 Task: Look for space in Zemoura, Algeria from 15th June, 2023 to 21st June, 2023 for 5 adults in price range Rs.14000 to Rs.25000. Place can be entire place with 3 bedrooms having 3 beds and 3 bathrooms. Property type can be house, flat, hotel. Amenities needed are: washing machine. Booking option can be shelf check-in. Required host language is .
Action: Mouse moved to (700, 100)
Screenshot: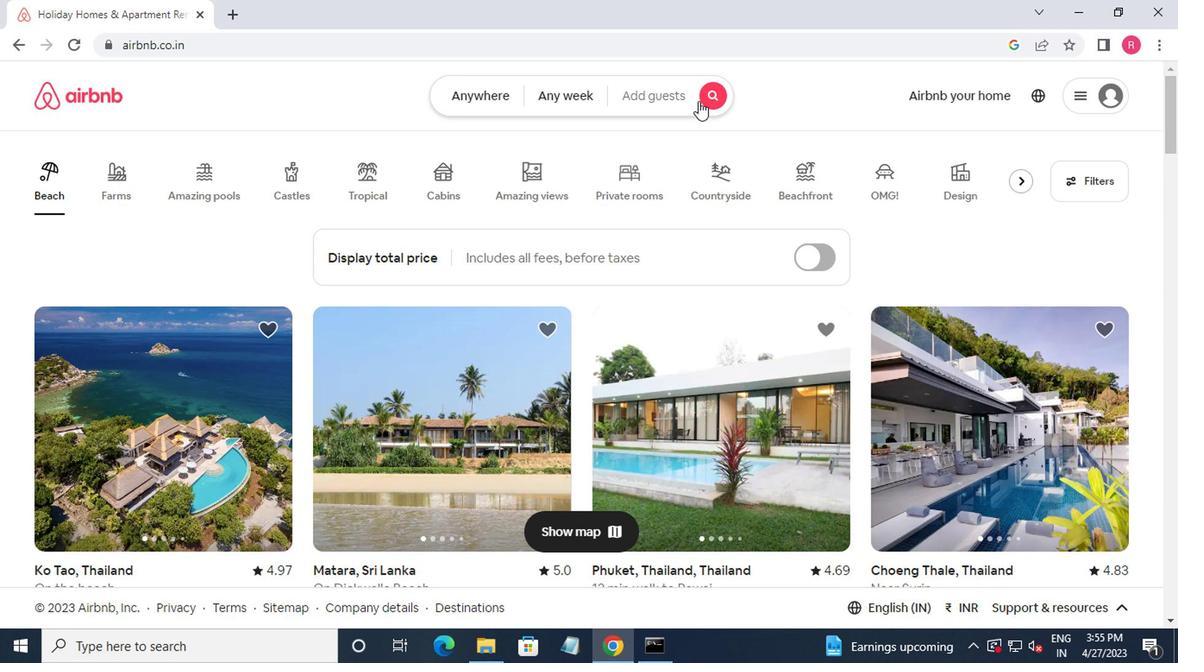 
Action: Mouse pressed left at (700, 100)
Screenshot: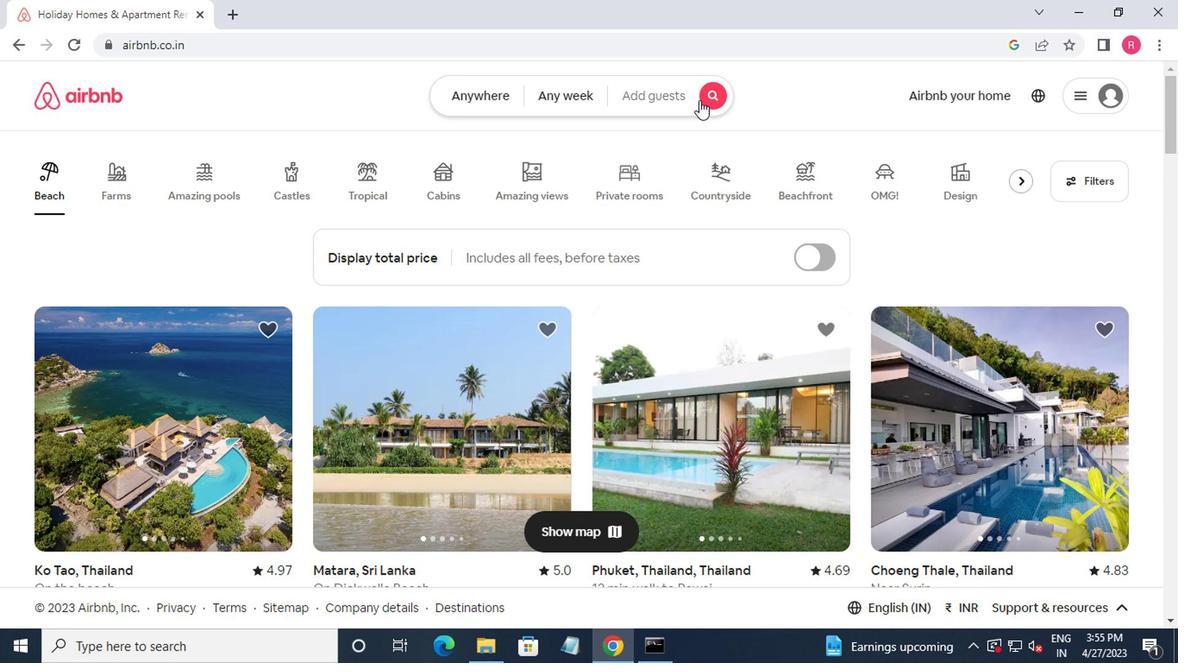 
Action: Mouse moved to (305, 172)
Screenshot: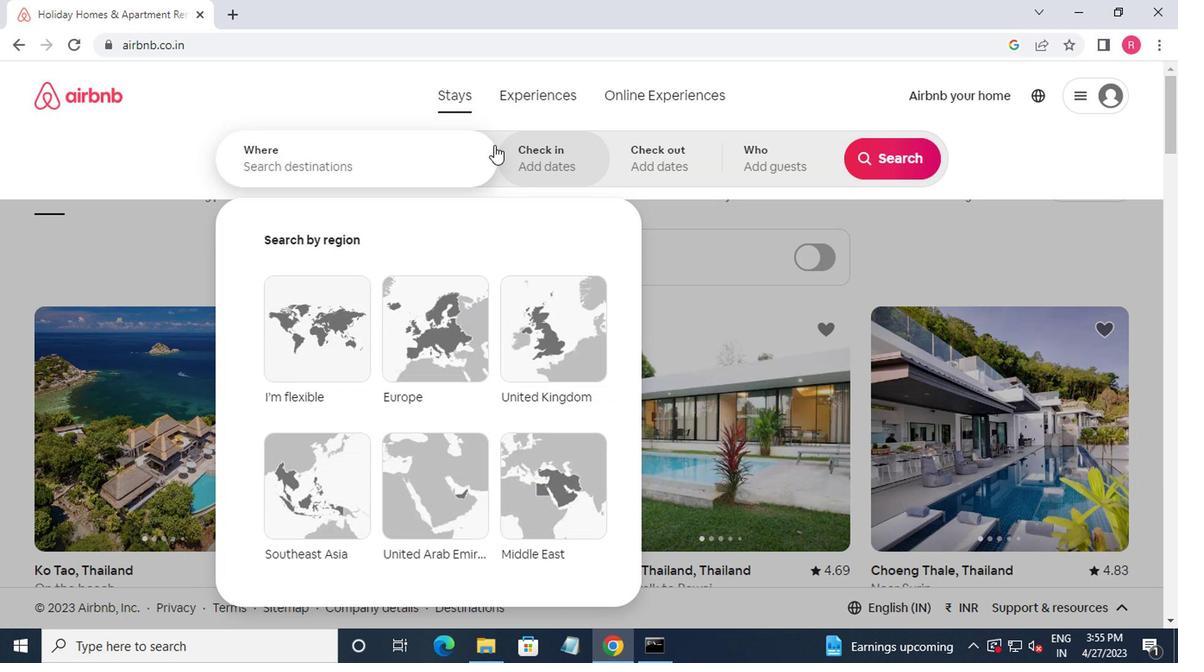 
Action: Mouse pressed left at (305, 172)
Screenshot: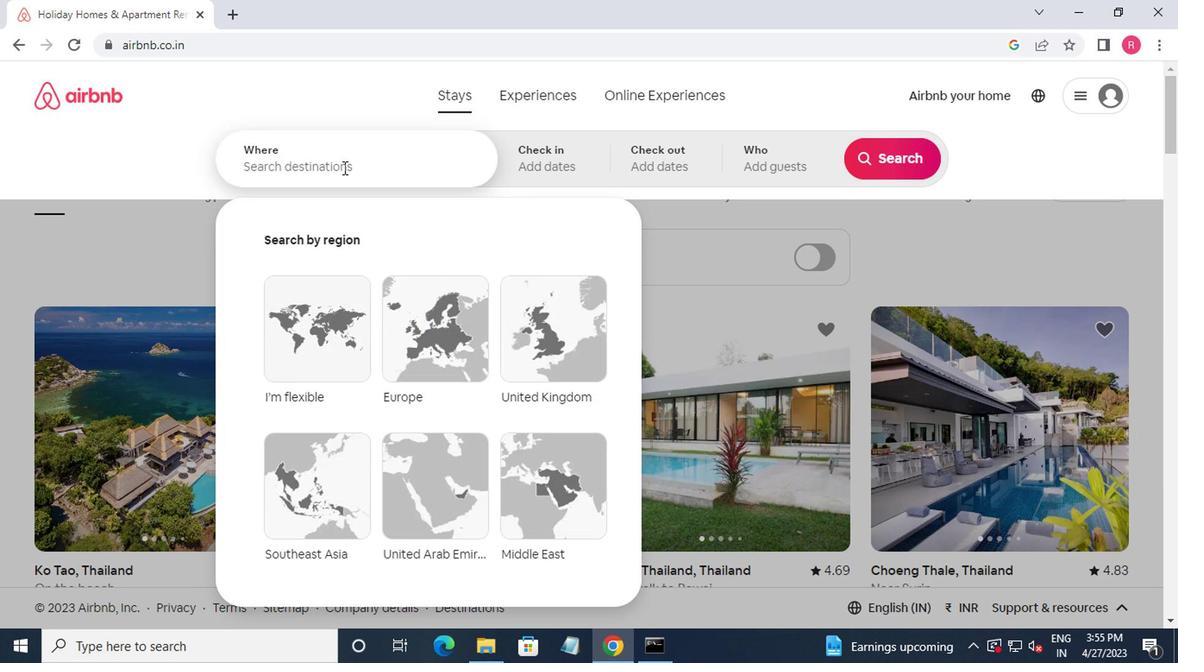 
Action: Mouse moved to (309, 170)
Screenshot: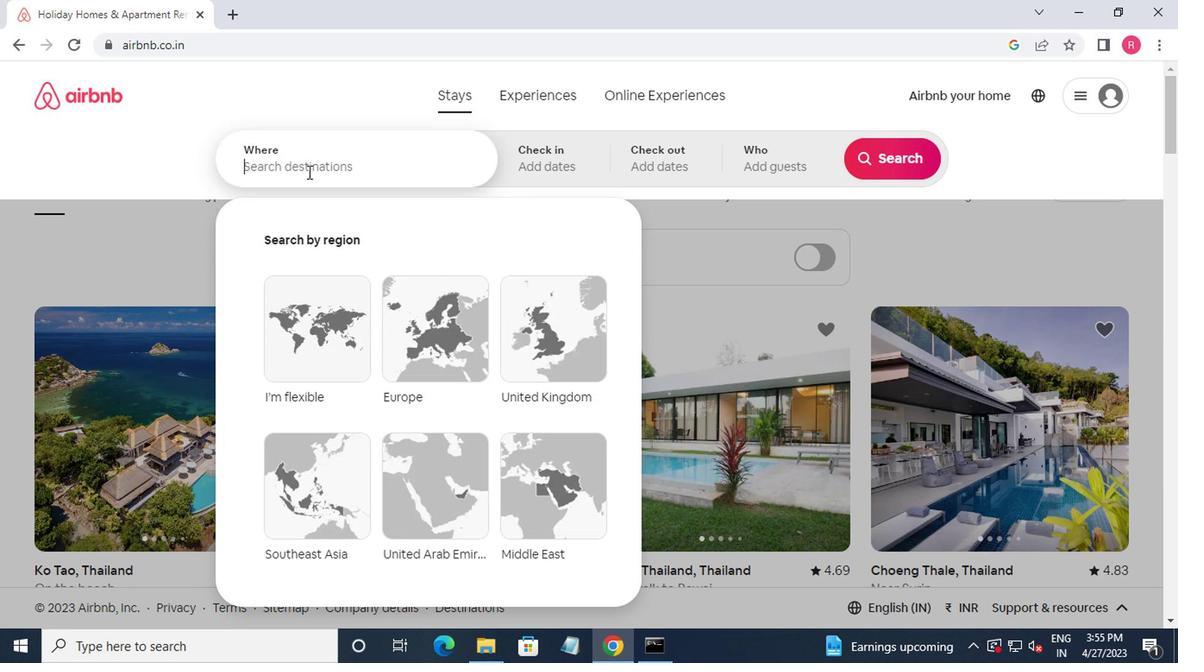 
Action: Key pressed zemoura<Key.down><Key.enter>
Screenshot: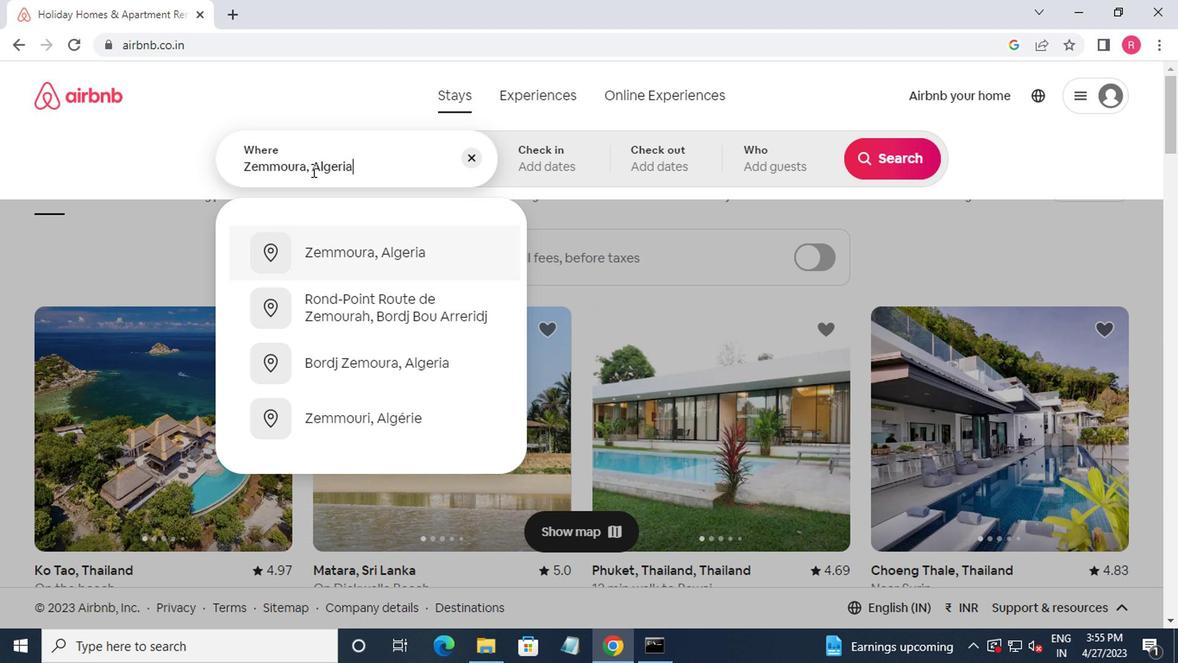 
Action: Mouse moved to (874, 300)
Screenshot: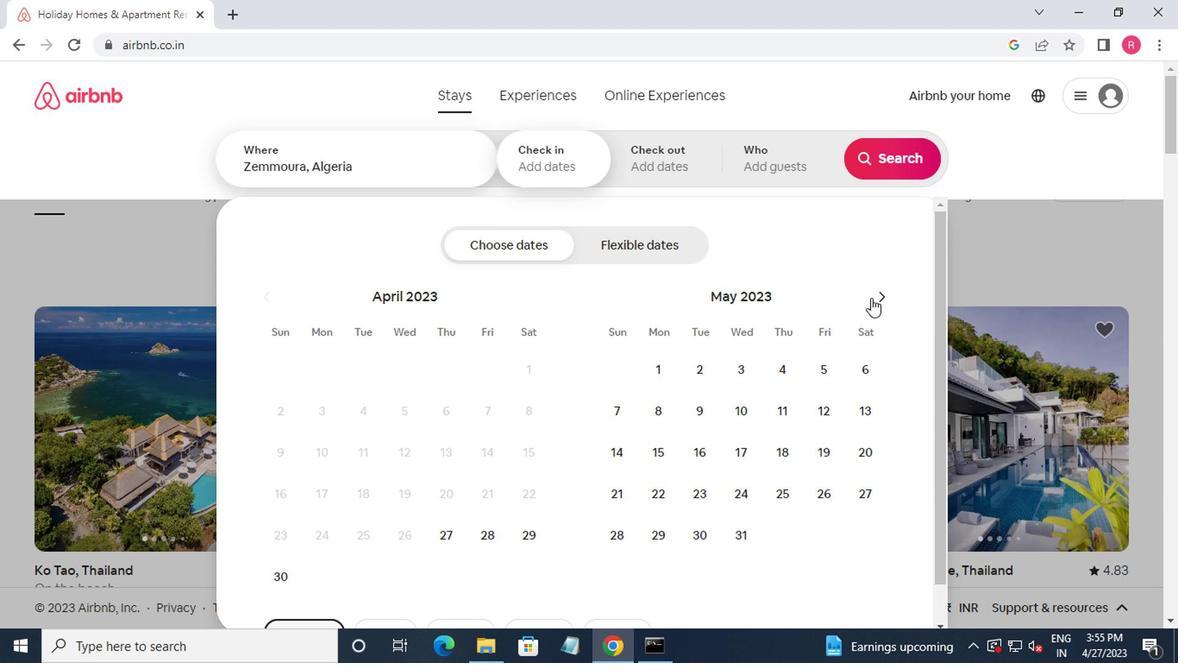 
Action: Mouse pressed left at (874, 300)
Screenshot: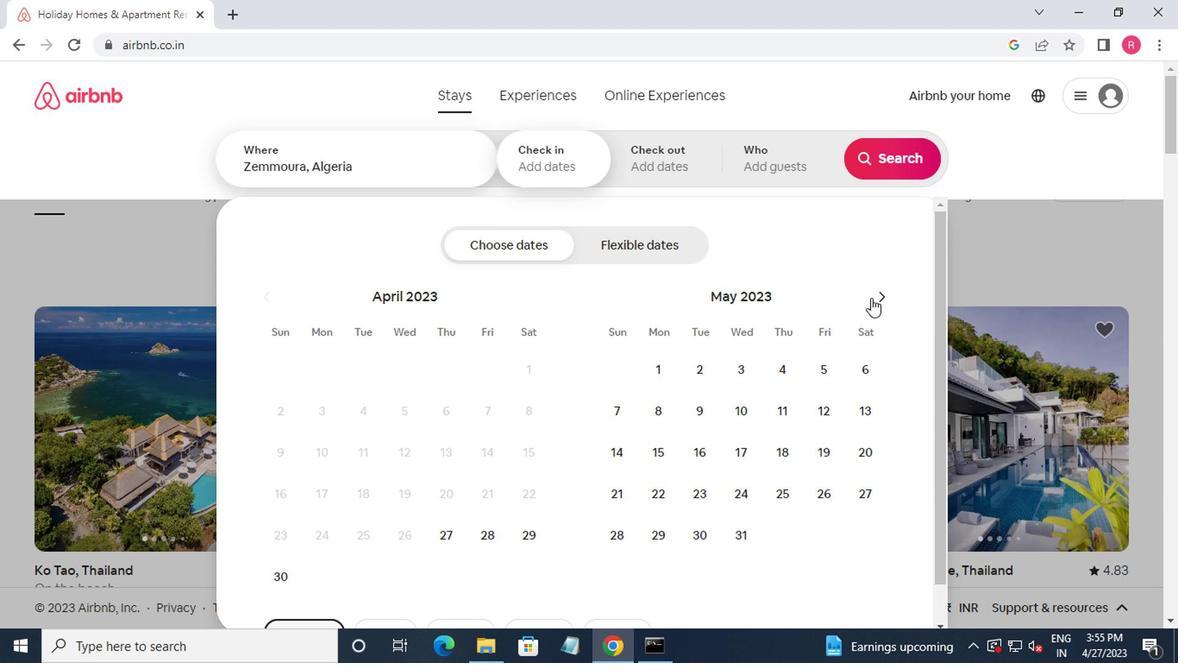 
Action: Mouse moved to (777, 446)
Screenshot: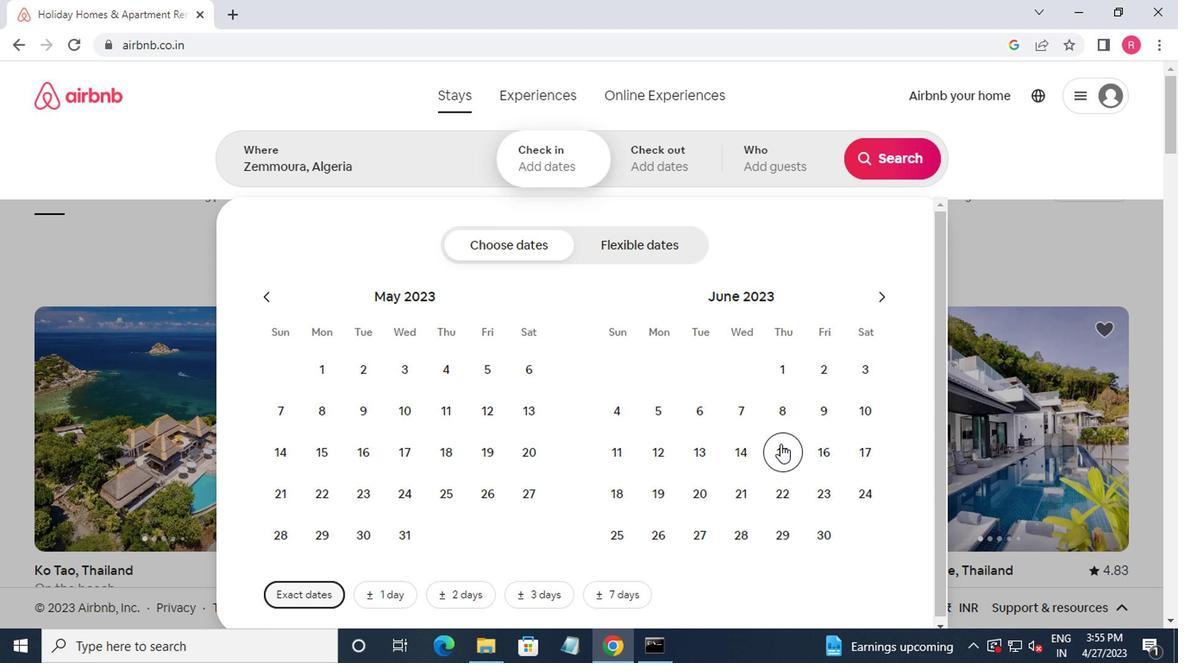 
Action: Mouse pressed left at (777, 446)
Screenshot: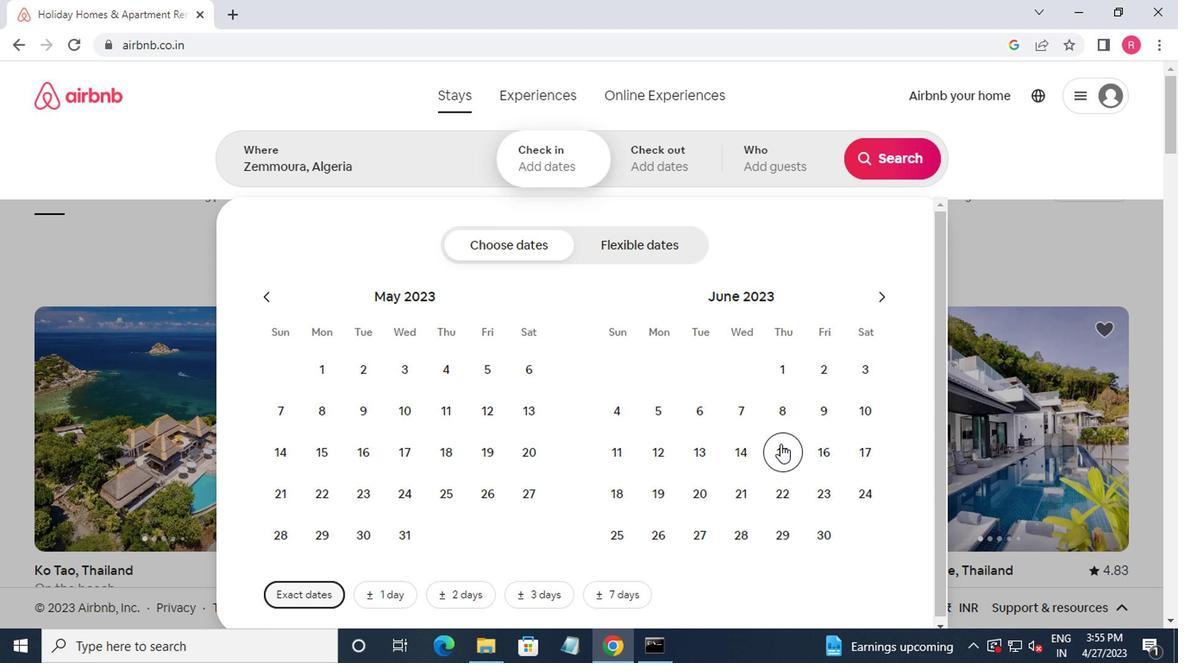 
Action: Mouse moved to (751, 492)
Screenshot: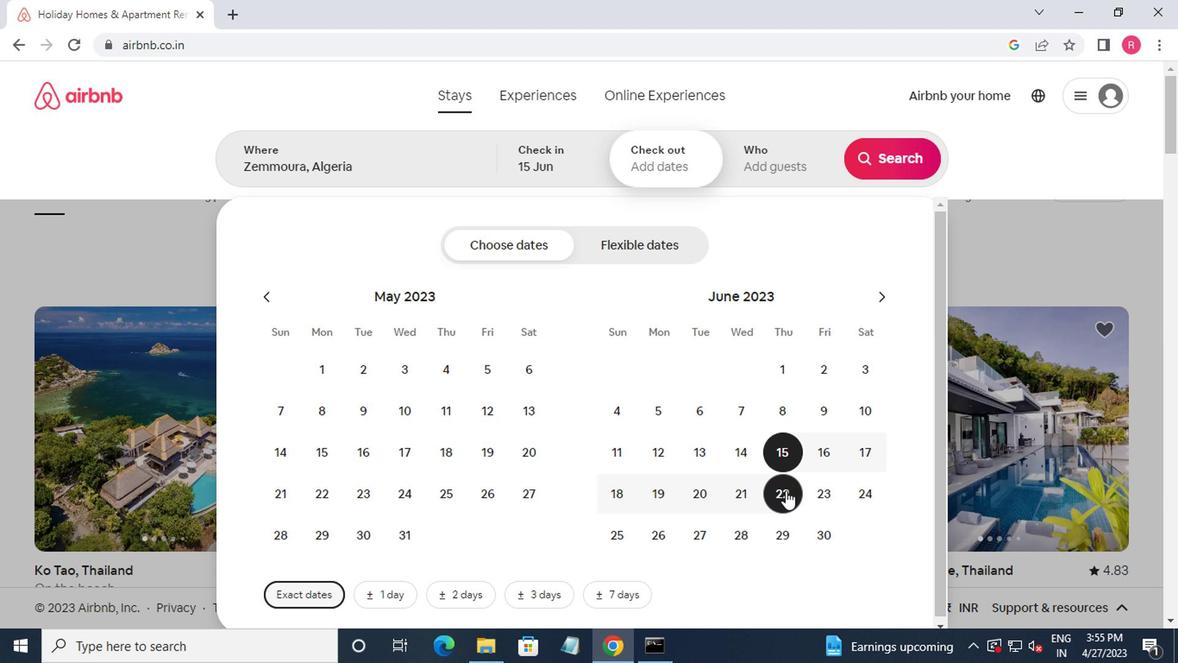 
Action: Mouse pressed left at (751, 492)
Screenshot: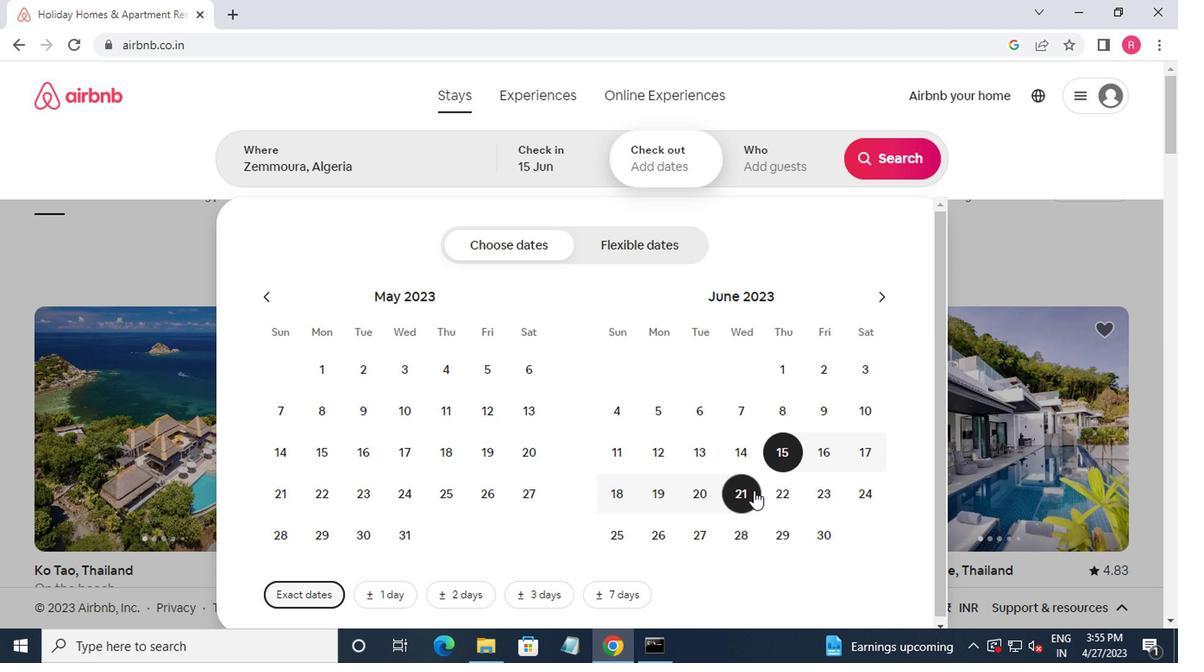
Action: Mouse moved to (785, 162)
Screenshot: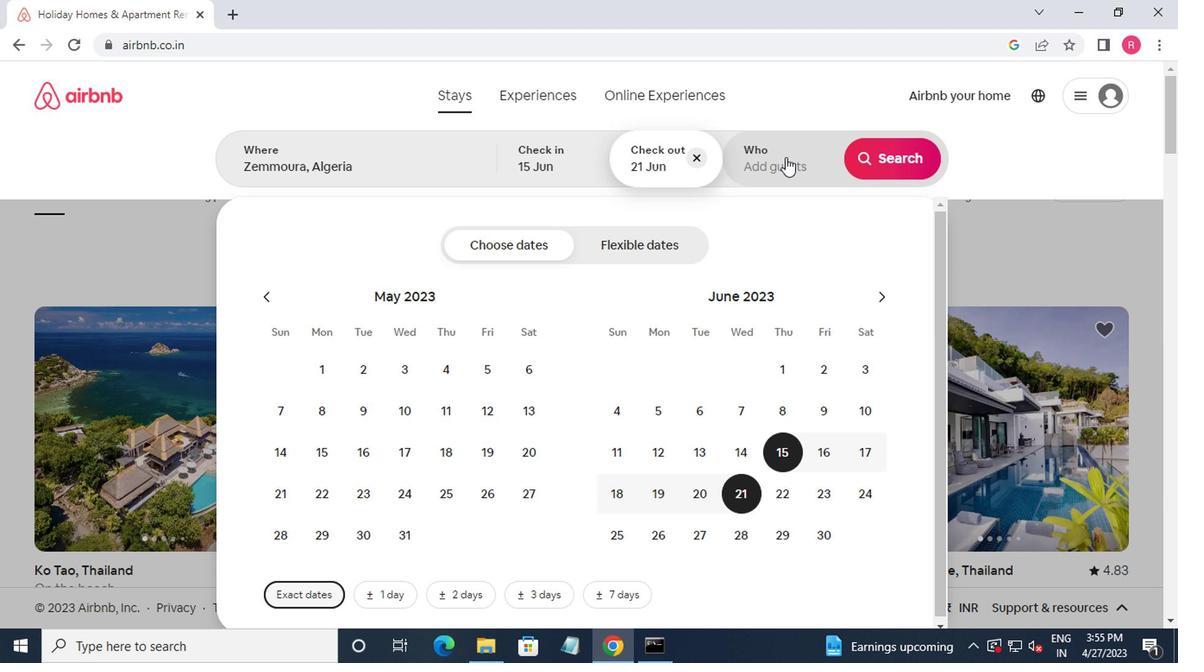 
Action: Mouse pressed left at (785, 162)
Screenshot: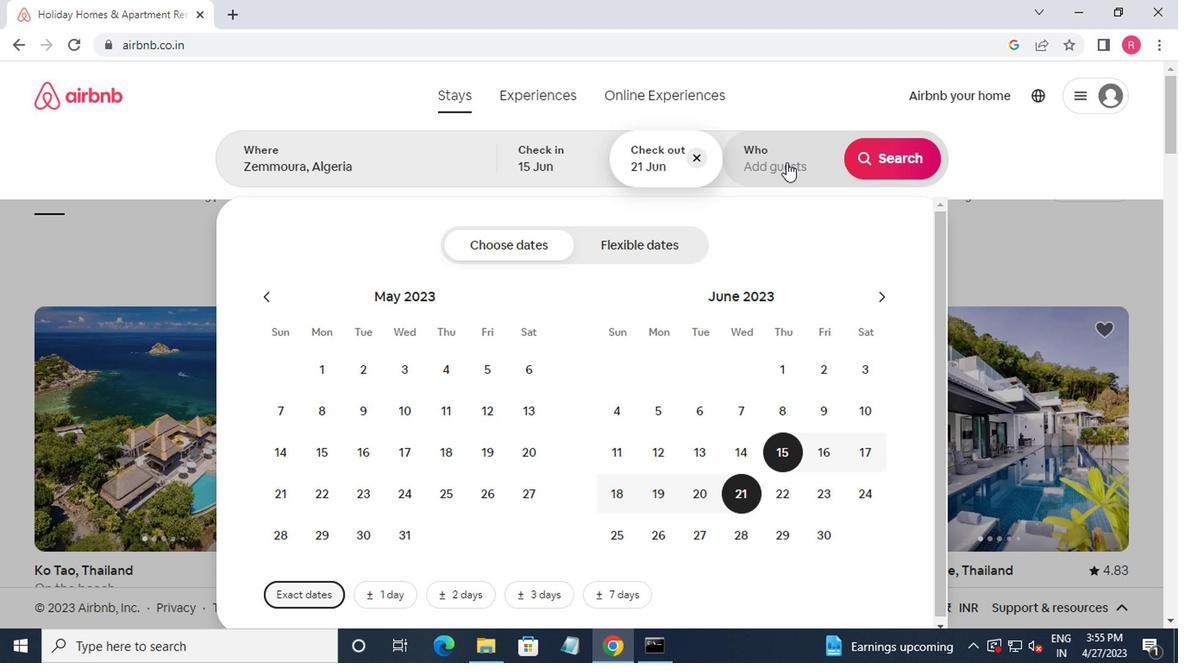 
Action: Mouse moved to (882, 251)
Screenshot: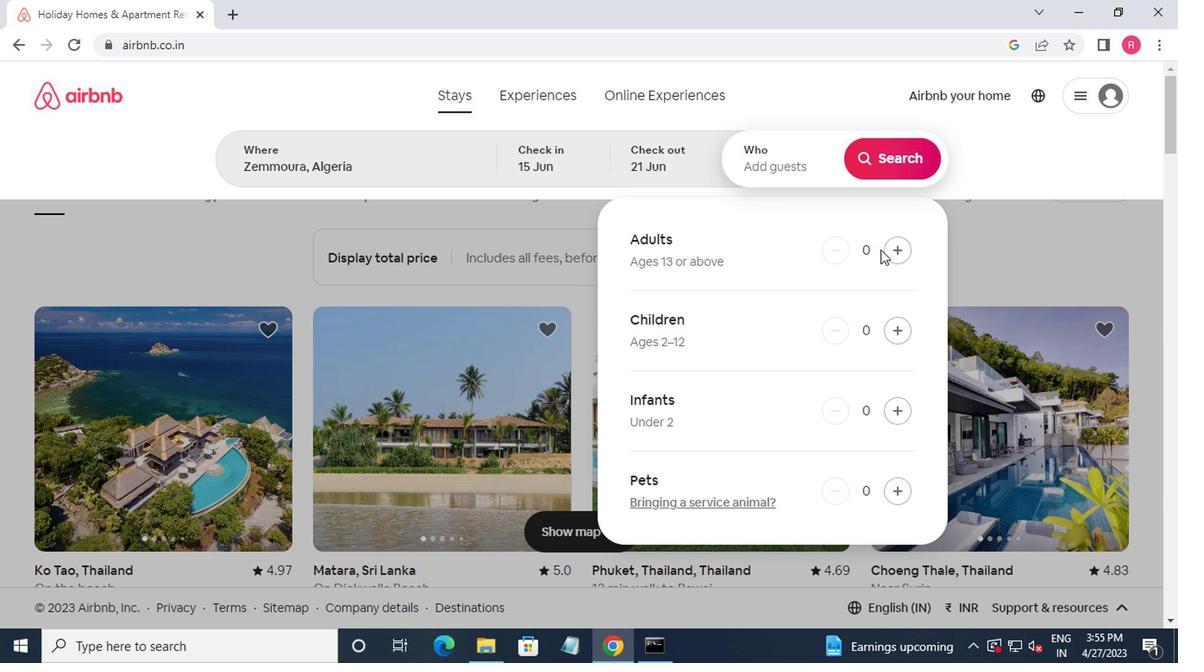 
Action: Mouse pressed left at (882, 251)
Screenshot: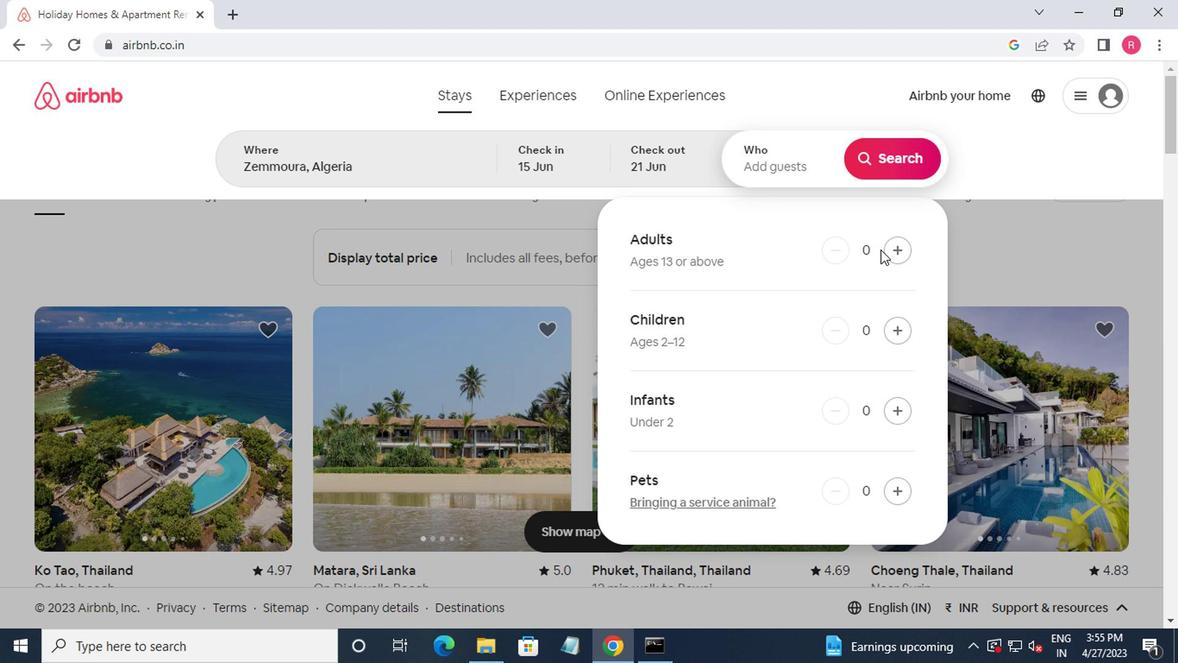
Action: Mouse moved to (883, 251)
Screenshot: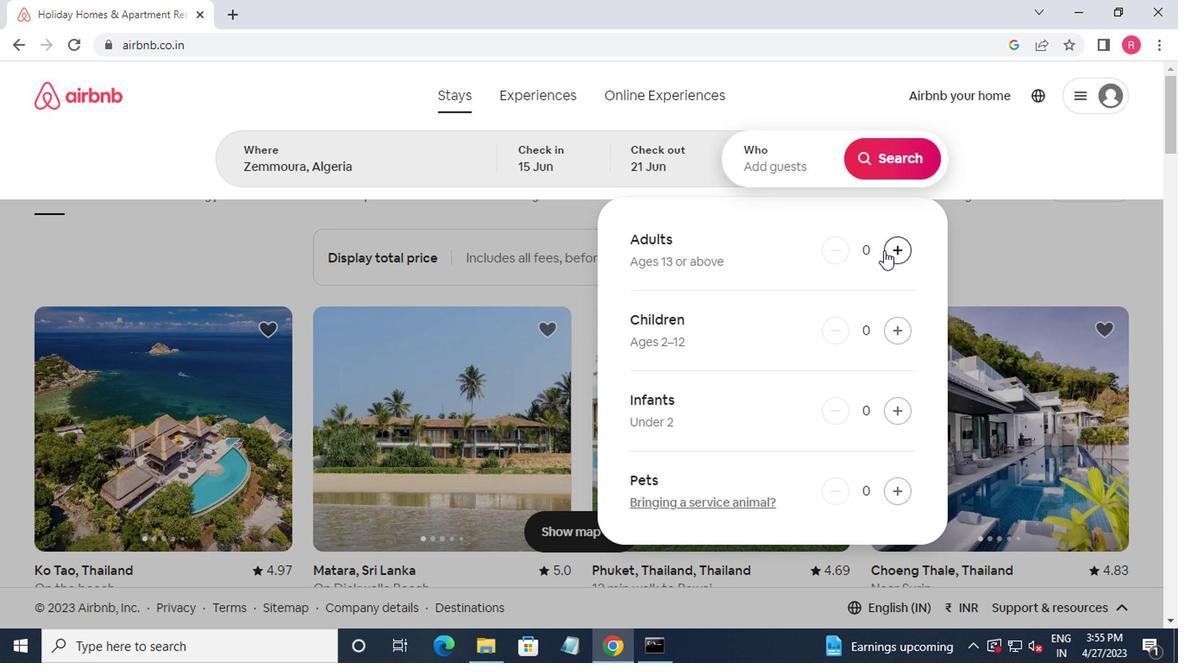 
Action: Mouse pressed left at (883, 251)
Screenshot: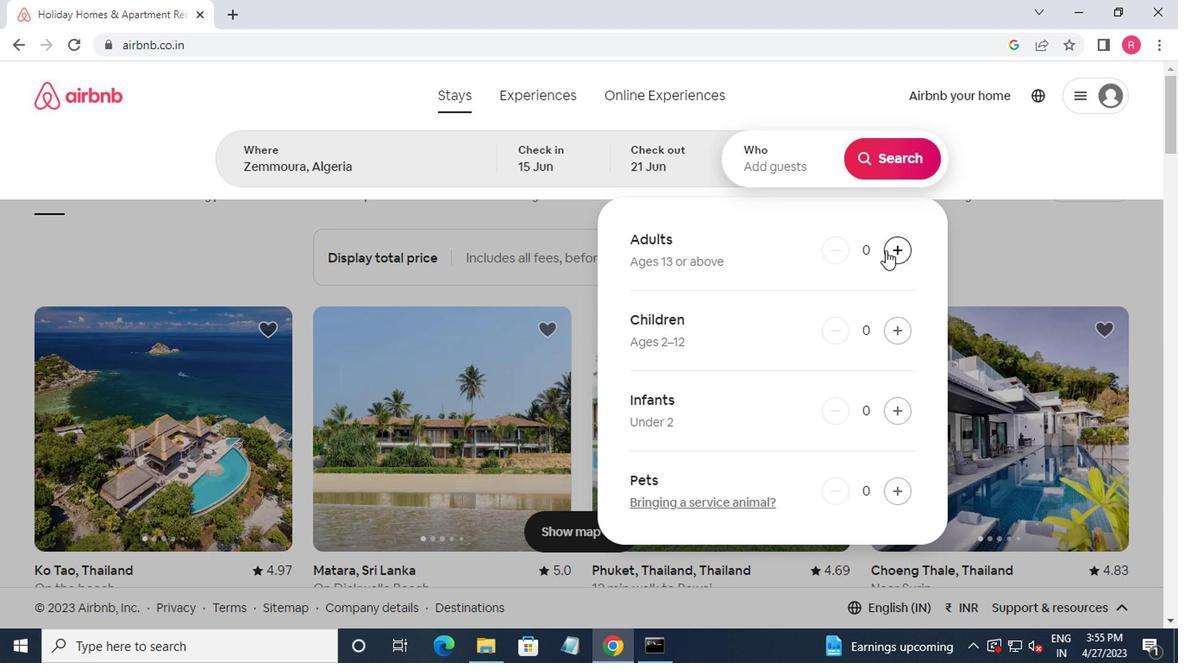 
Action: Mouse moved to (884, 251)
Screenshot: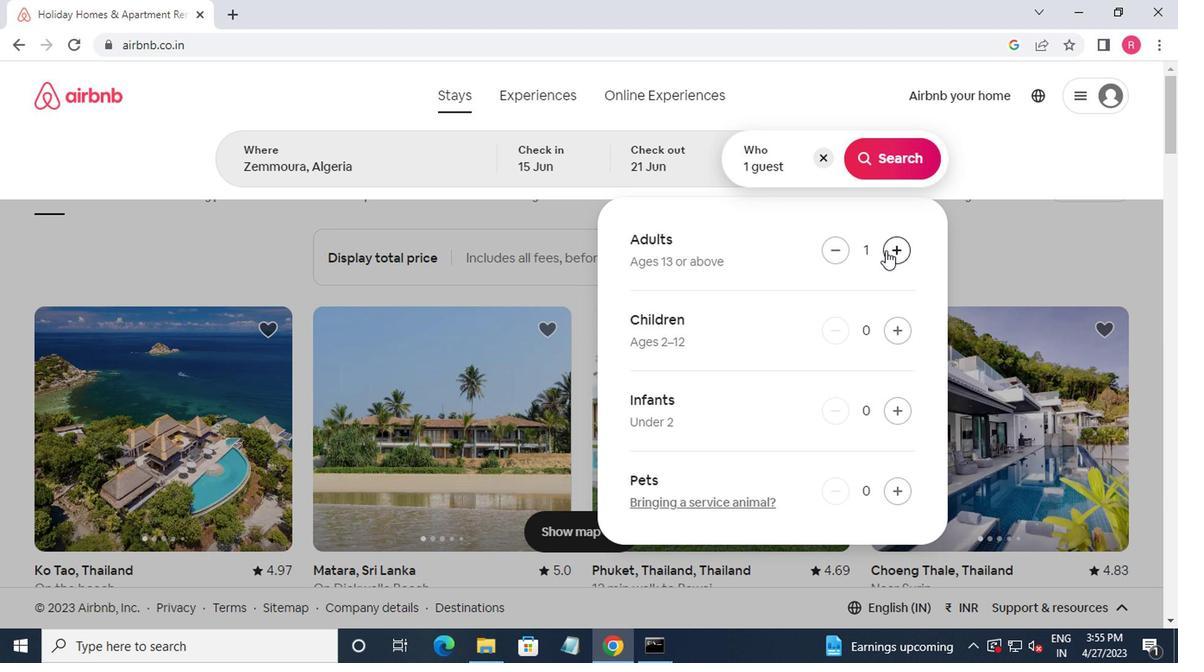 
Action: Mouse pressed left at (884, 251)
Screenshot: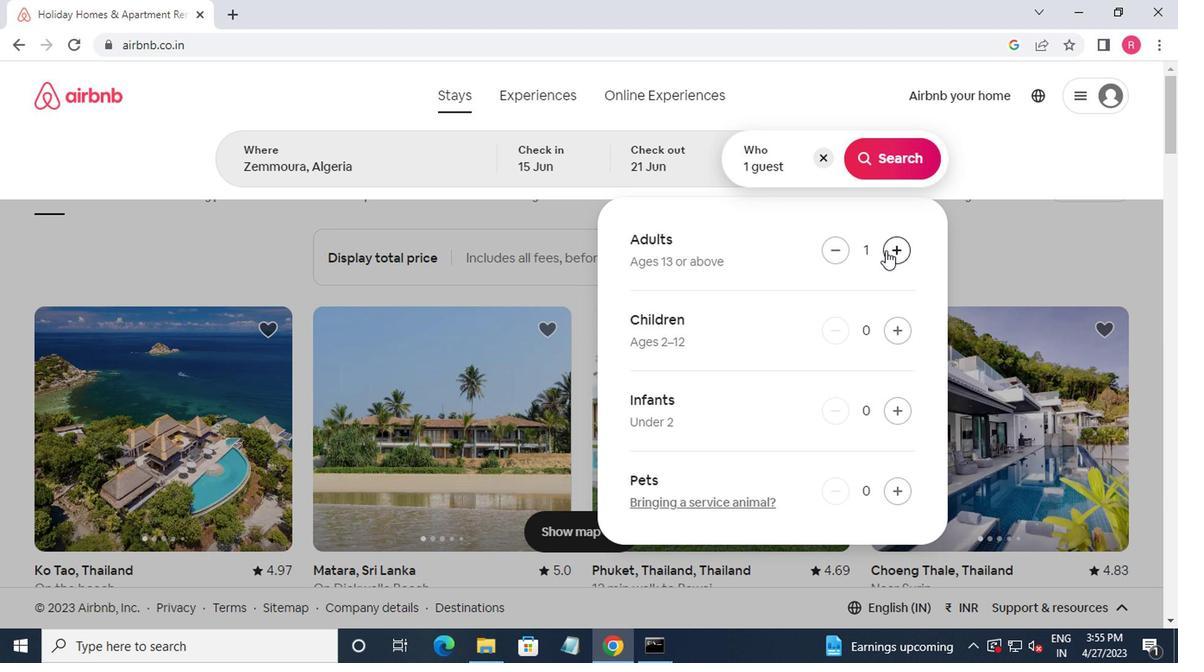 
Action: Mouse pressed left at (884, 251)
Screenshot: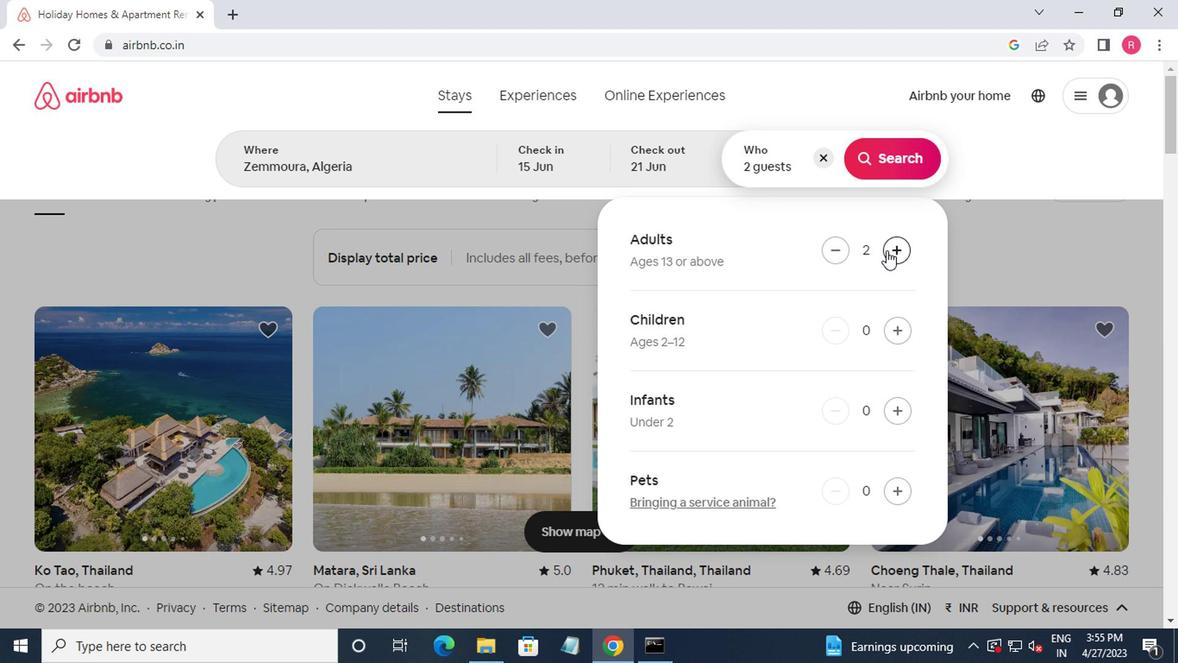 
Action: Mouse pressed left at (884, 251)
Screenshot: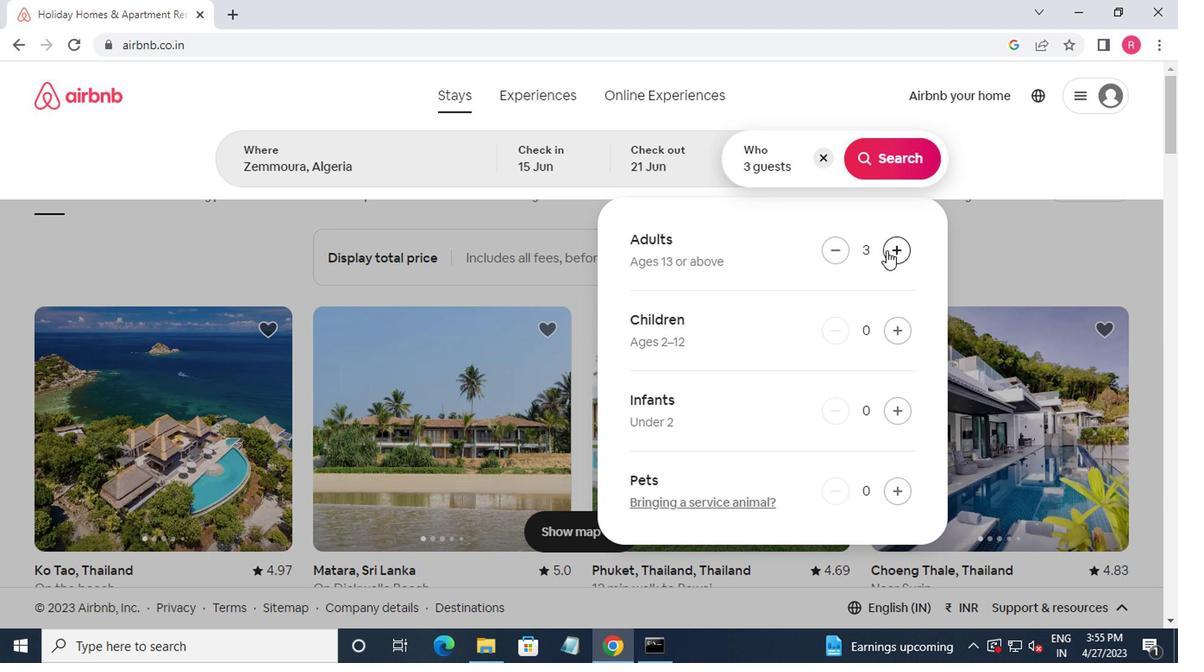 
Action: Mouse moved to (871, 171)
Screenshot: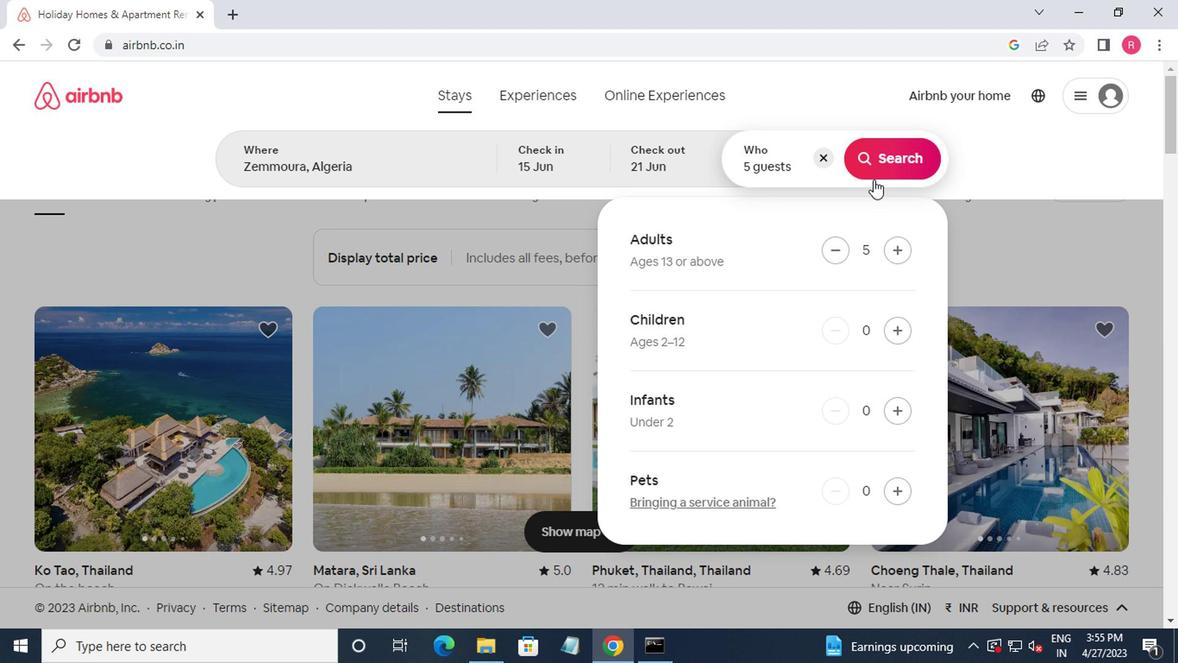 
Action: Mouse pressed left at (871, 171)
Screenshot: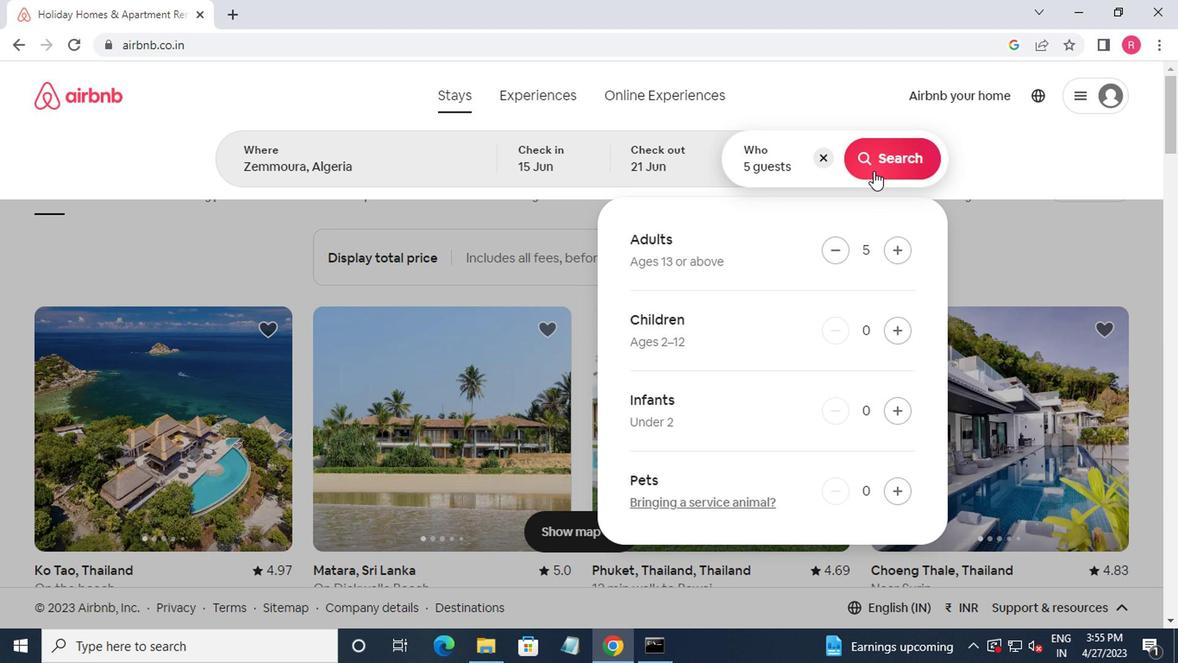 
Action: Mouse moved to (1085, 162)
Screenshot: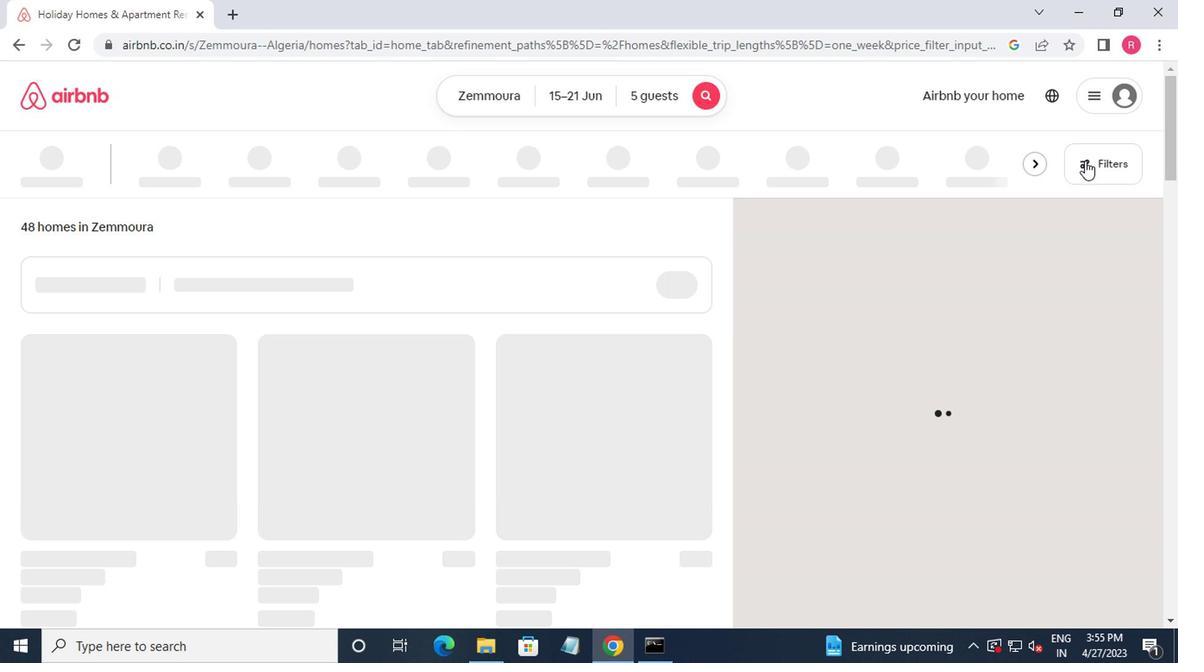 
Action: Mouse pressed left at (1085, 162)
Screenshot: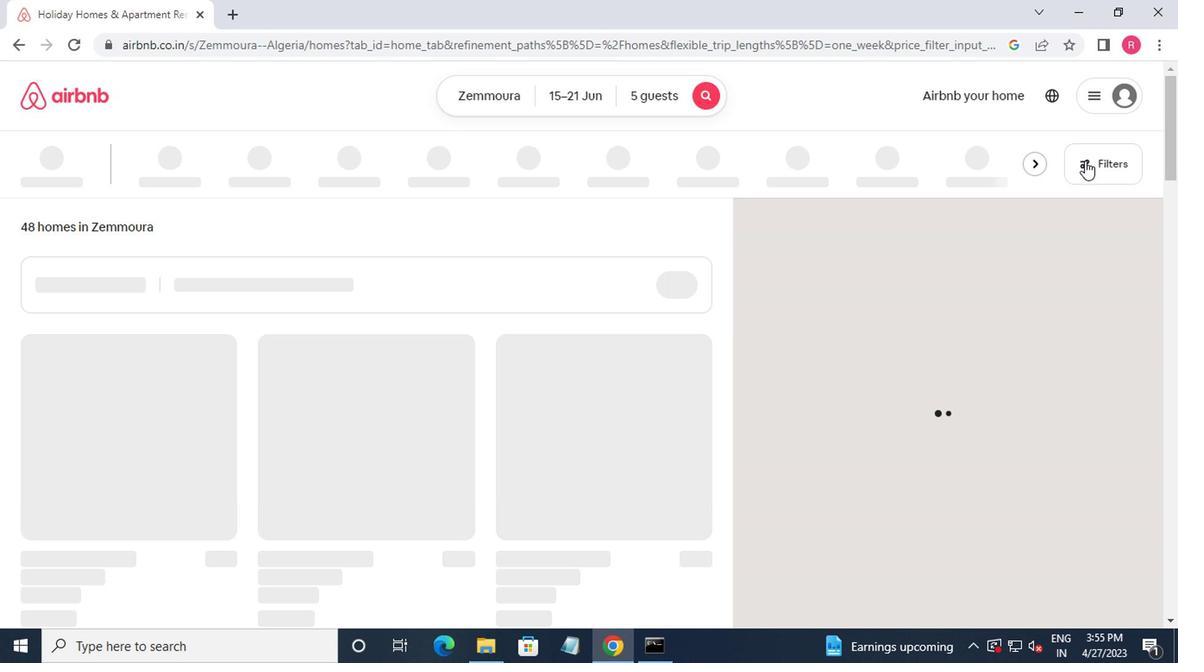 
Action: Mouse moved to (451, 370)
Screenshot: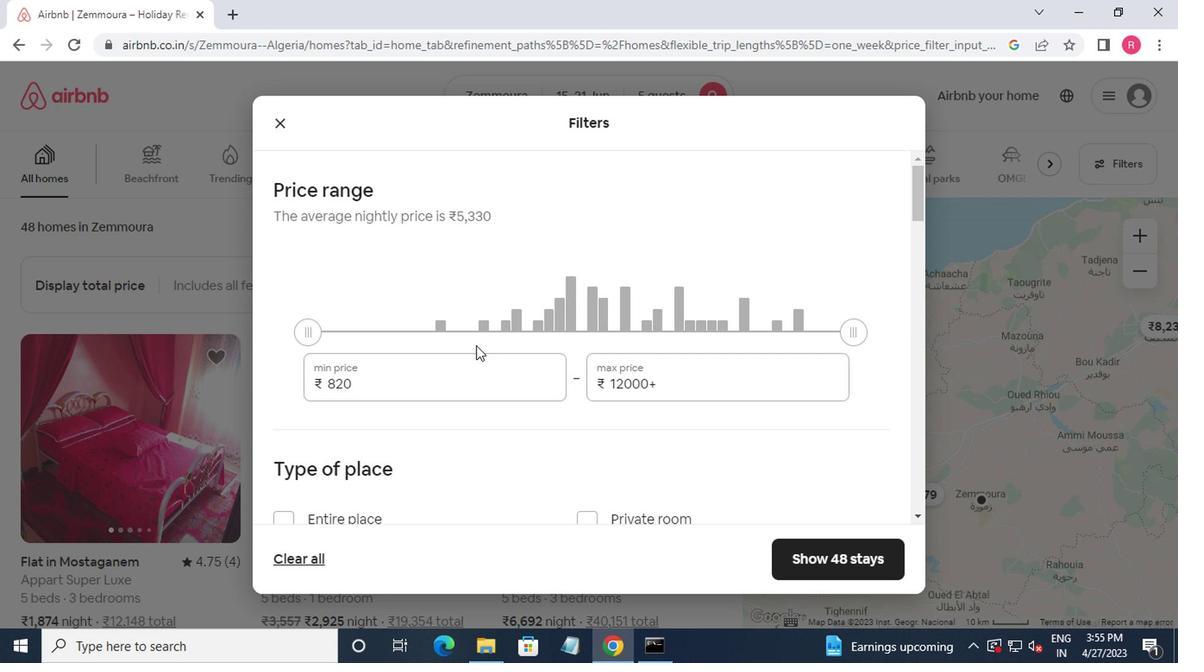 
Action: Mouse pressed left at (451, 370)
Screenshot: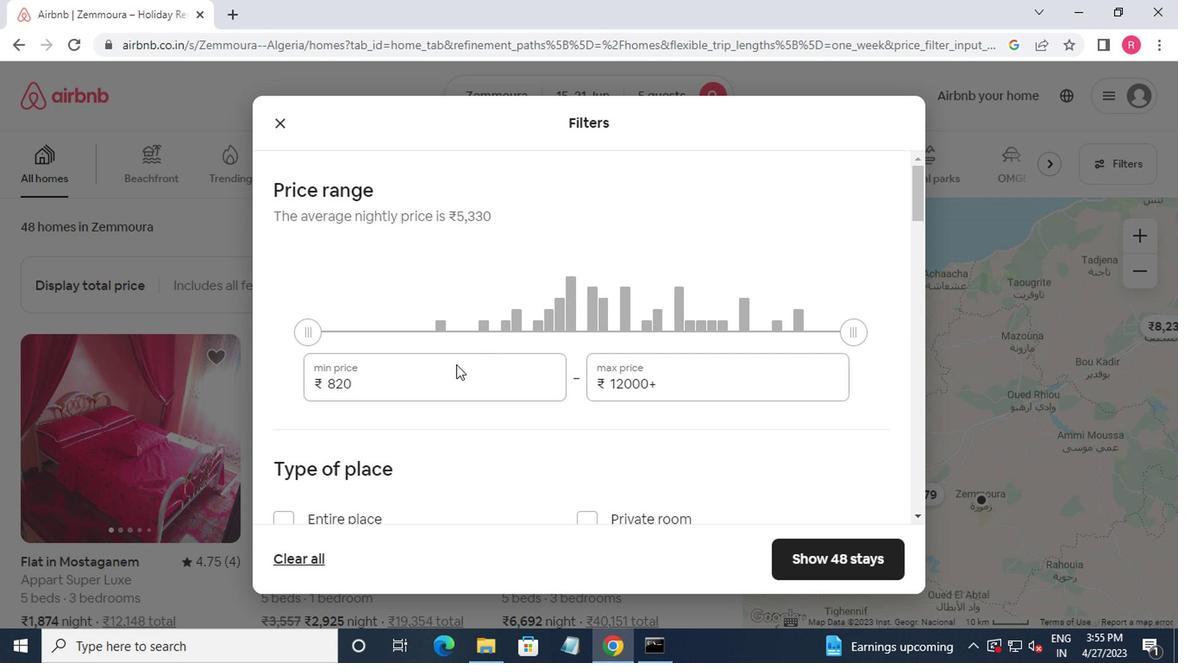 
Action: Mouse moved to (481, 349)
Screenshot: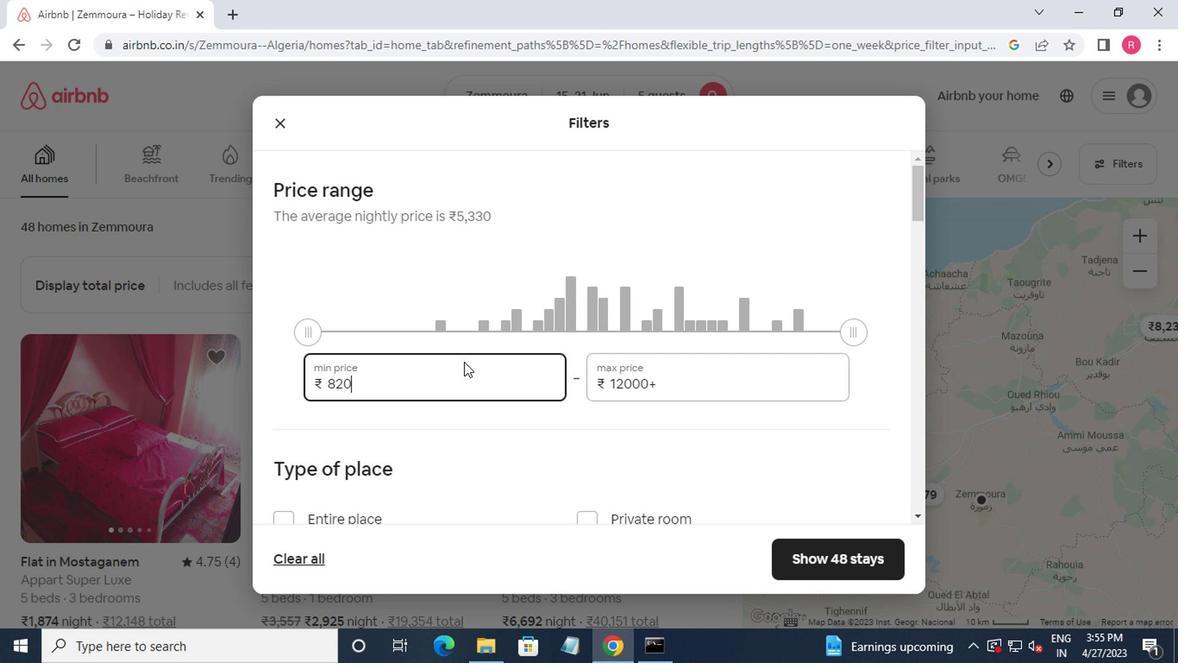 
Action: Key pressed <Key.backspace><Key.backspace><Key.backspace><Key.backspace>14000<Key.tab>25000
Screenshot: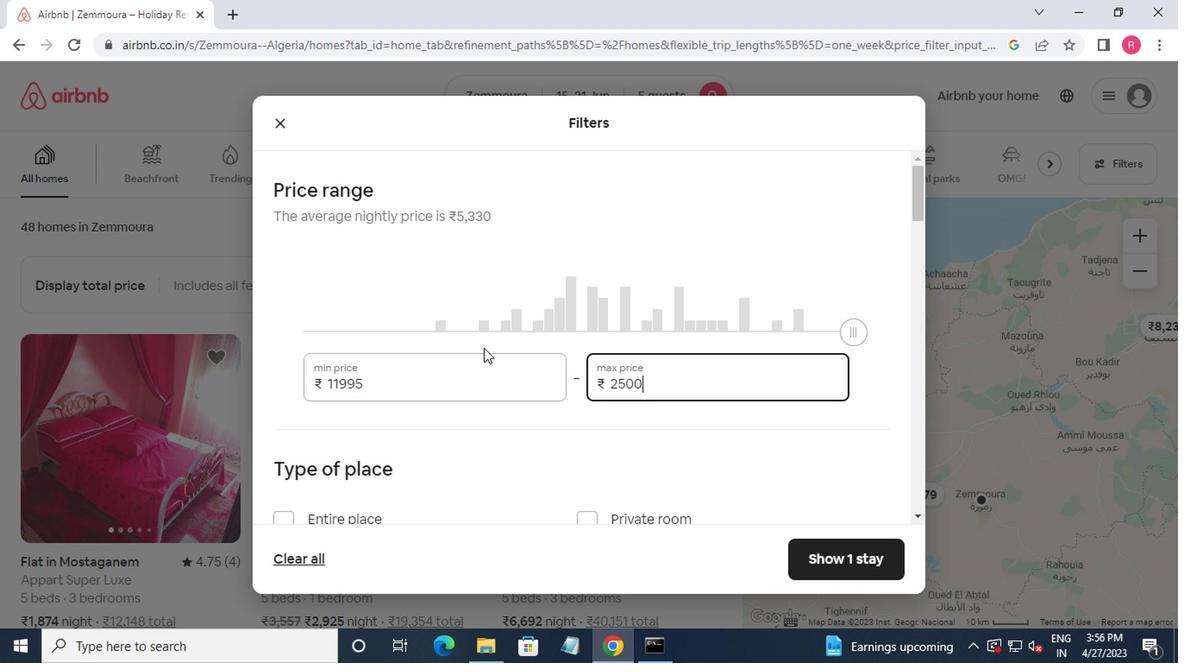 
Action: Mouse moved to (477, 368)
Screenshot: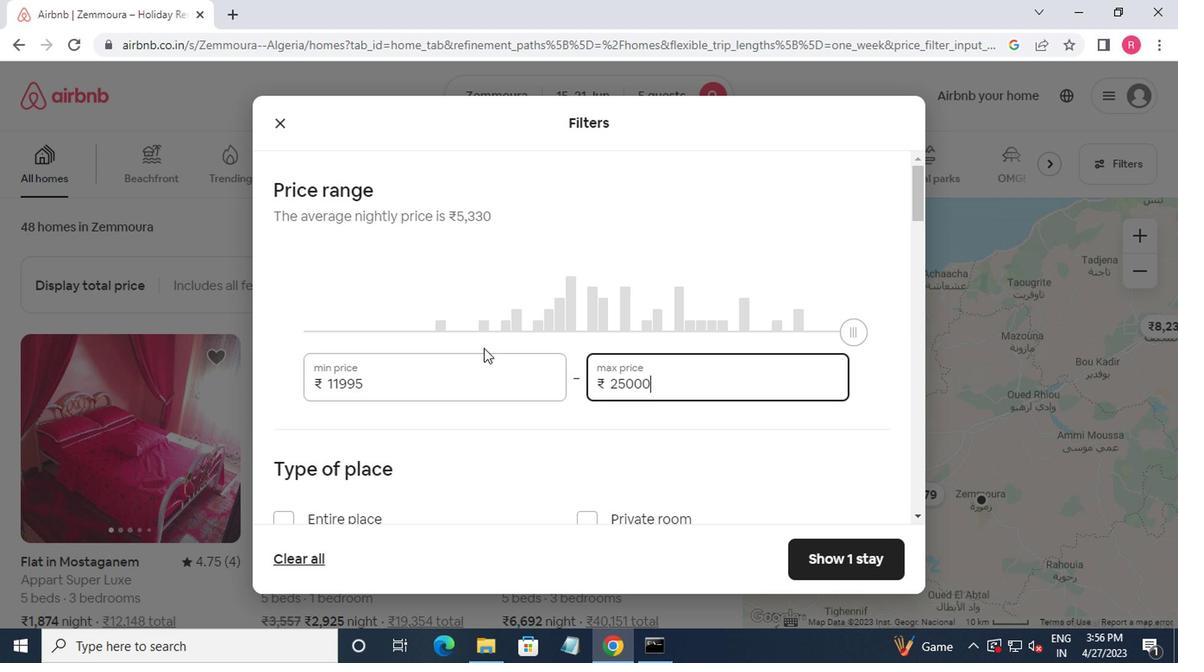 
Action: Mouse scrolled (477, 368) with delta (0, 0)
Screenshot: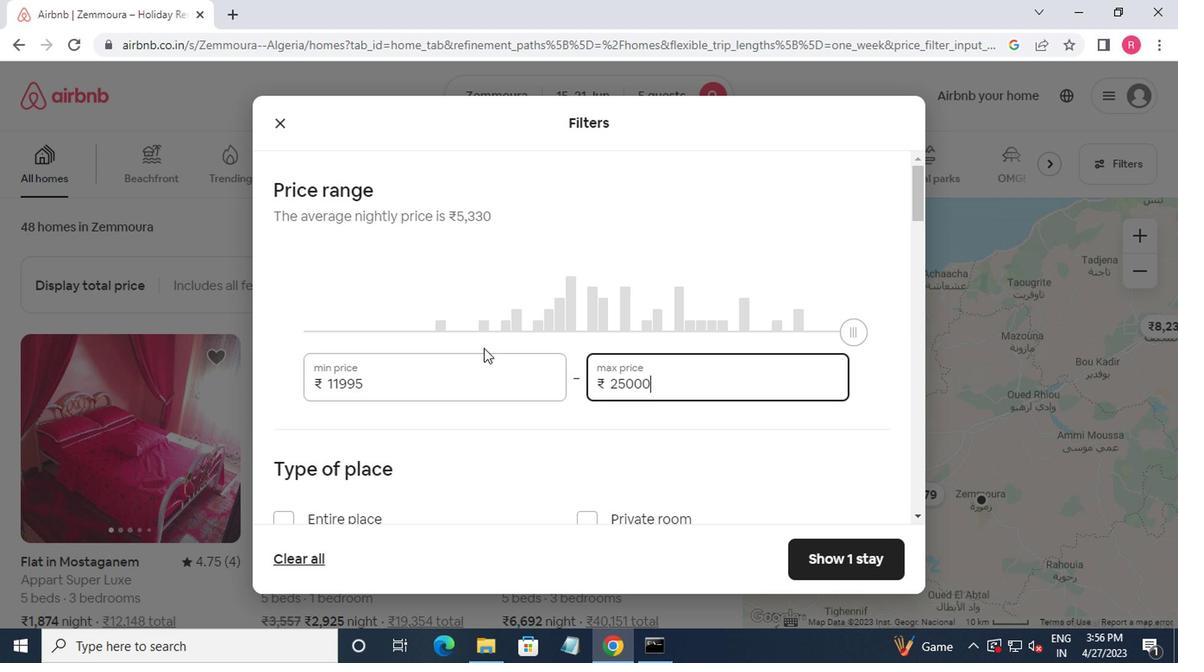 
Action: Mouse moved to (483, 389)
Screenshot: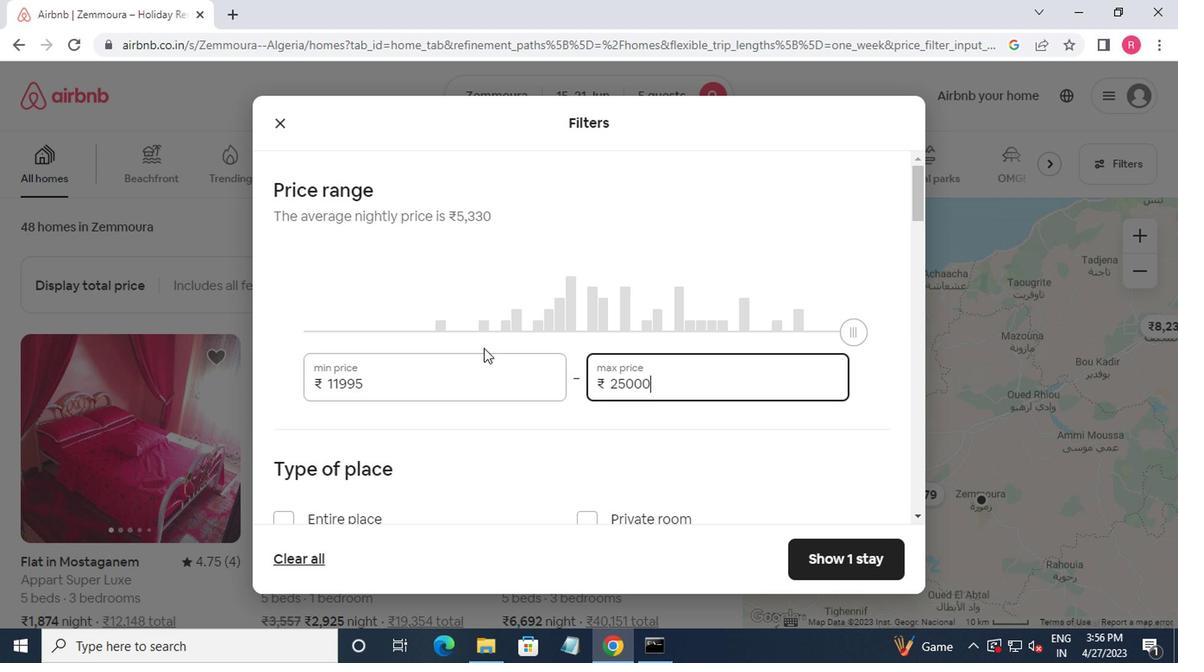 
Action: Mouse scrolled (483, 388) with delta (0, -1)
Screenshot: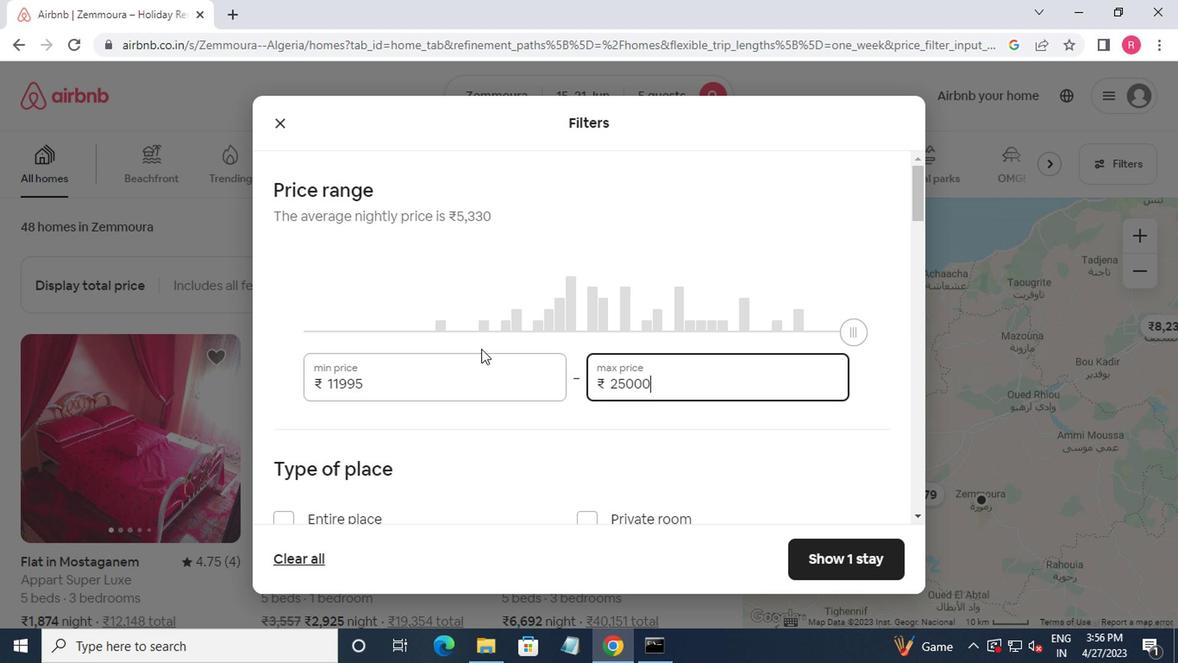 
Action: Mouse moved to (488, 396)
Screenshot: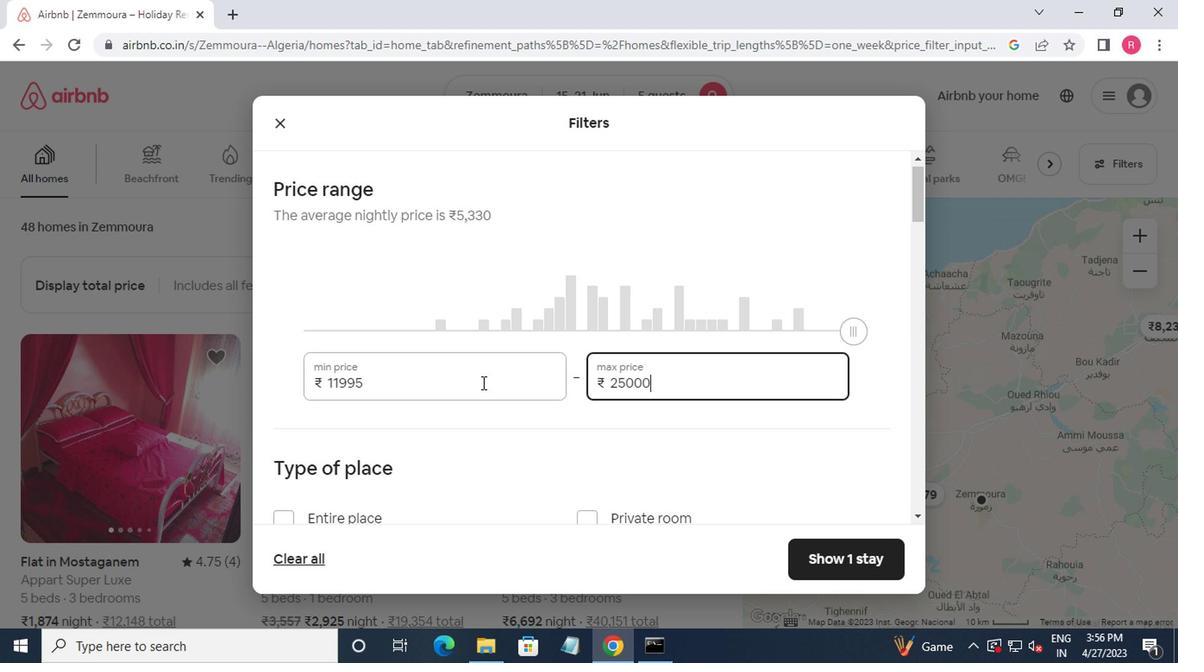 
Action: Mouse scrolled (488, 395) with delta (0, 0)
Screenshot: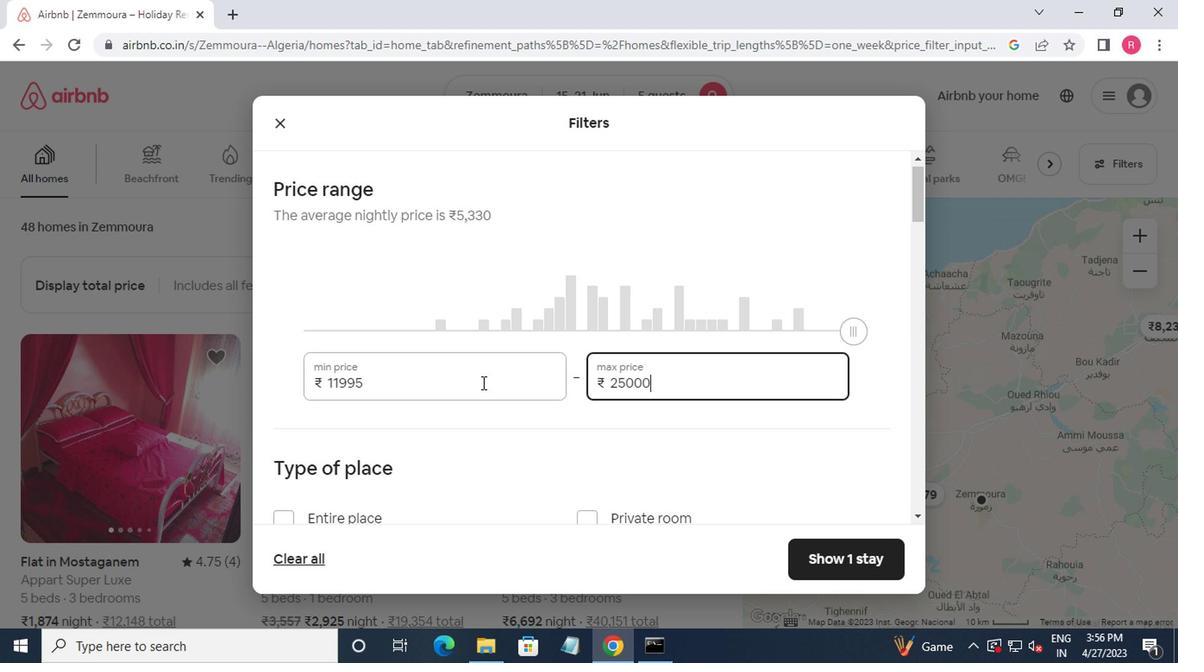 
Action: Mouse moved to (290, 262)
Screenshot: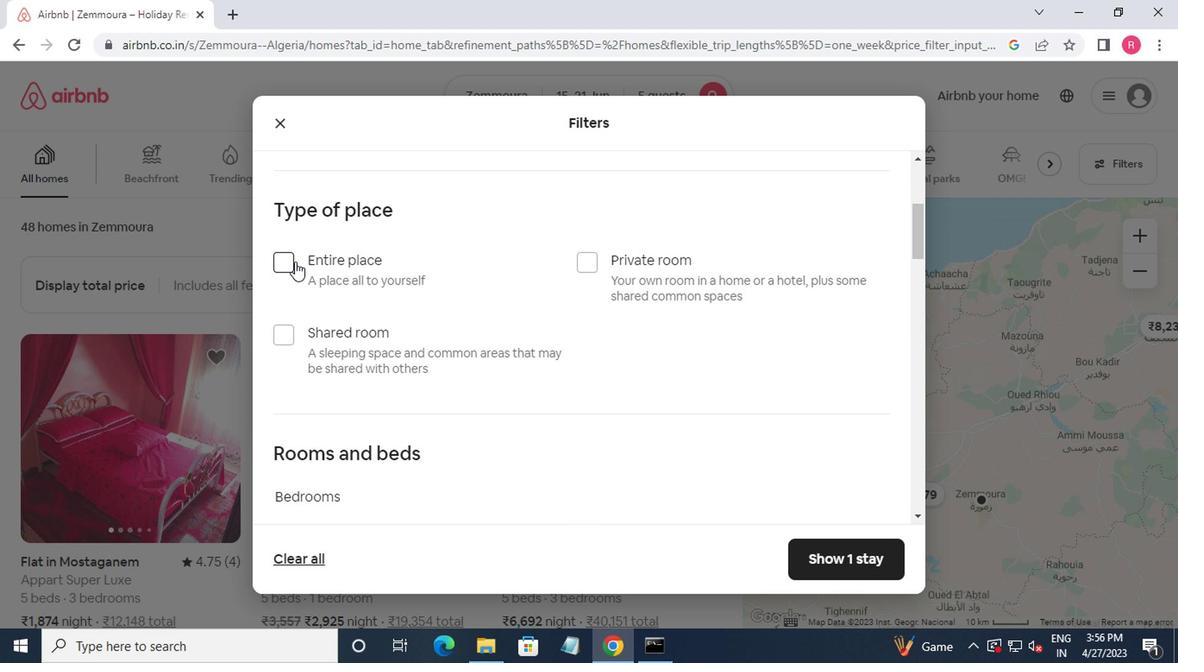 
Action: Mouse pressed left at (290, 262)
Screenshot: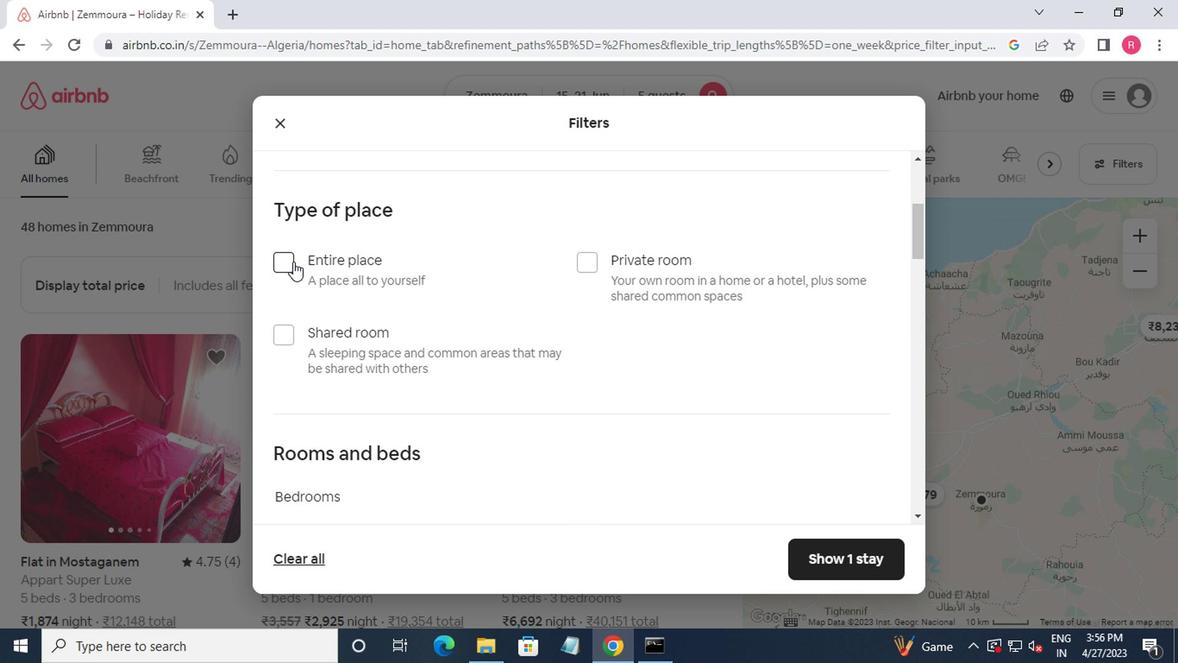 
Action: Mouse moved to (381, 297)
Screenshot: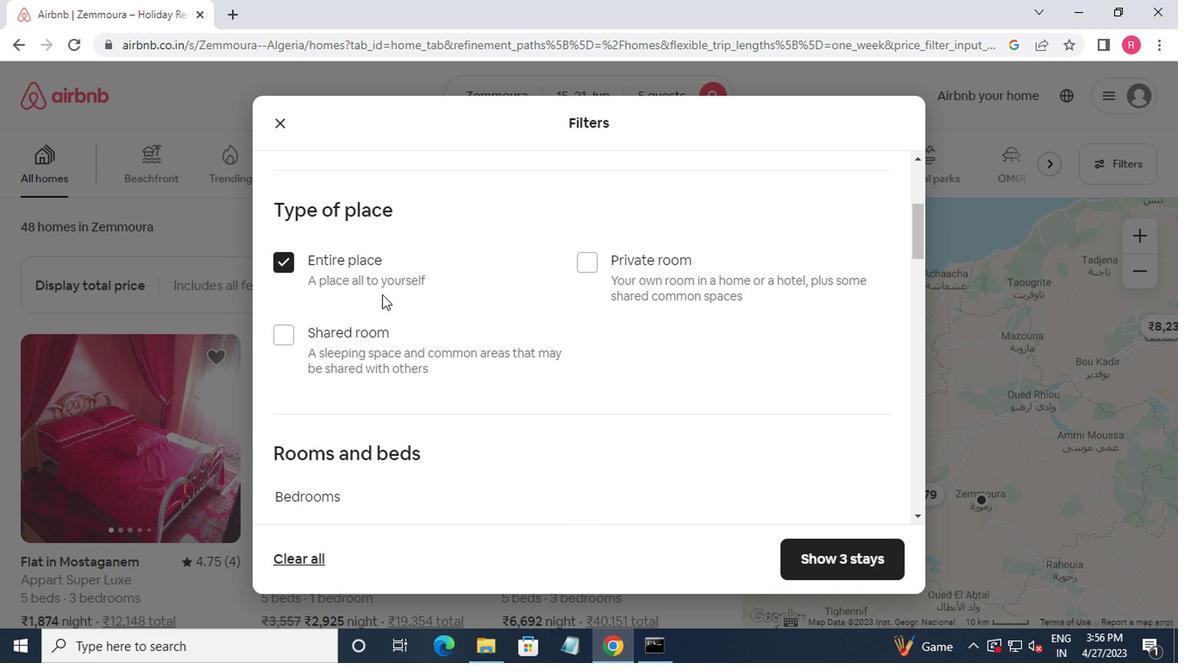 
Action: Mouse scrolled (381, 296) with delta (0, 0)
Screenshot: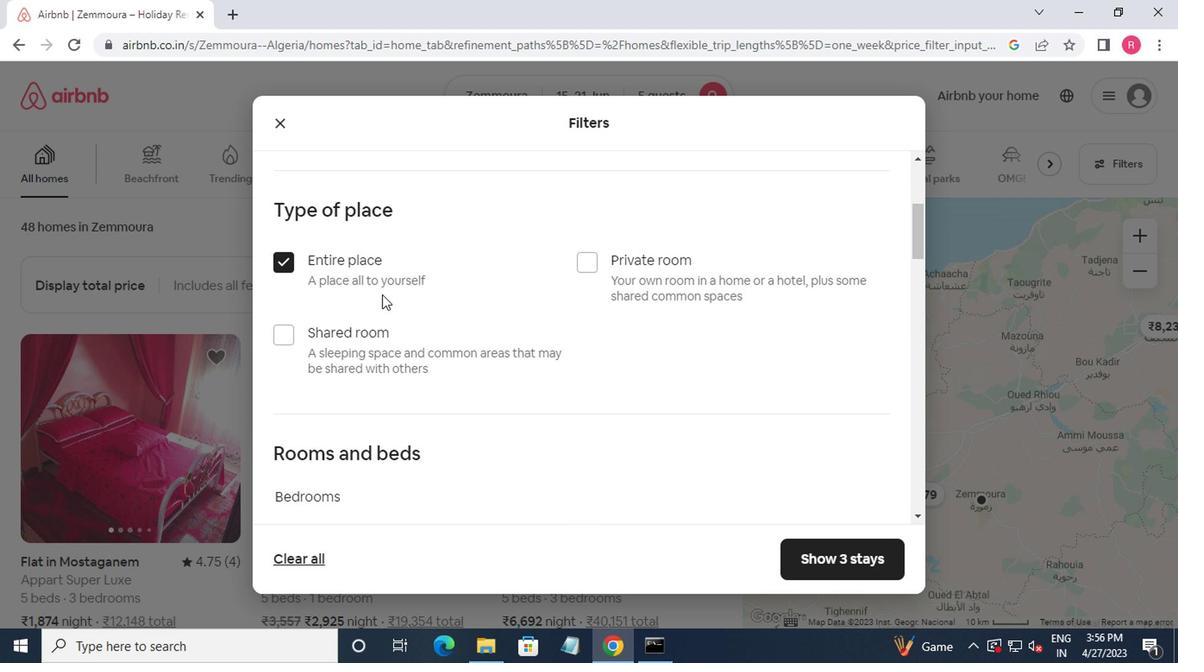 
Action: Mouse moved to (385, 302)
Screenshot: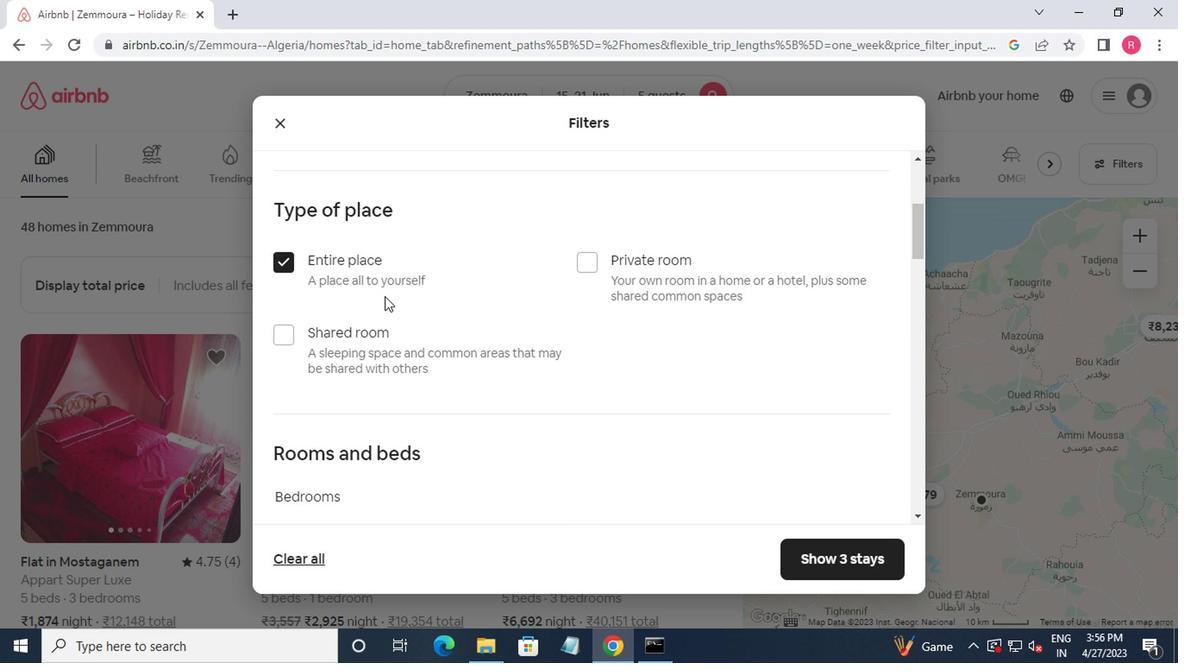 
Action: Mouse scrolled (385, 301) with delta (0, 0)
Screenshot: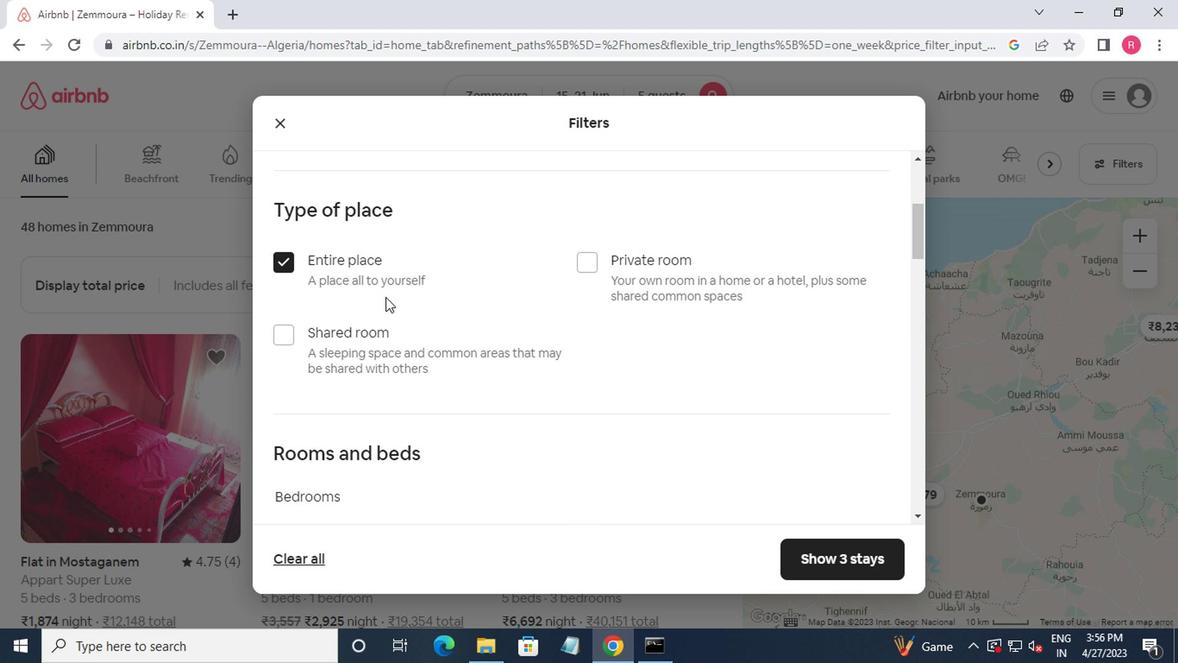 
Action: Mouse moved to (386, 320)
Screenshot: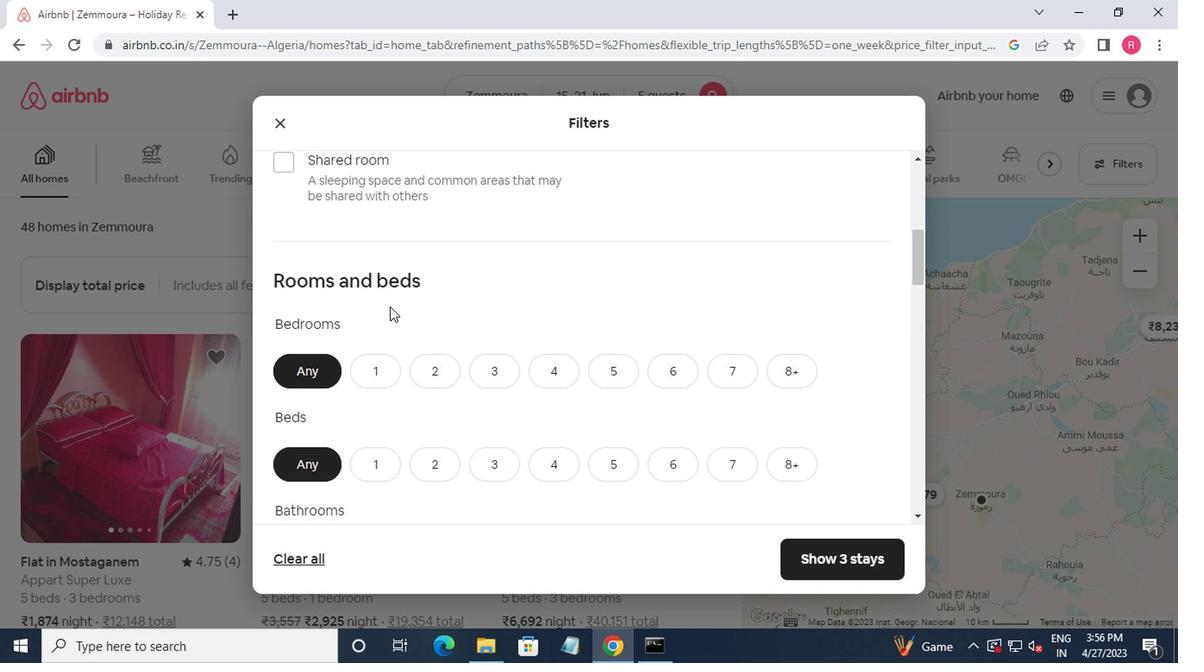 
Action: Mouse scrolled (386, 319) with delta (0, 0)
Screenshot: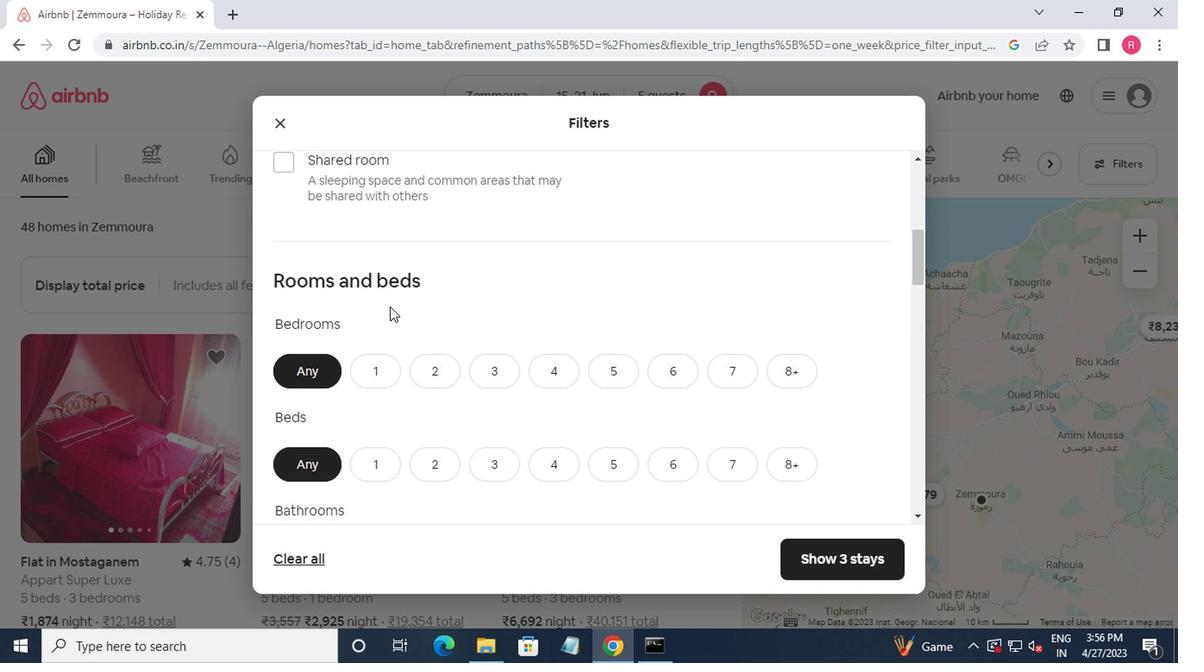
Action: Mouse moved to (500, 287)
Screenshot: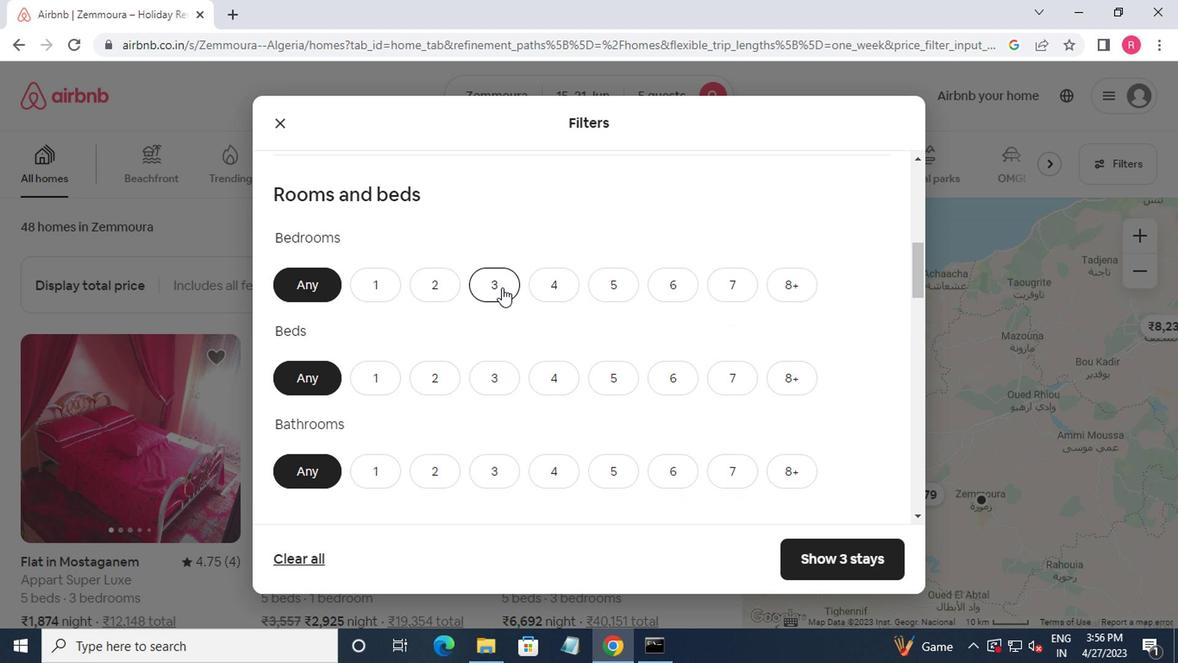 
Action: Mouse pressed left at (500, 287)
Screenshot: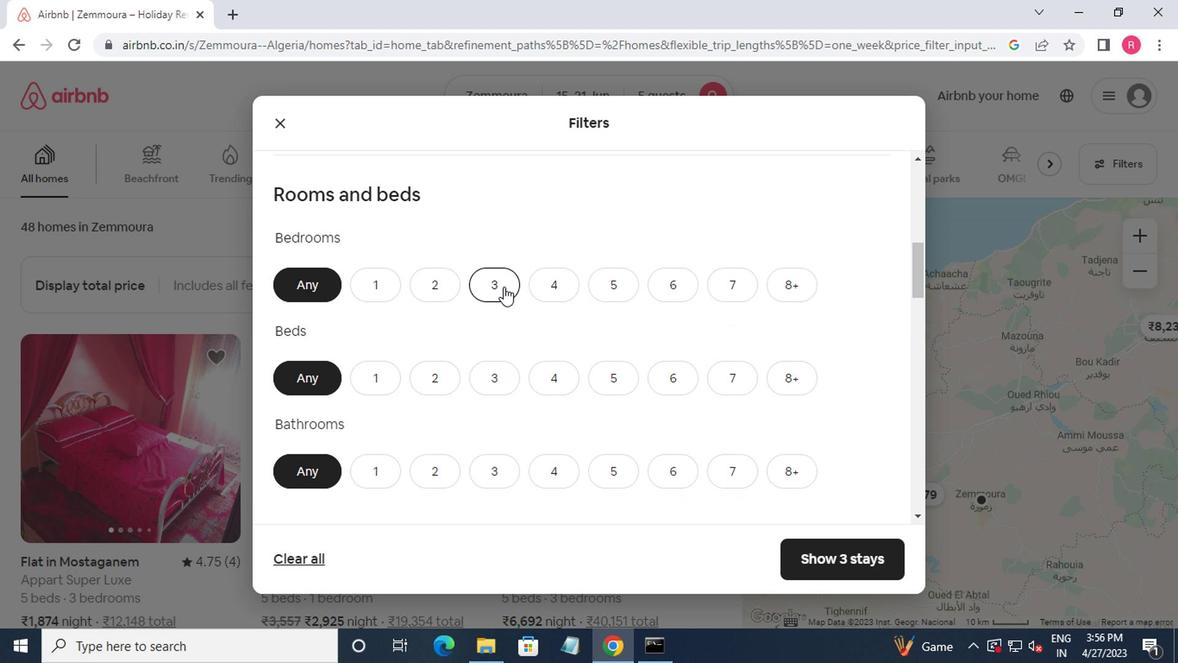 
Action: Mouse moved to (497, 376)
Screenshot: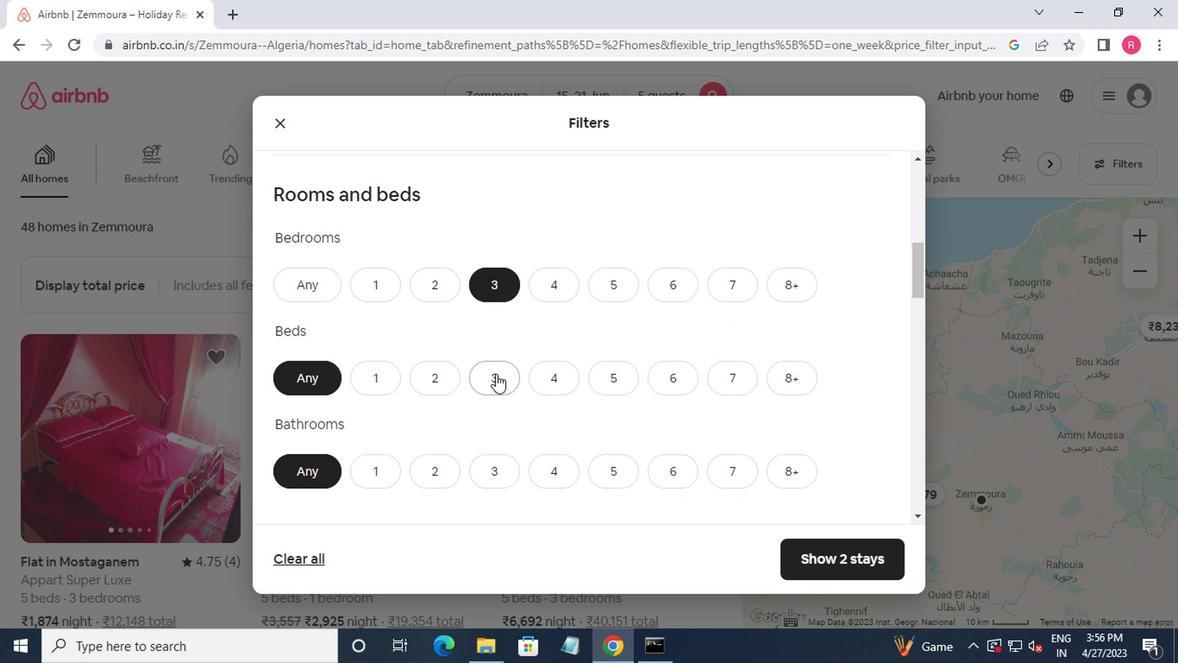 
Action: Mouse pressed left at (497, 376)
Screenshot: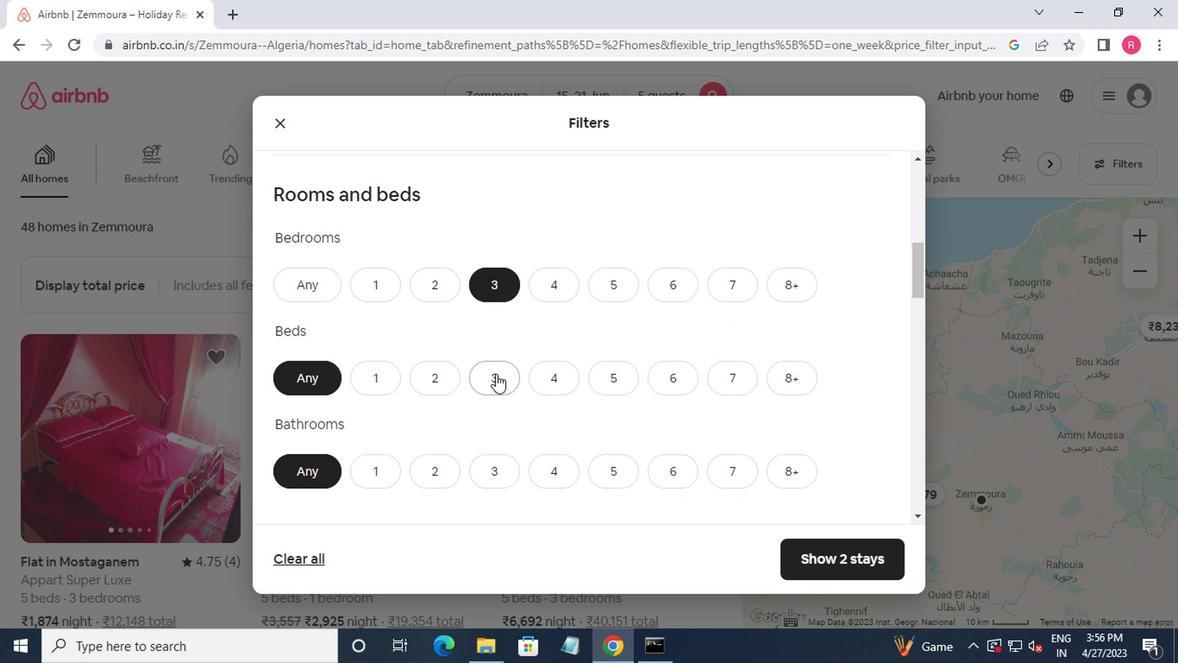 
Action: Mouse moved to (496, 387)
Screenshot: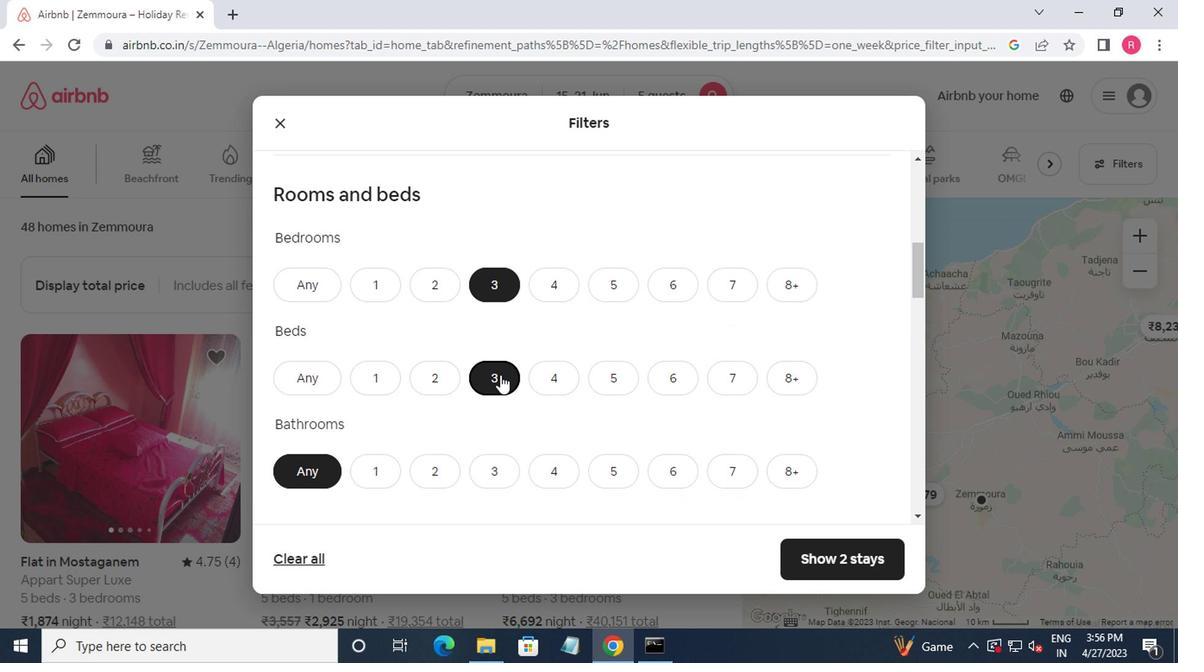 
Action: Mouse scrolled (496, 386) with delta (0, 0)
Screenshot: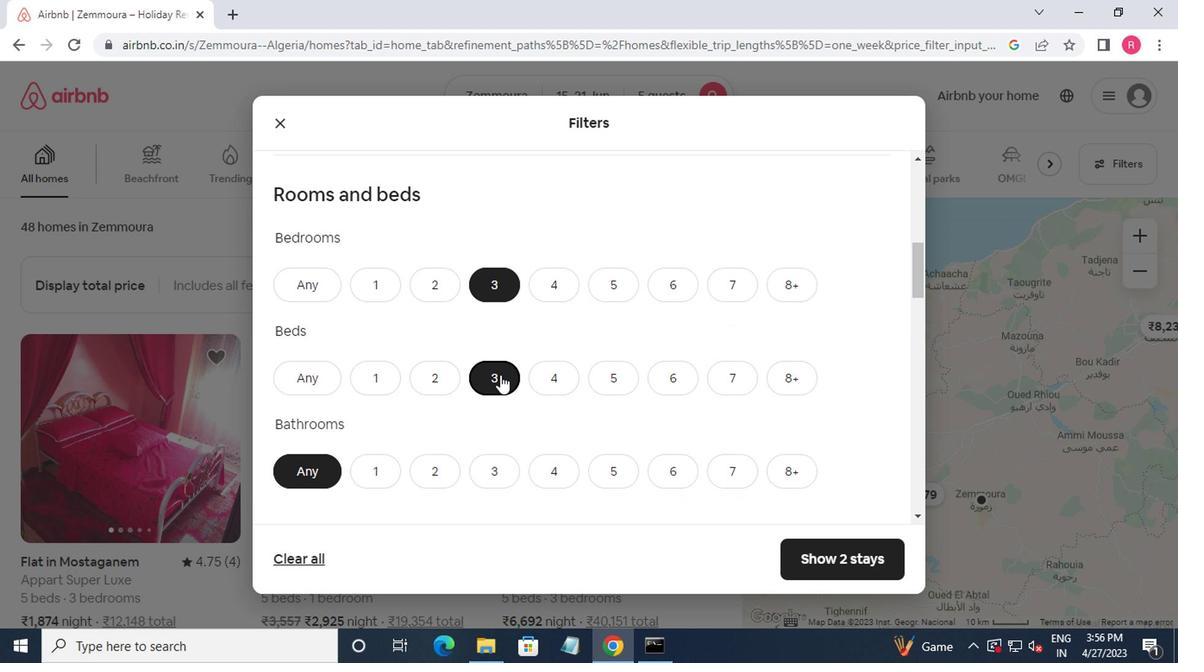 
Action: Mouse moved to (496, 384)
Screenshot: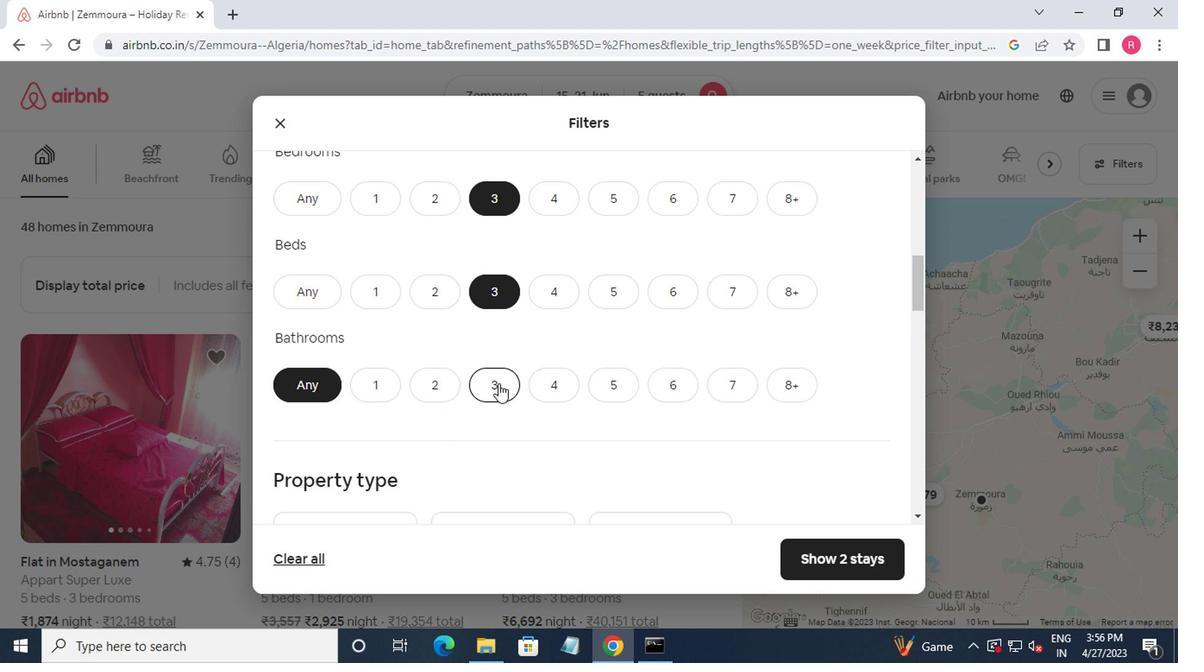 
Action: Mouse pressed left at (496, 384)
Screenshot: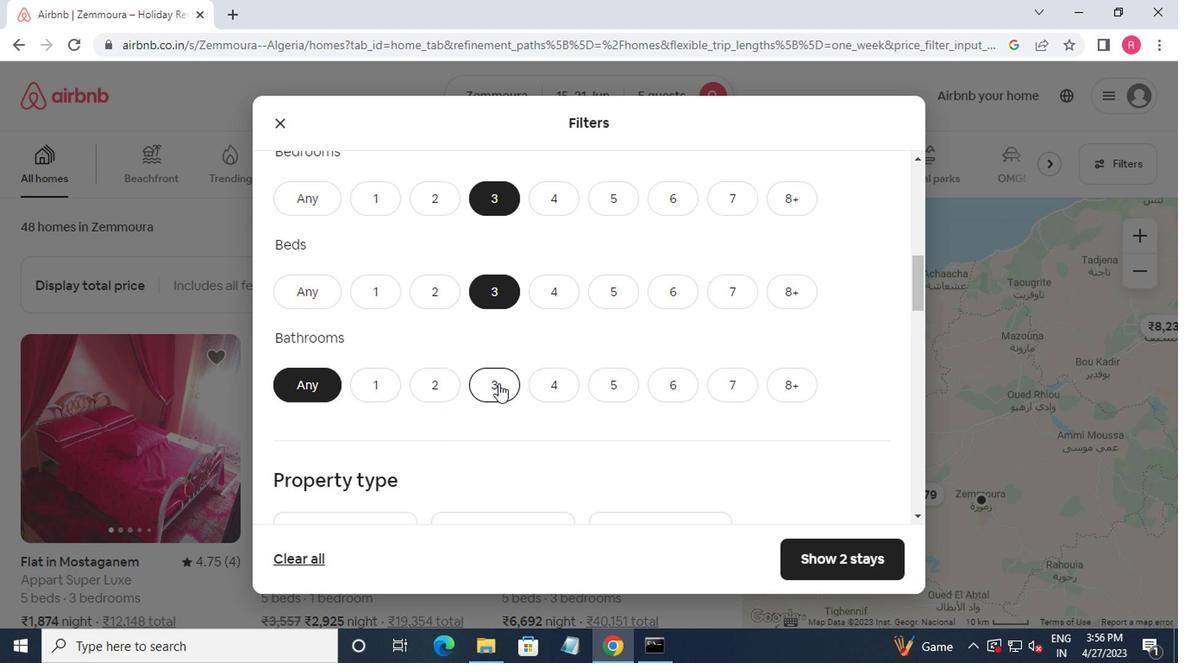 
Action: Mouse moved to (496, 383)
Screenshot: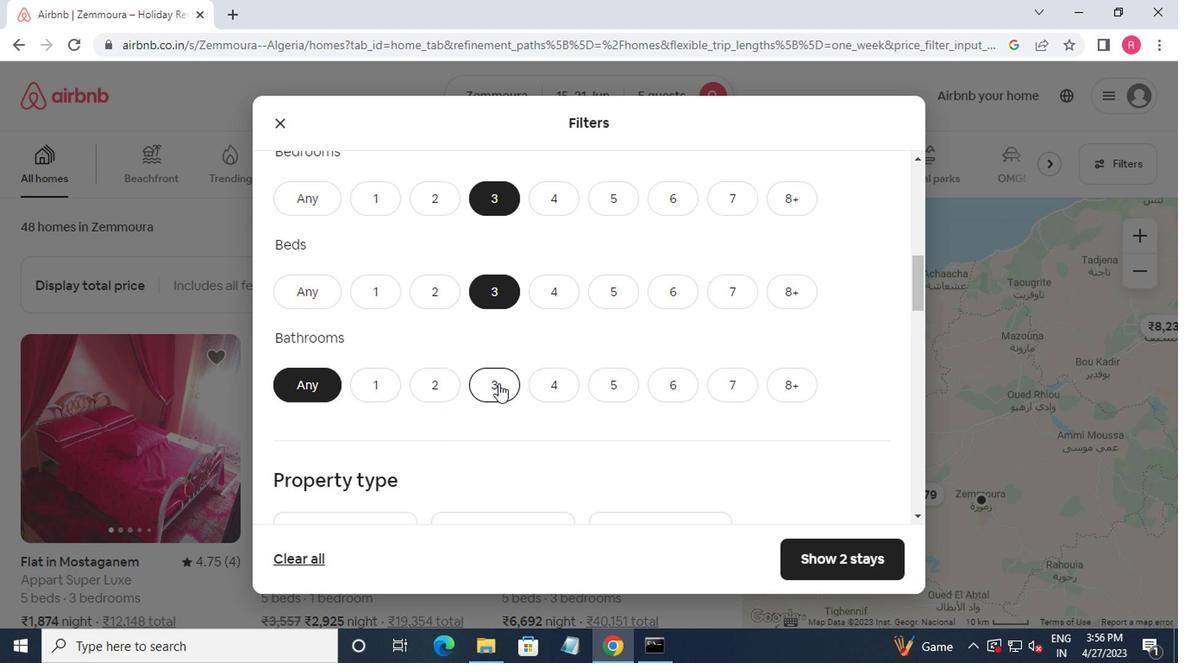
Action: Mouse scrolled (496, 383) with delta (0, 0)
Screenshot: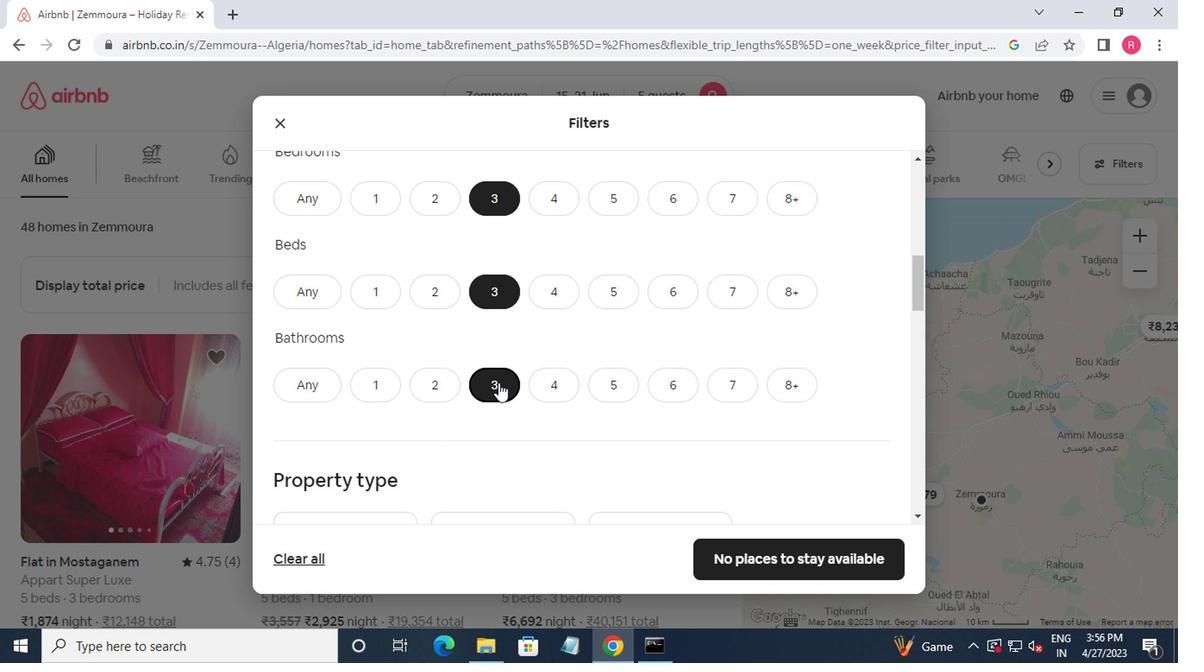 
Action: Mouse scrolled (496, 383) with delta (0, 0)
Screenshot: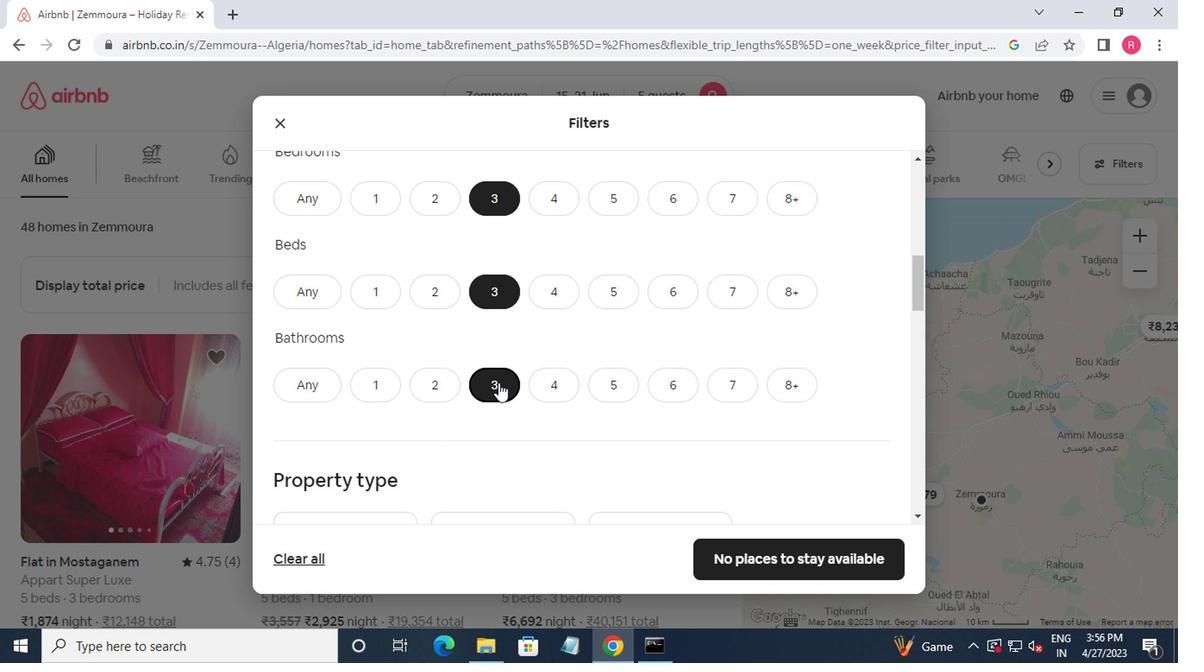 
Action: Mouse moved to (297, 415)
Screenshot: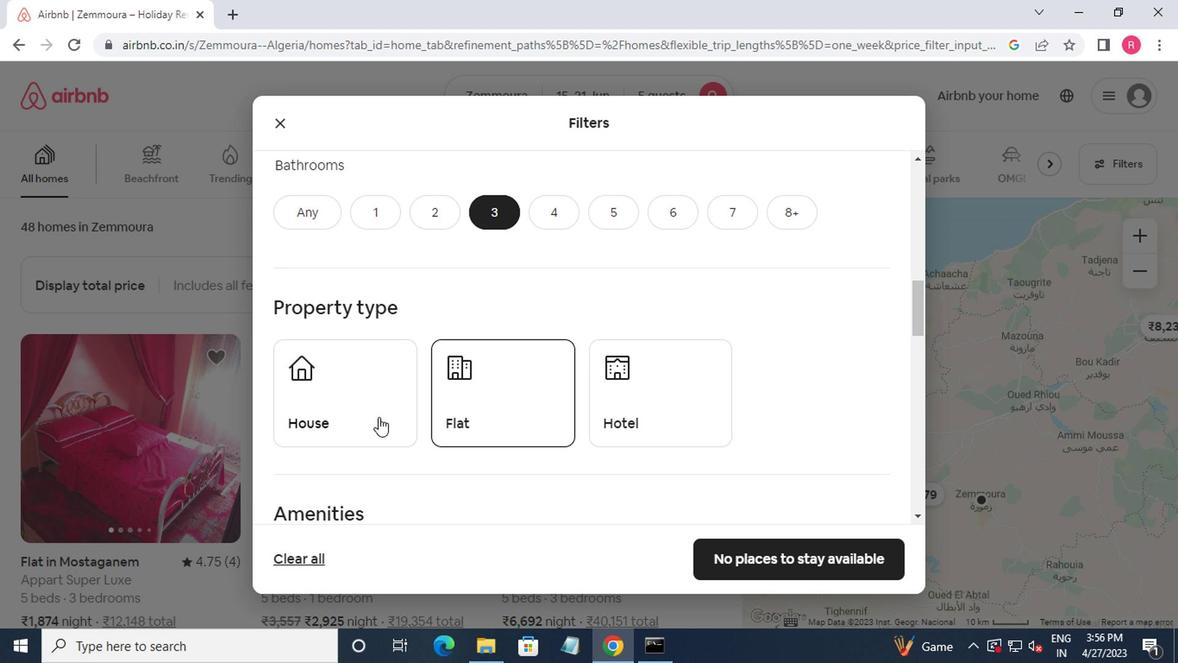 
Action: Mouse pressed left at (297, 415)
Screenshot: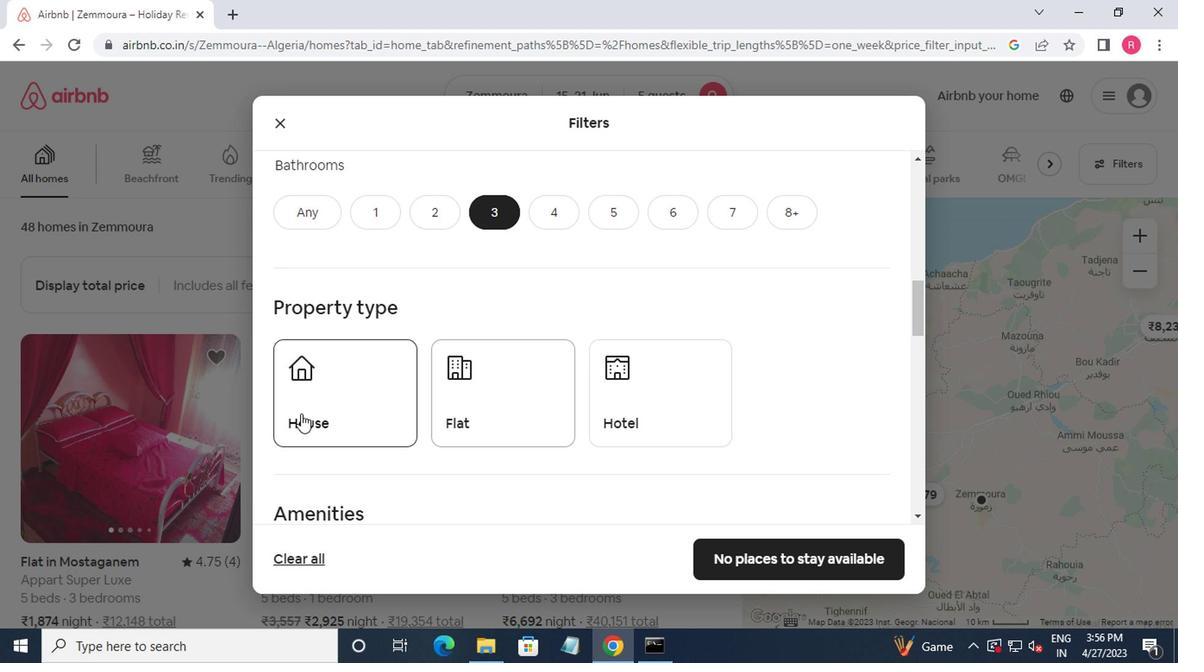 
Action: Mouse moved to (452, 427)
Screenshot: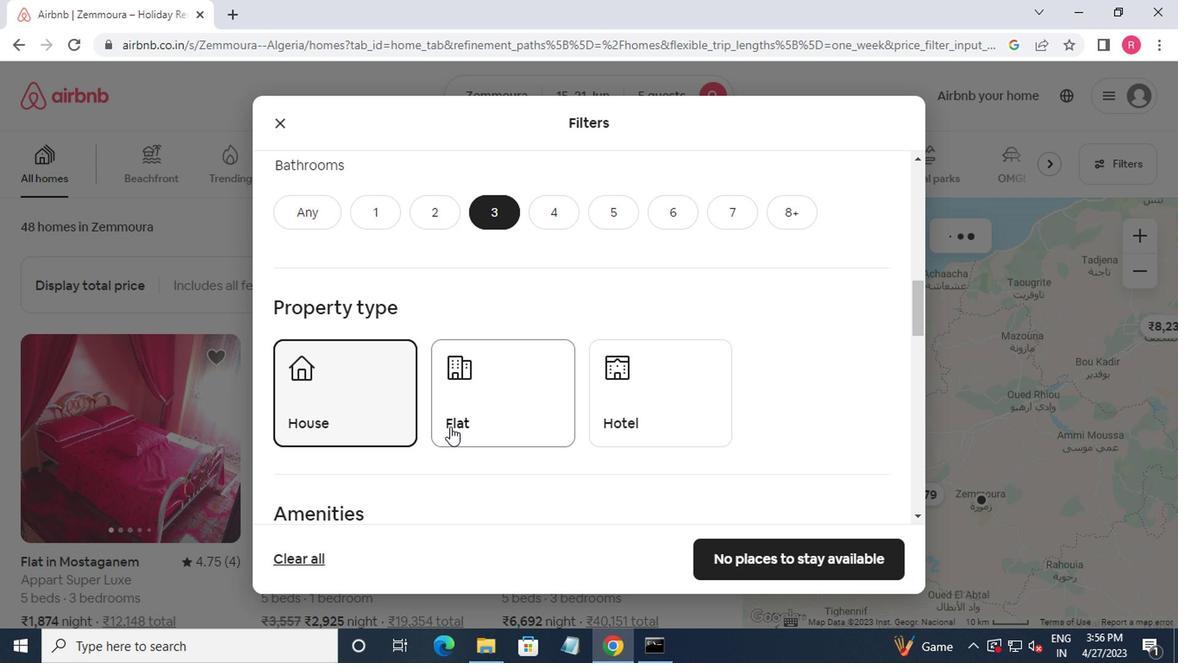 
Action: Mouse pressed left at (452, 427)
Screenshot: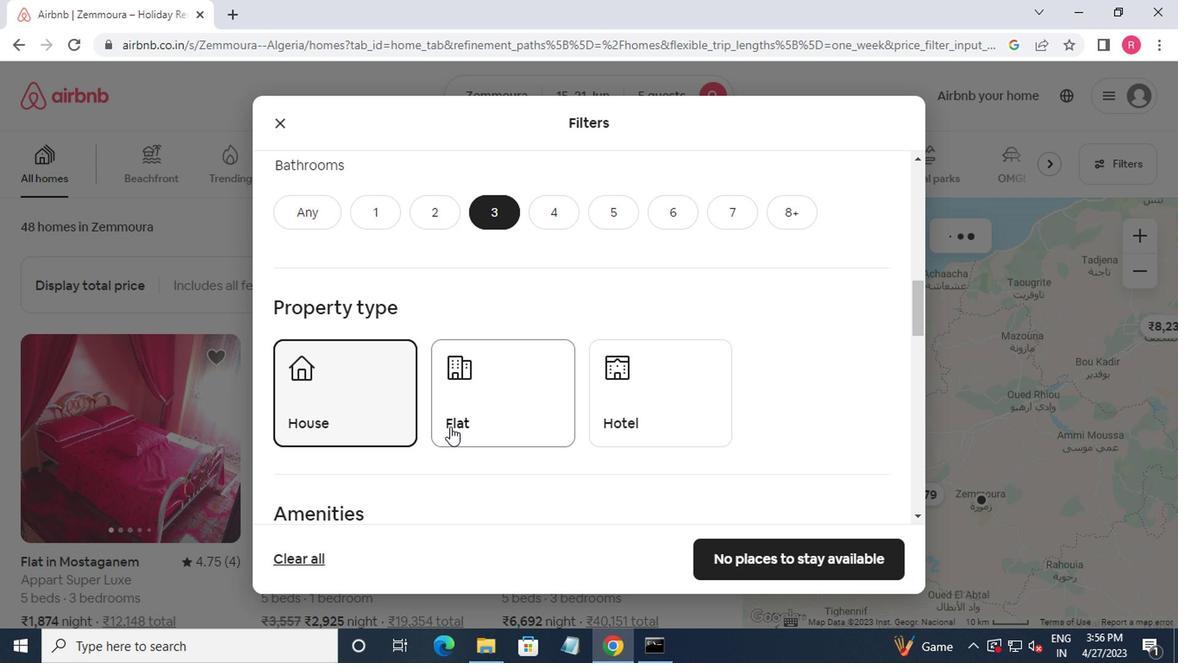 
Action: Mouse moved to (607, 416)
Screenshot: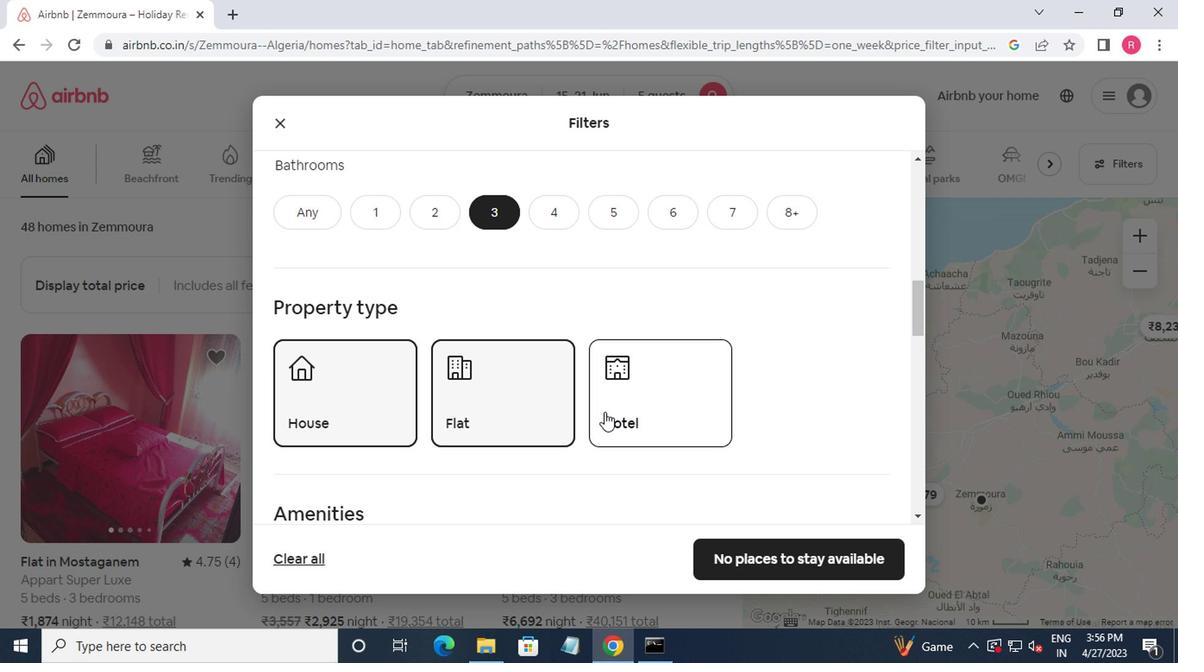 
Action: Mouse pressed left at (607, 416)
Screenshot: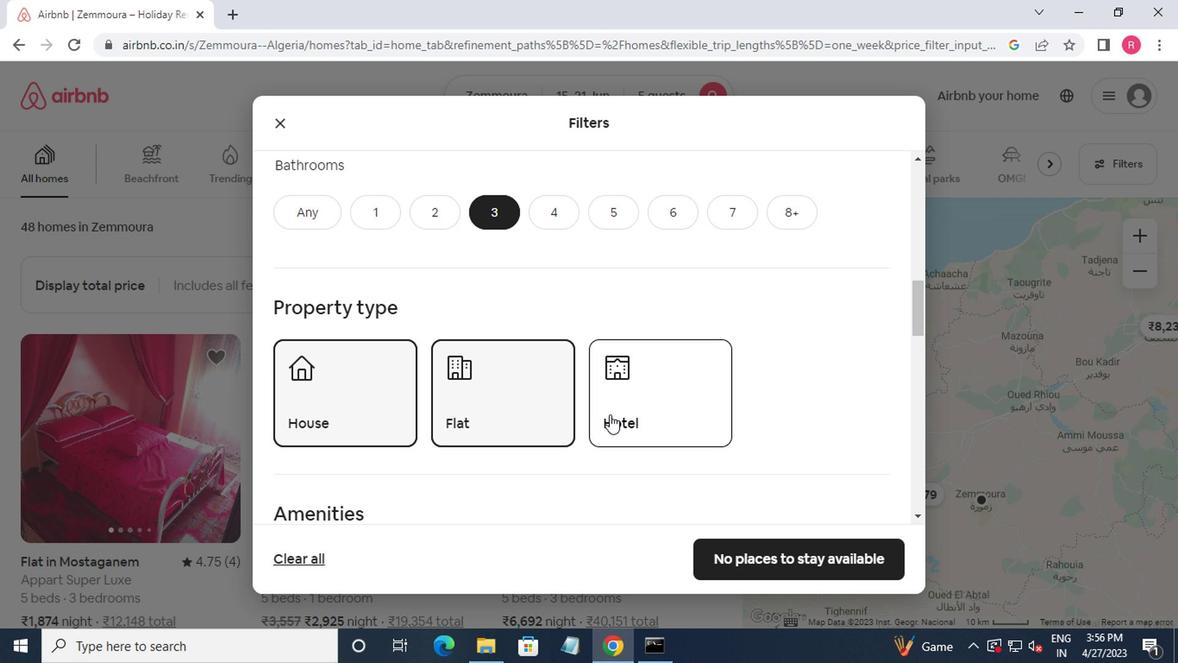 
Action: Mouse moved to (607, 416)
Screenshot: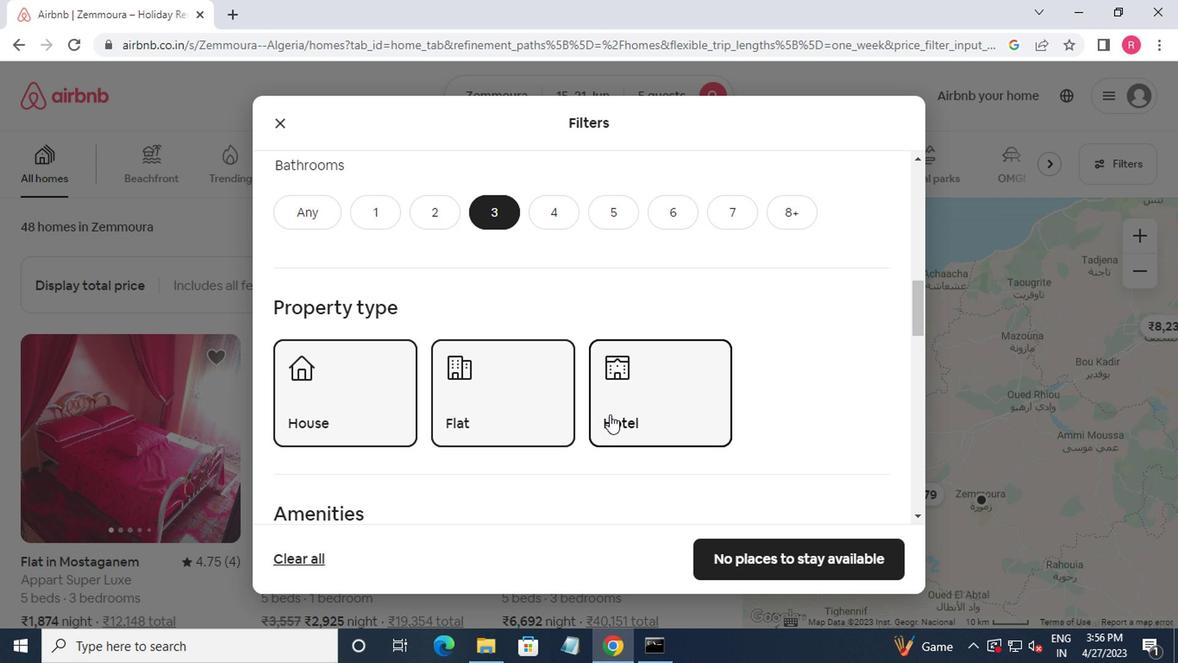 
Action: Mouse scrolled (607, 415) with delta (0, -1)
Screenshot: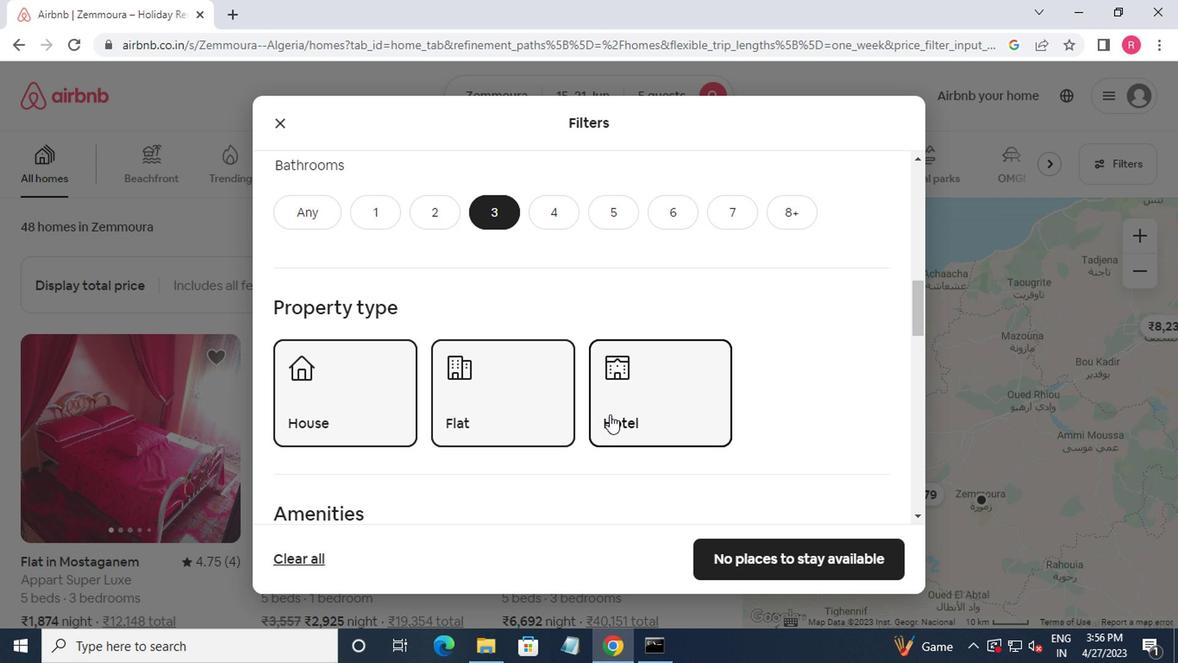 
Action: Mouse scrolled (607, 415) with delta (0, -1)
Screenshot: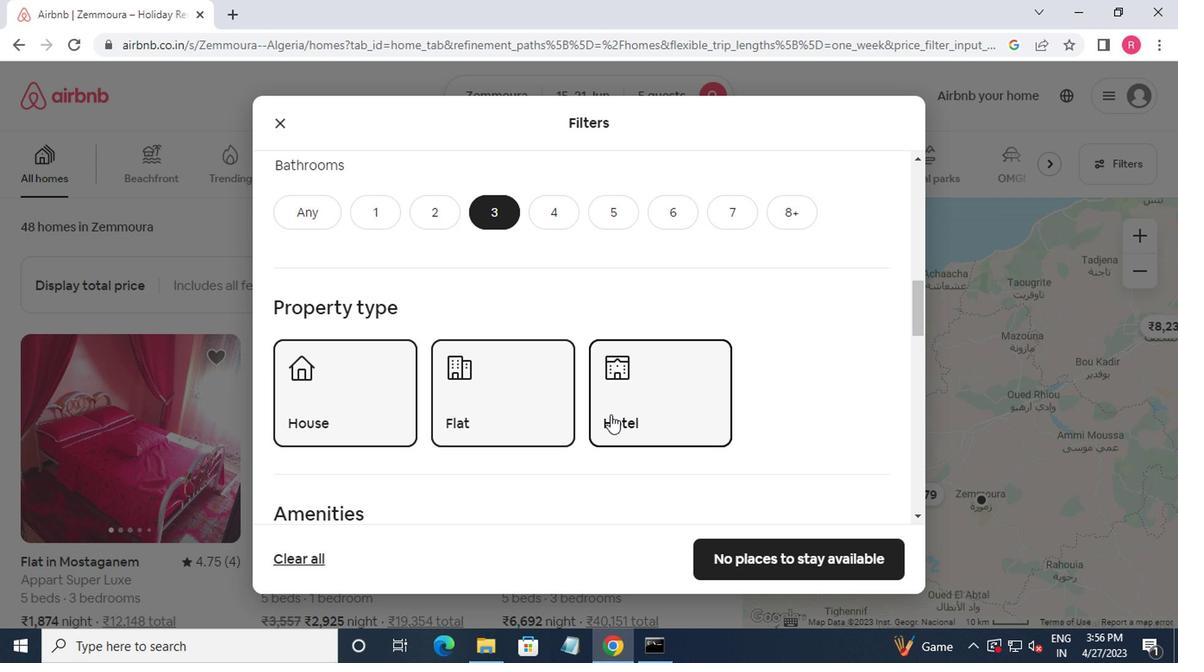 
Action: Mouse moved to (434, 431)
Screenshot: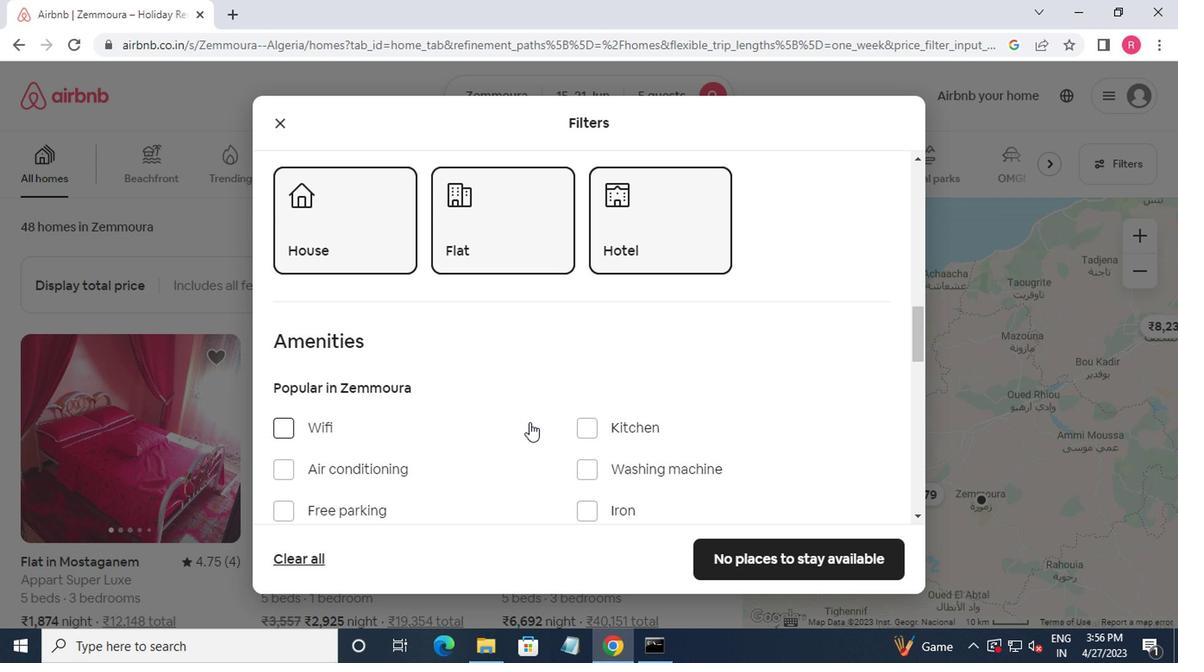 
Action: Mouse scrolled (434, 429) with delta (0, -1)
Screenshot: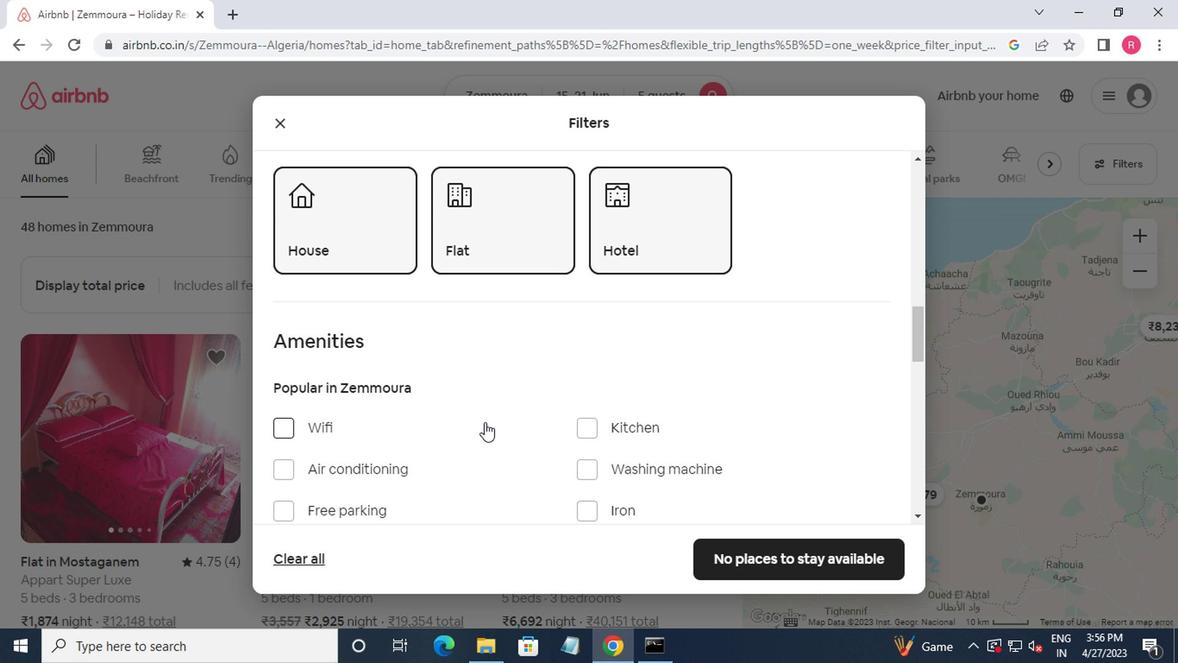 
Action: Mouse moved to (582, 387)
Screenshot: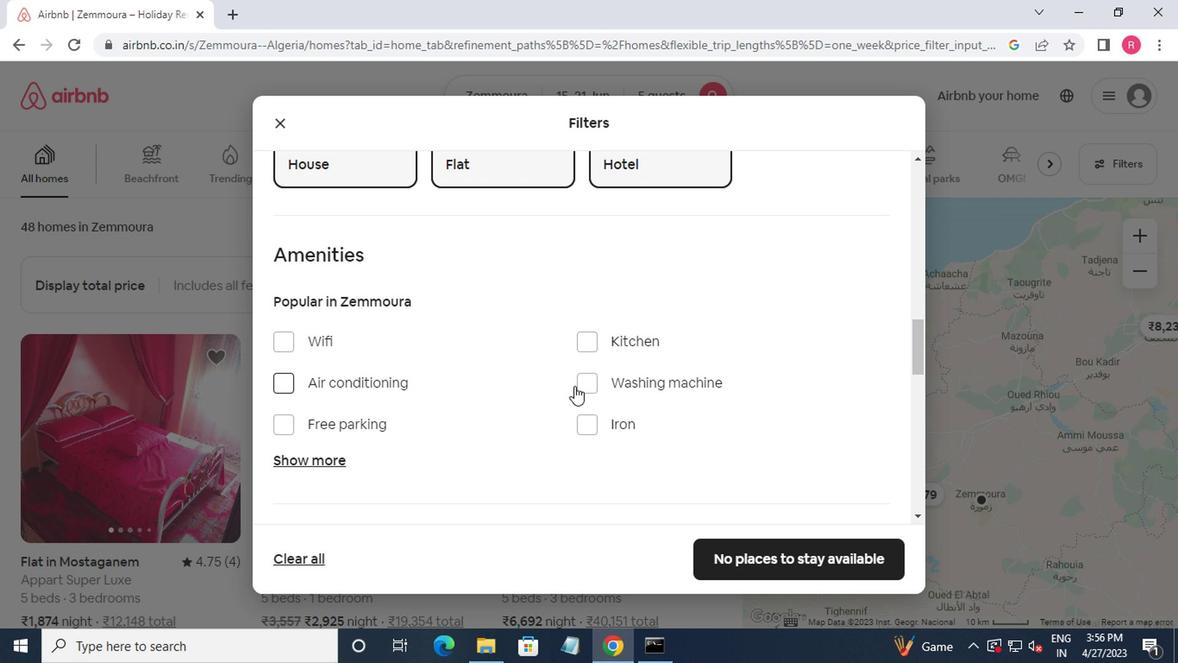 
Action: Mouse pressed left at (582, 387)
Screenshot: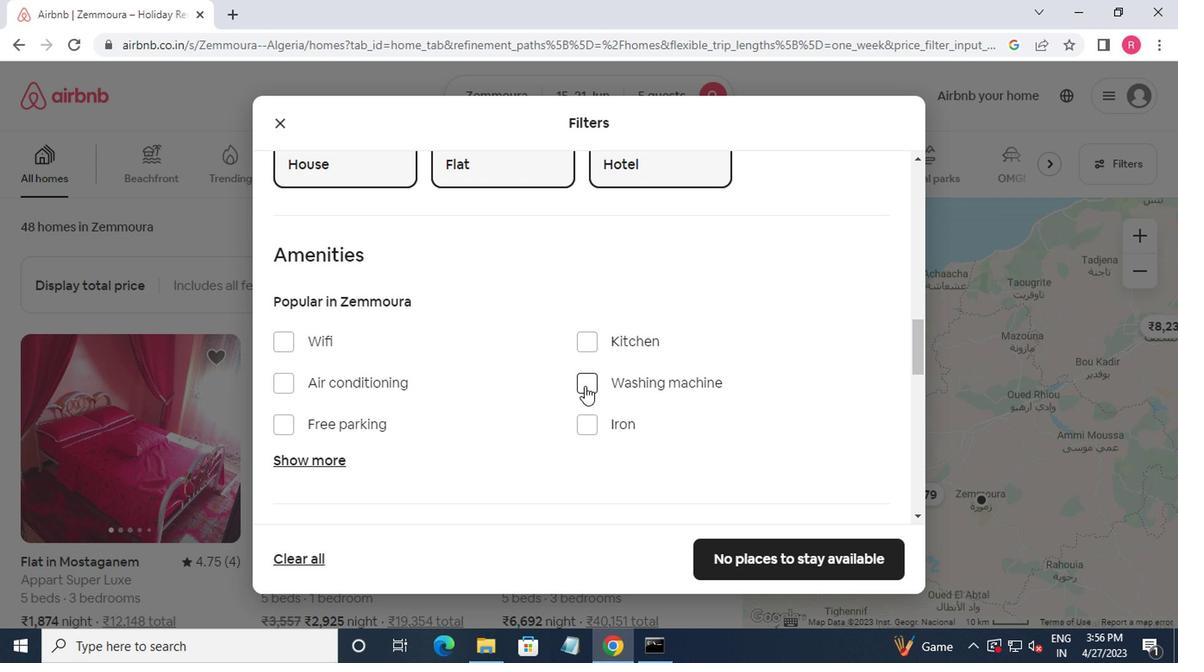 
Action: Mouse moved to (583, 387)
Screenshot: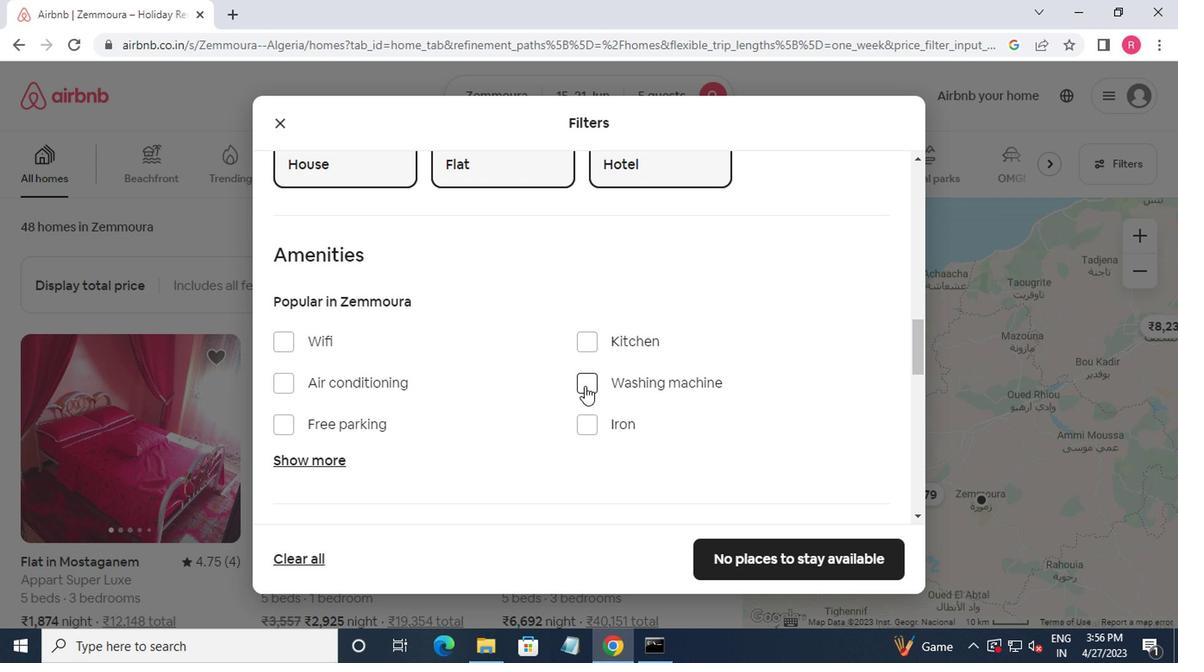 
Action: Mouse scrolled (583, 386) with delta (0, 0)
Screenshot: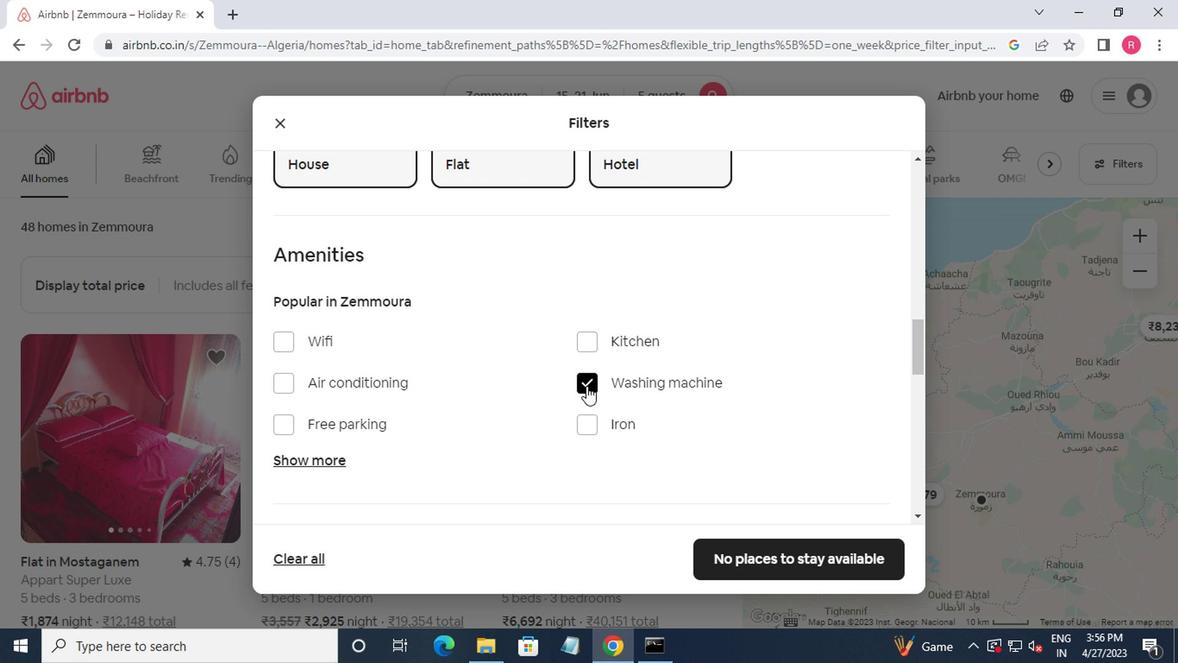 
Action: Mouse scrolled (583, 386) with delta (0, 0)
Screenshot: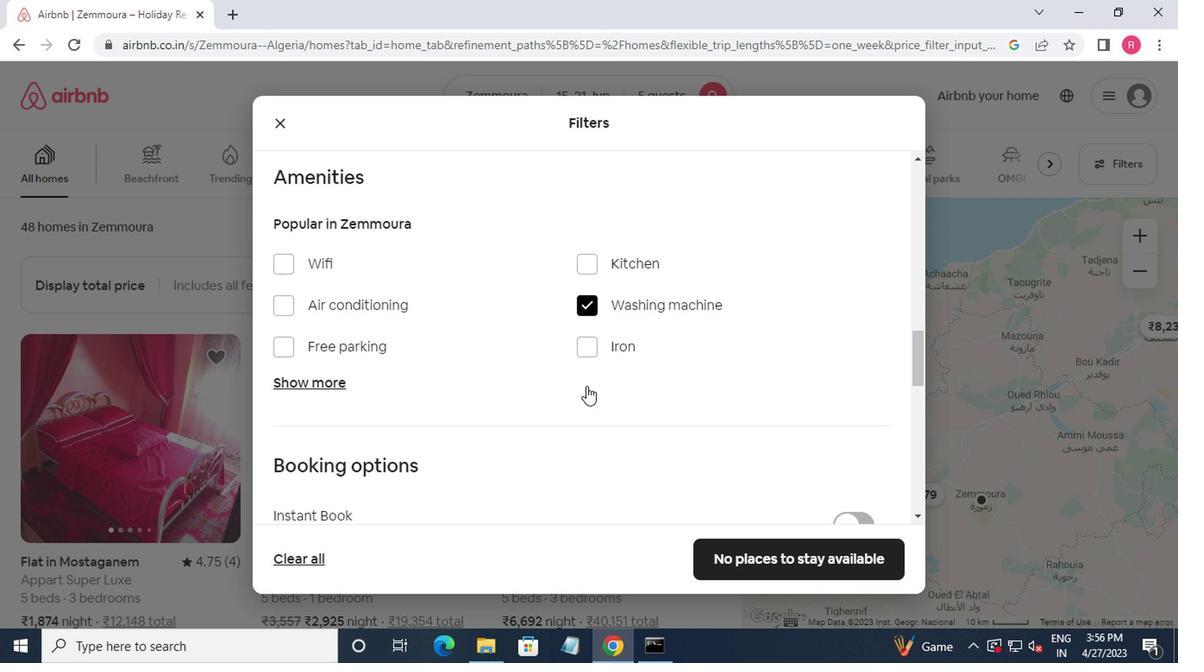 
Action: Mouse moved to (585, 391)
Screenshot: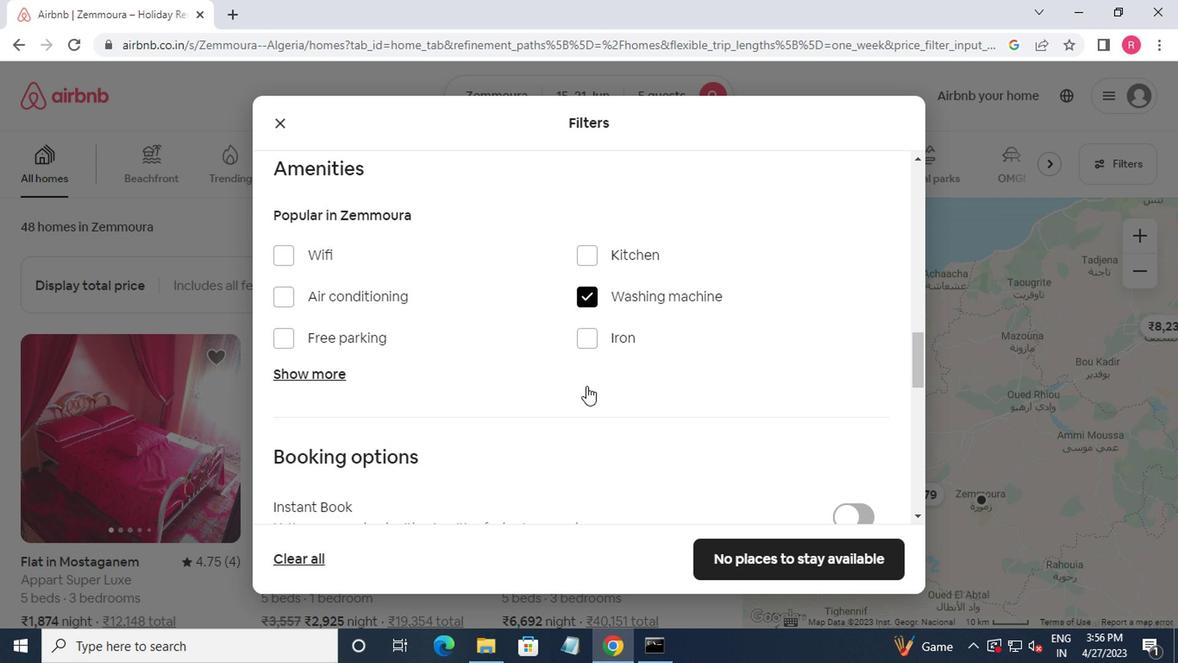 
Action: Mouse scrolled (585, 391) with delta (0, 0)
Screenshot: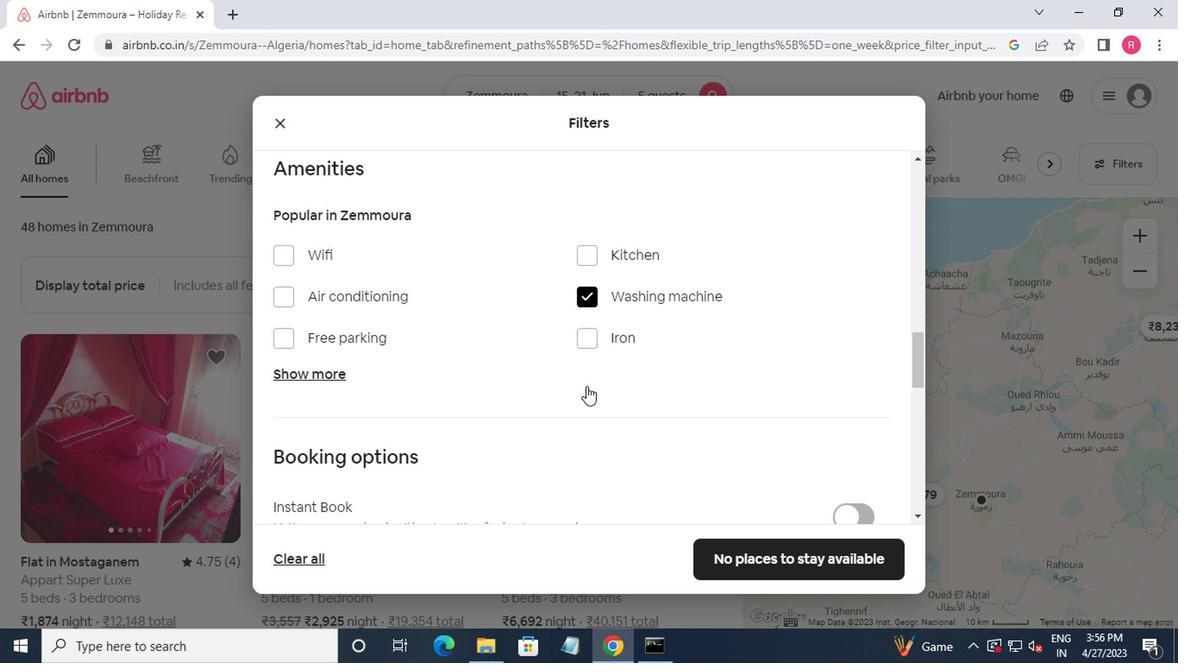 
Action: Mouse moved to (872, 410)
Screenshot: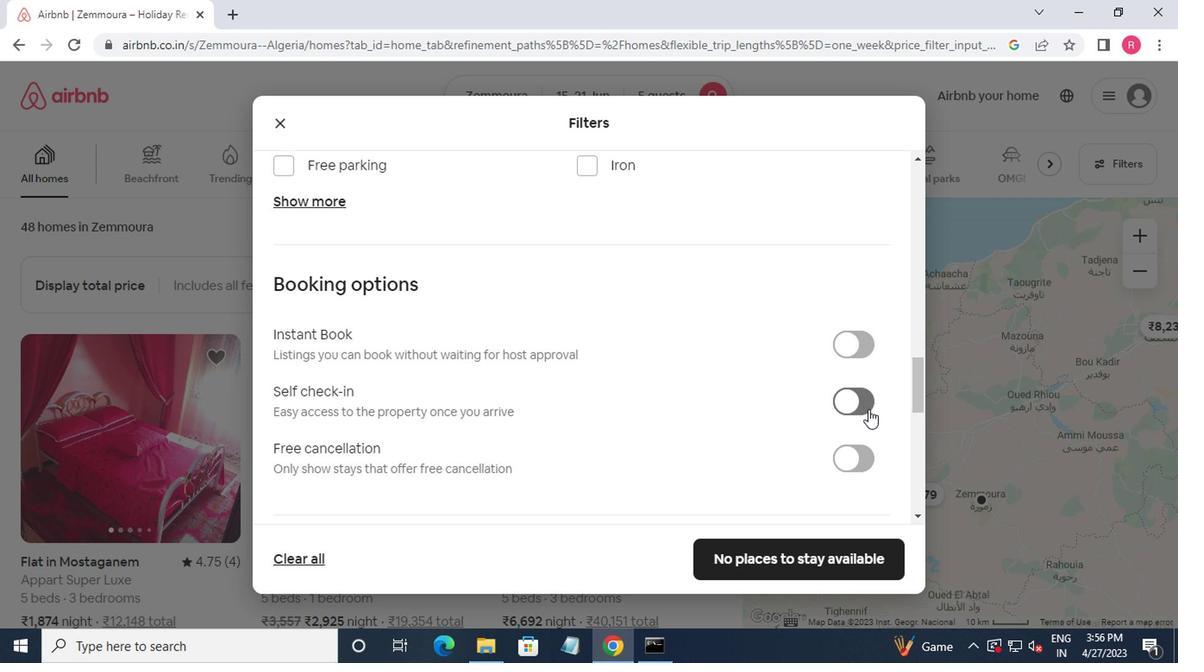 
Action: Mouse pressed left at (872, 410)
Screenshot: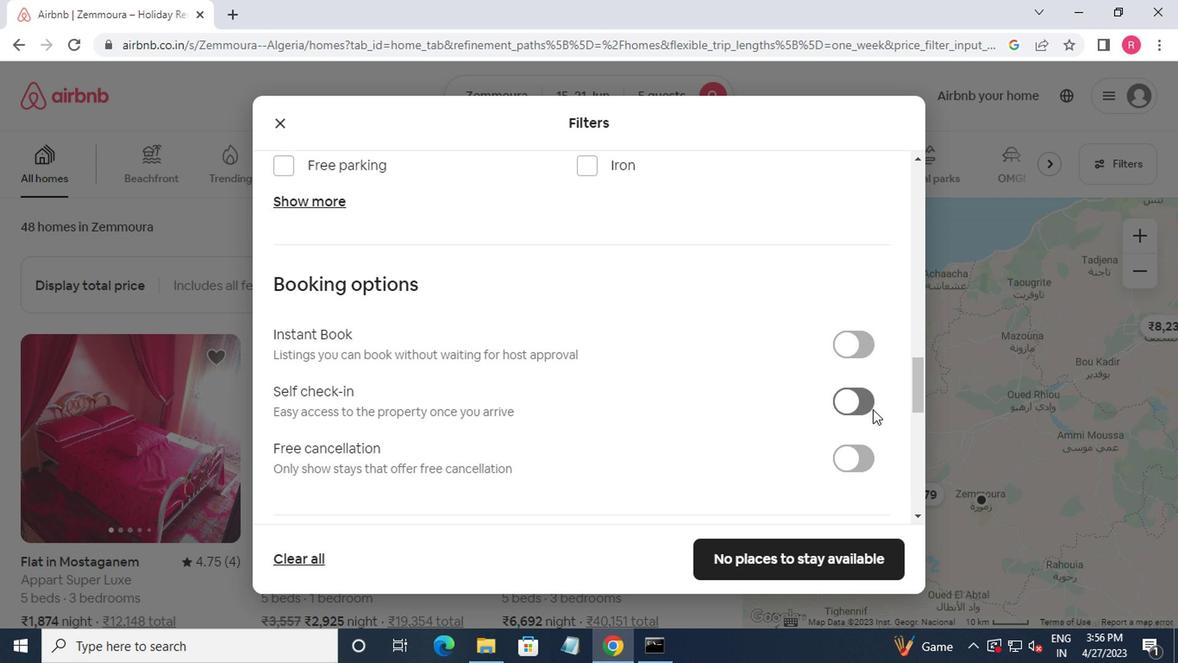 
Action: Mouse moved to (866, 408)
Screenshot: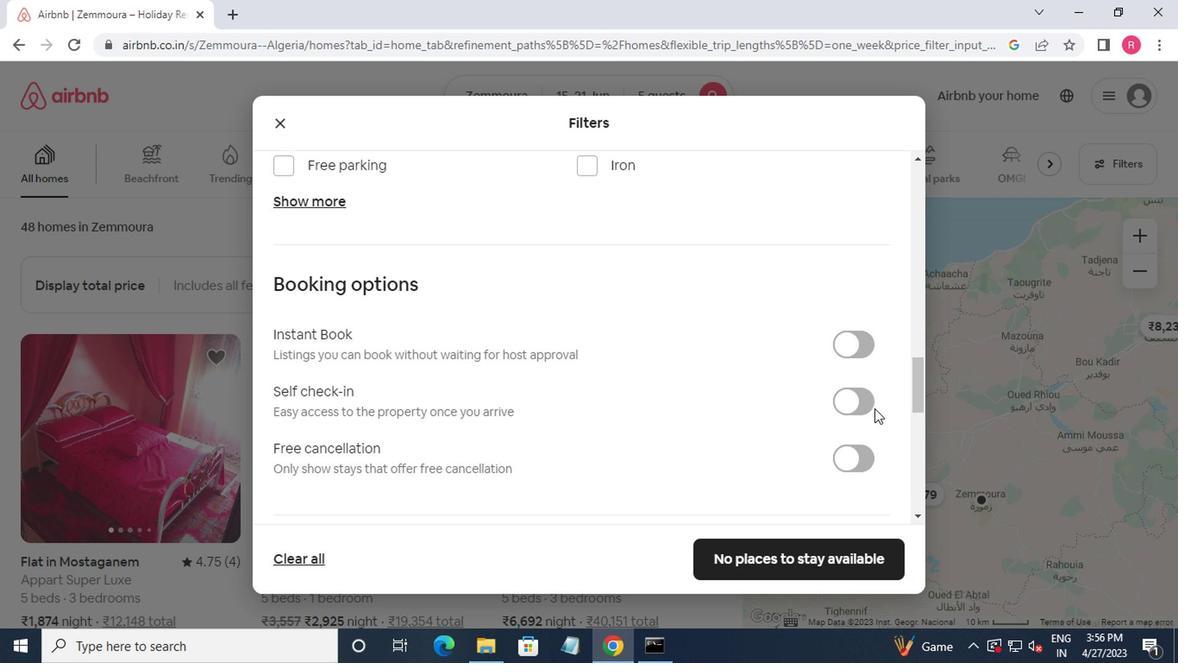 
Action: Mouse pressed left at (866, 408)
Screenshot: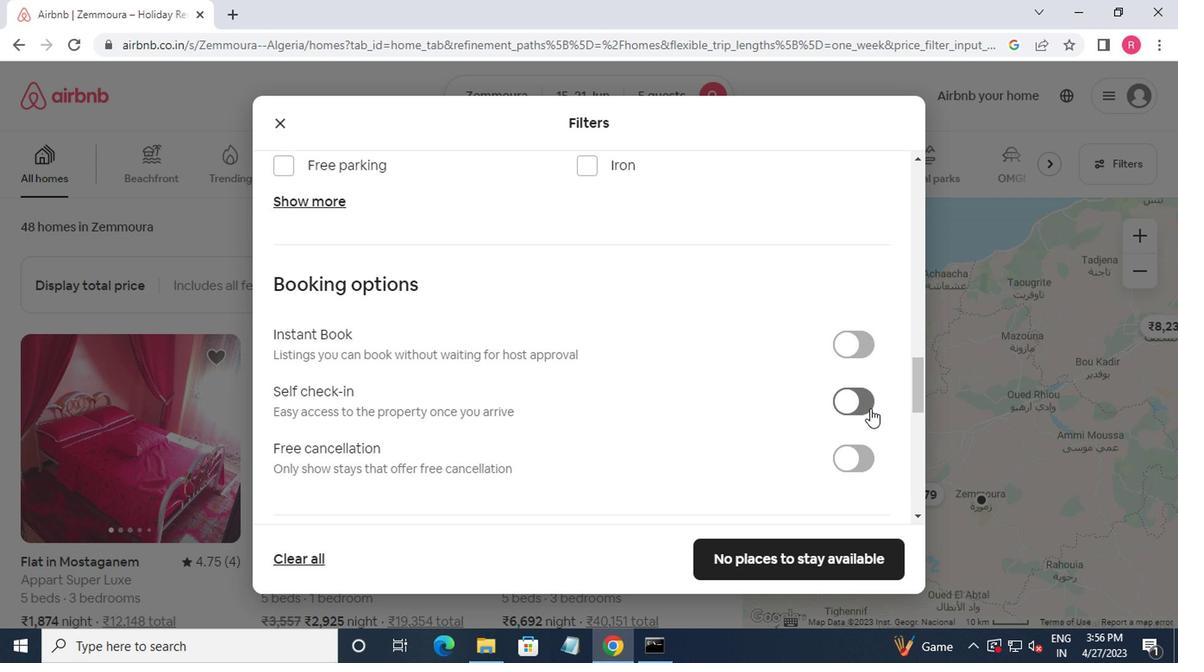 
Action: Mouse moved to (538, 381)
Screenshot: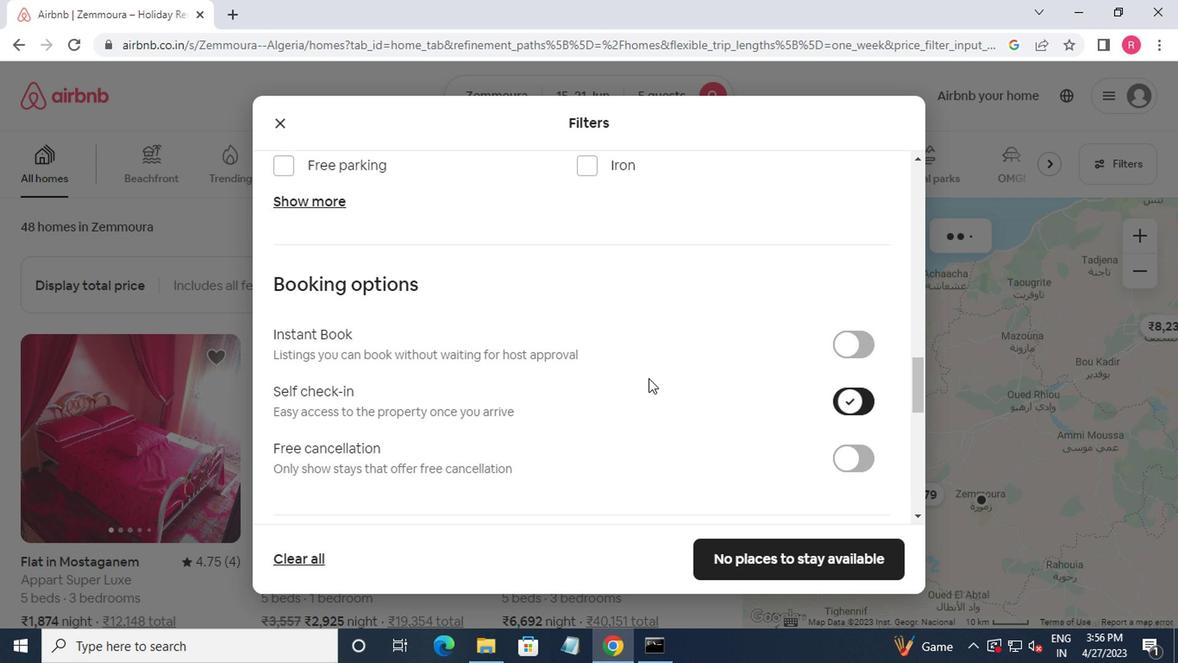 
Action: Mouse scrolled (538, 380) with delta (0, 0)
Screenshot: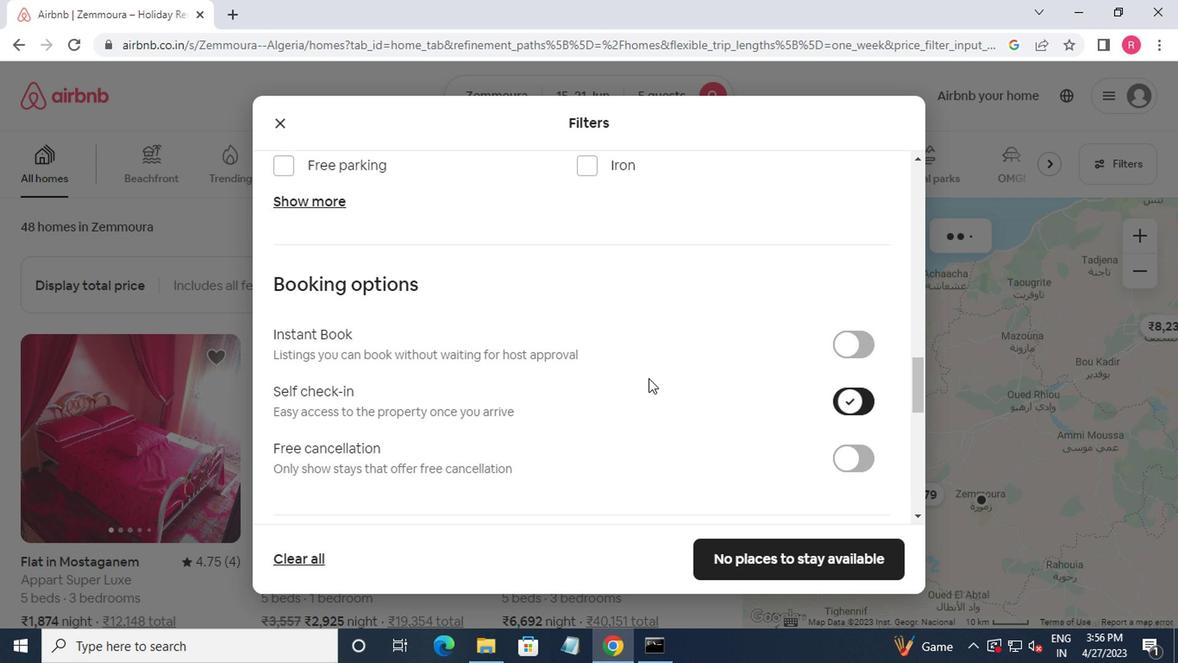 
Action: Mouse moved to (534, 384)
Screenshot: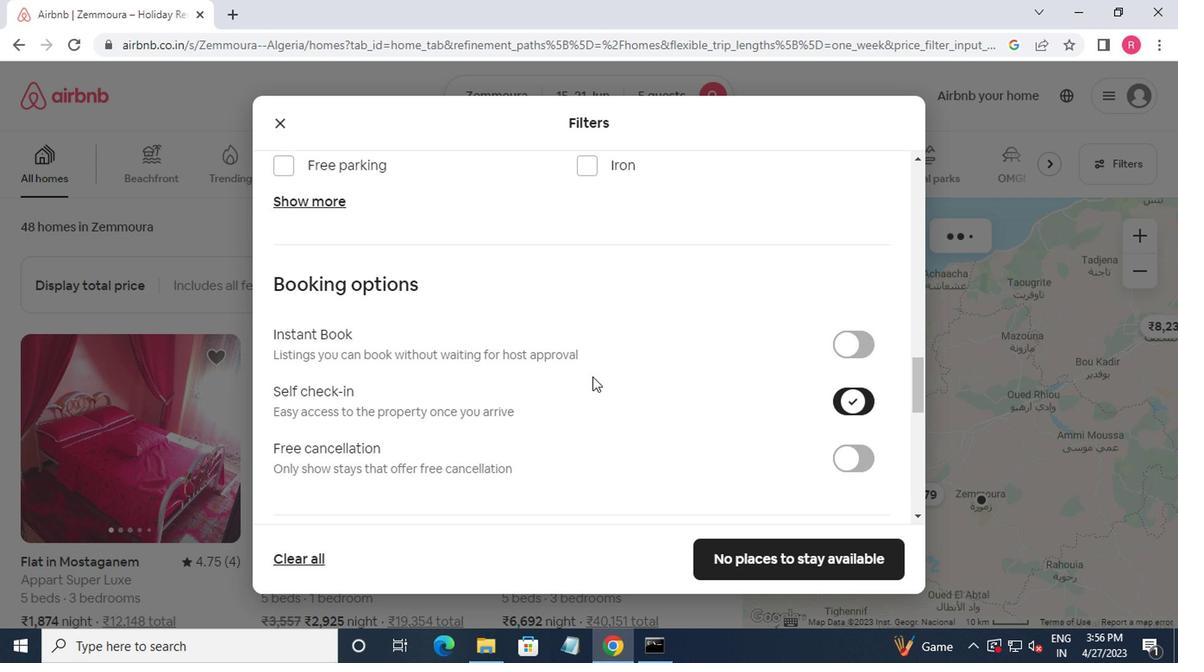 
Action: Mouse scrolled (534, 383) with delta (0, -1)
Screenshot: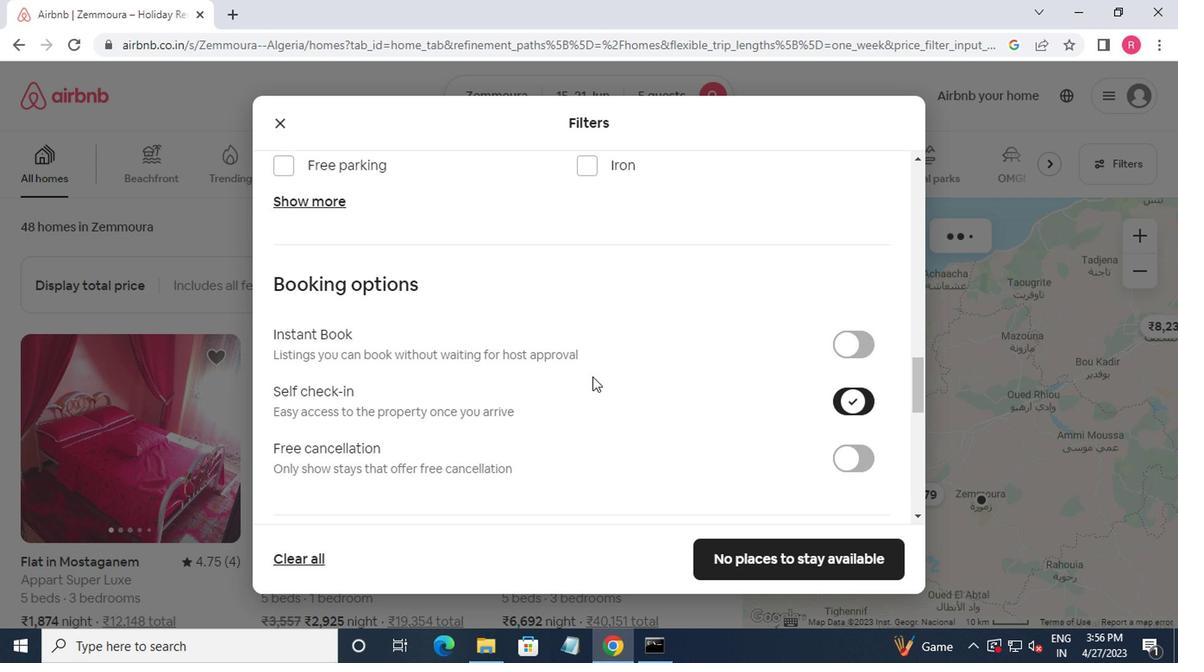 
Action: Mouse moved to (534, 385)
Screenshot: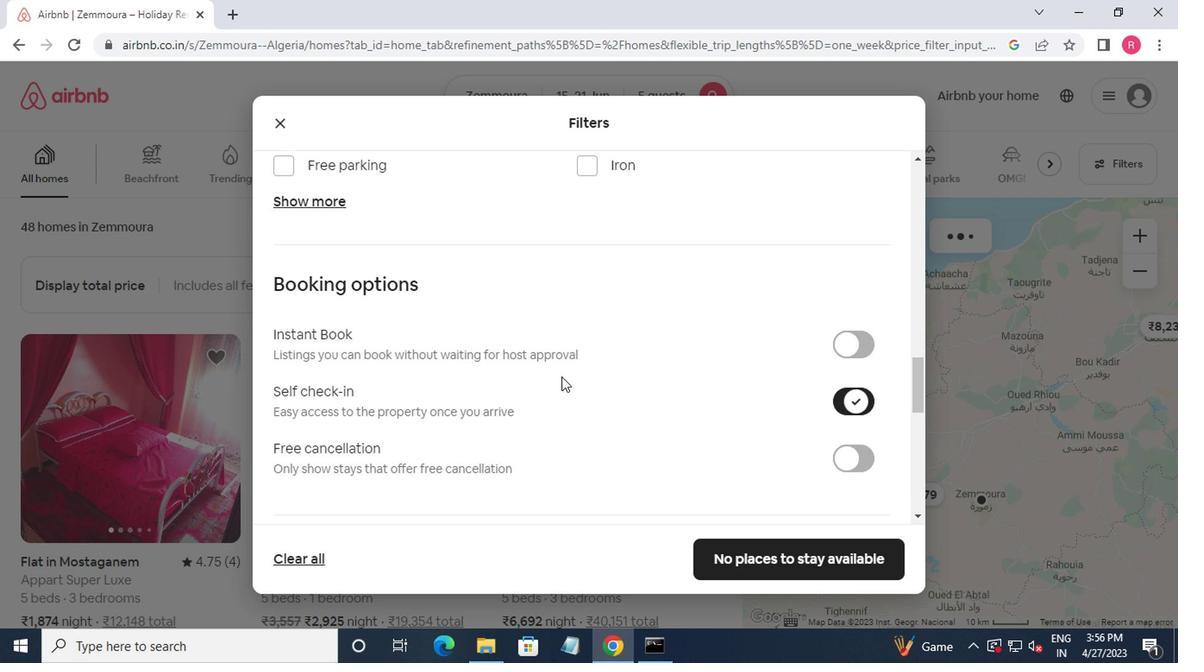 
Action: Mouse scrolled (534, 384) with delta (0, 0)
Screenshot: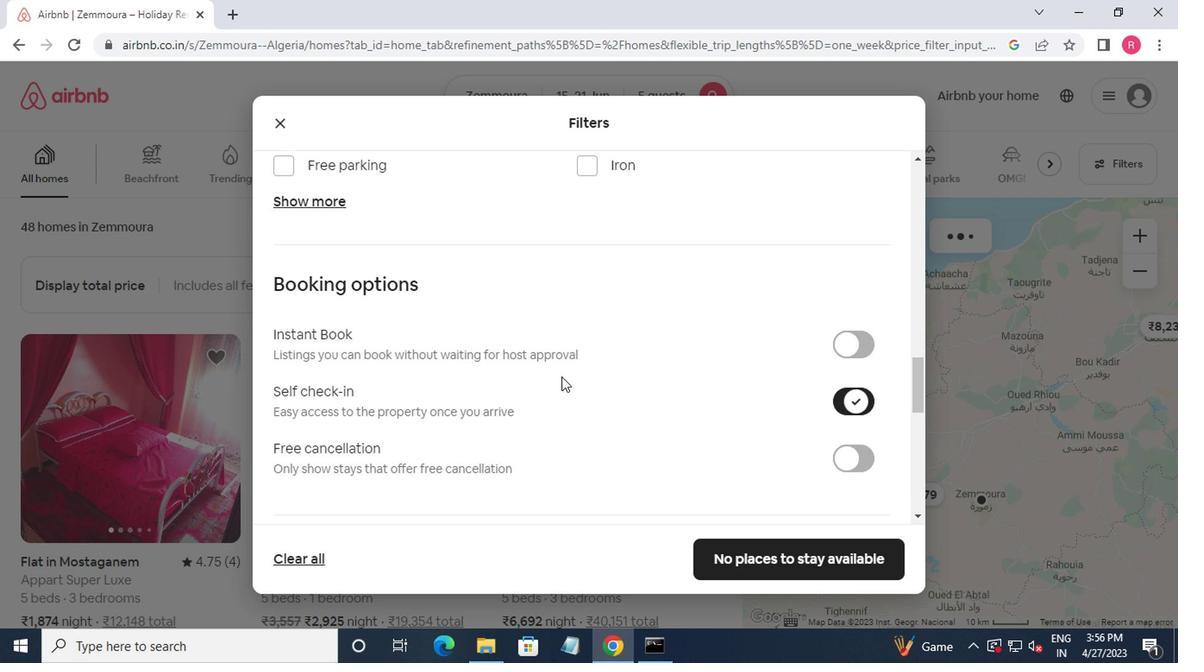 
Action: Mouse moved to (531, 388)
Screenshot: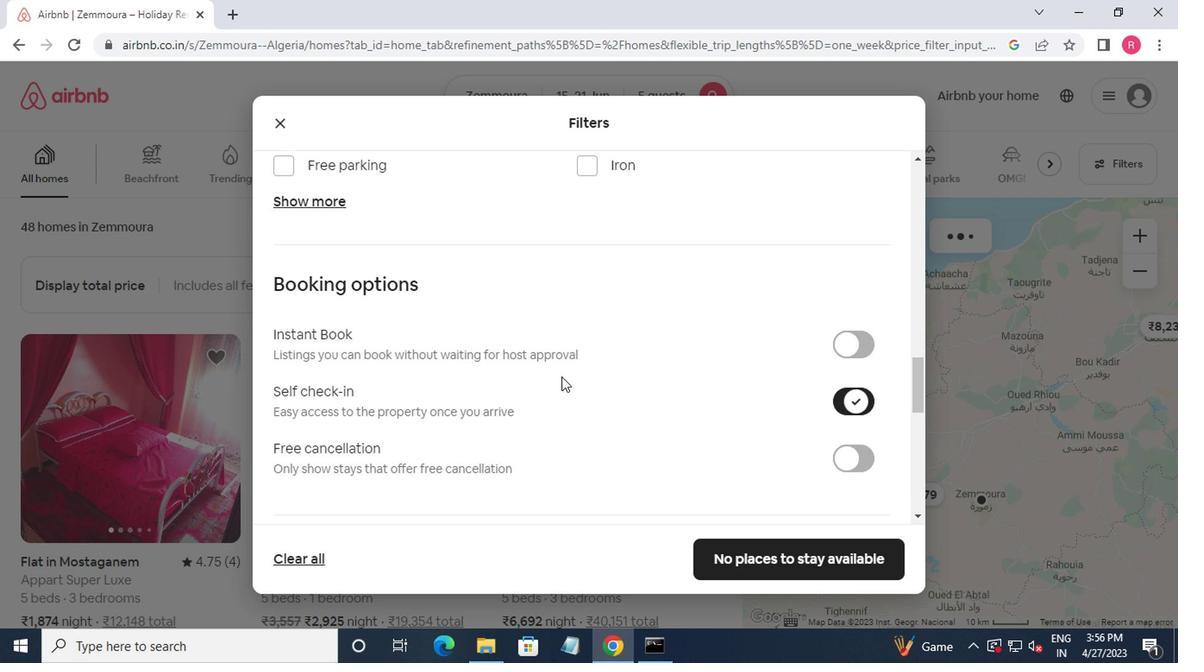
Action: Mouse scrolled (531, 387) with delta (0, 0)
Screenshot: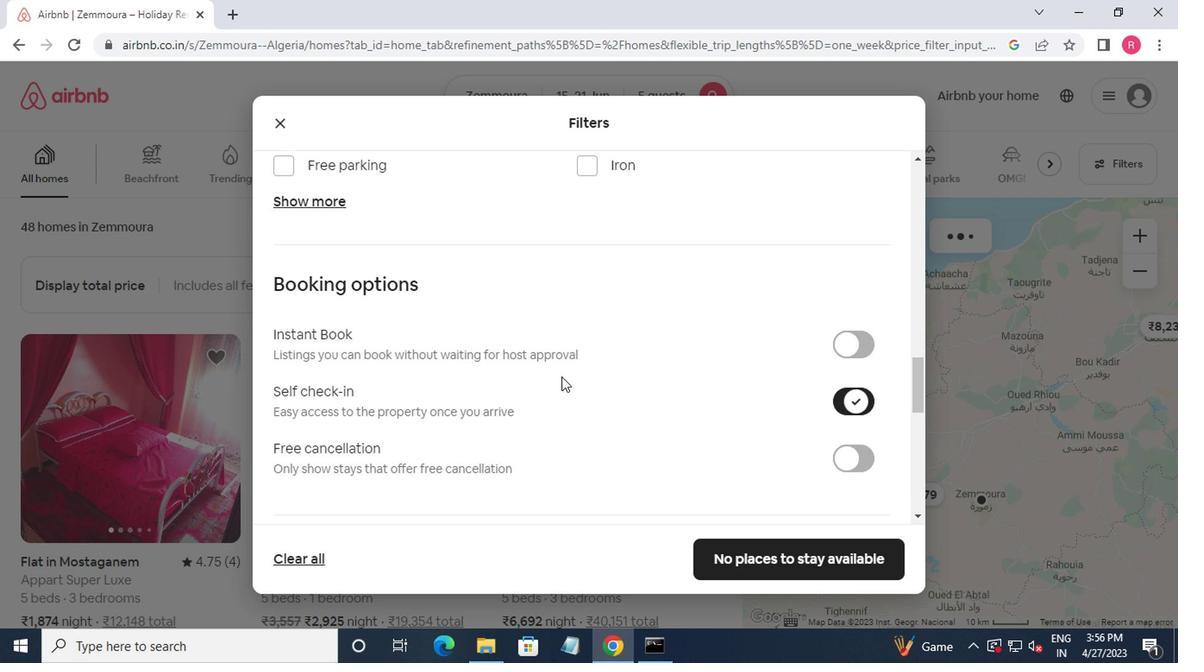 
Action: Mouse moved to (526, 391)
Screenshot: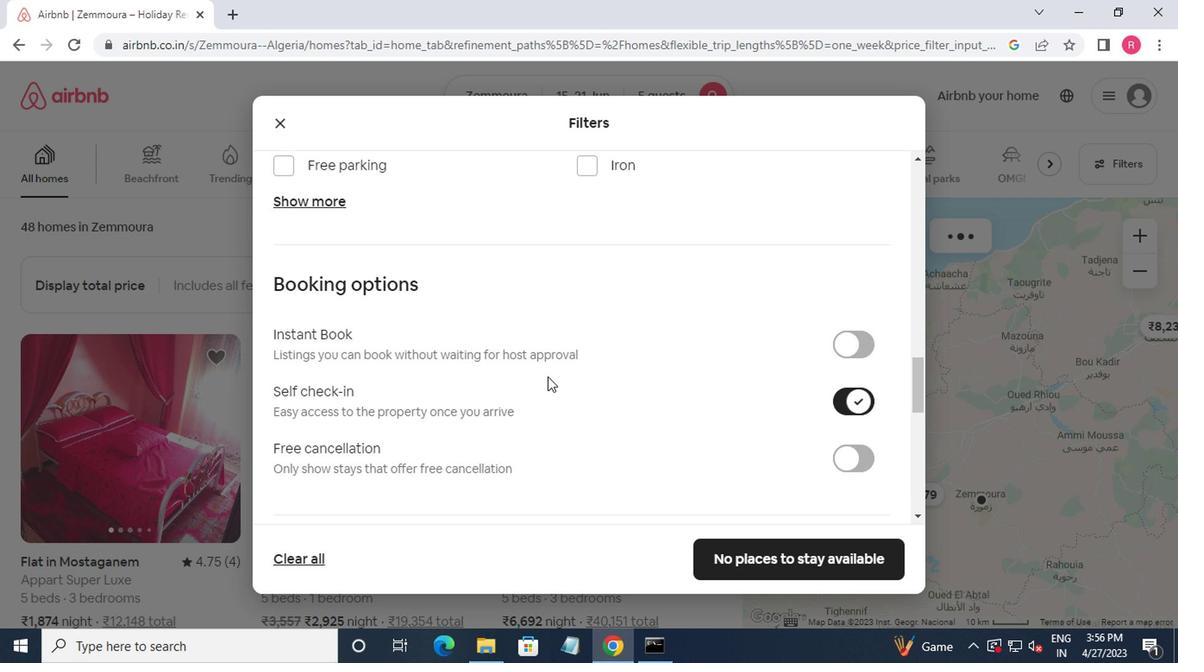 
Action: Mouse scrolled (526, 389) with delta (0, -1)
Screenshot: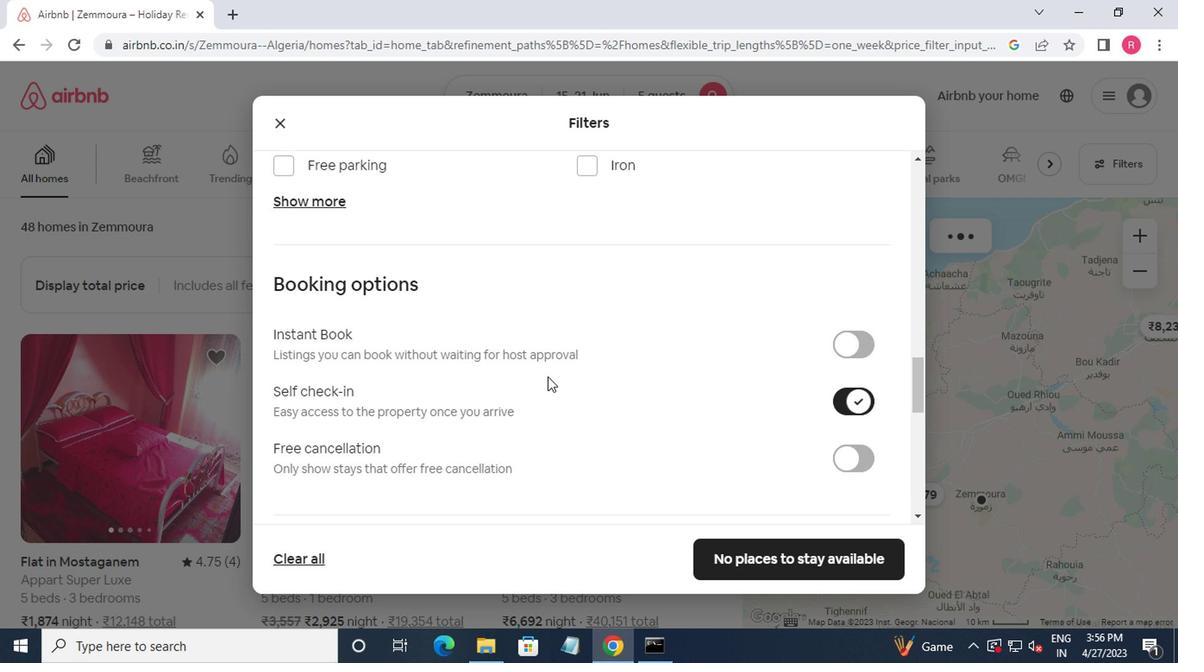 
Action: Mouse moved to (437, 418)
Screenshot: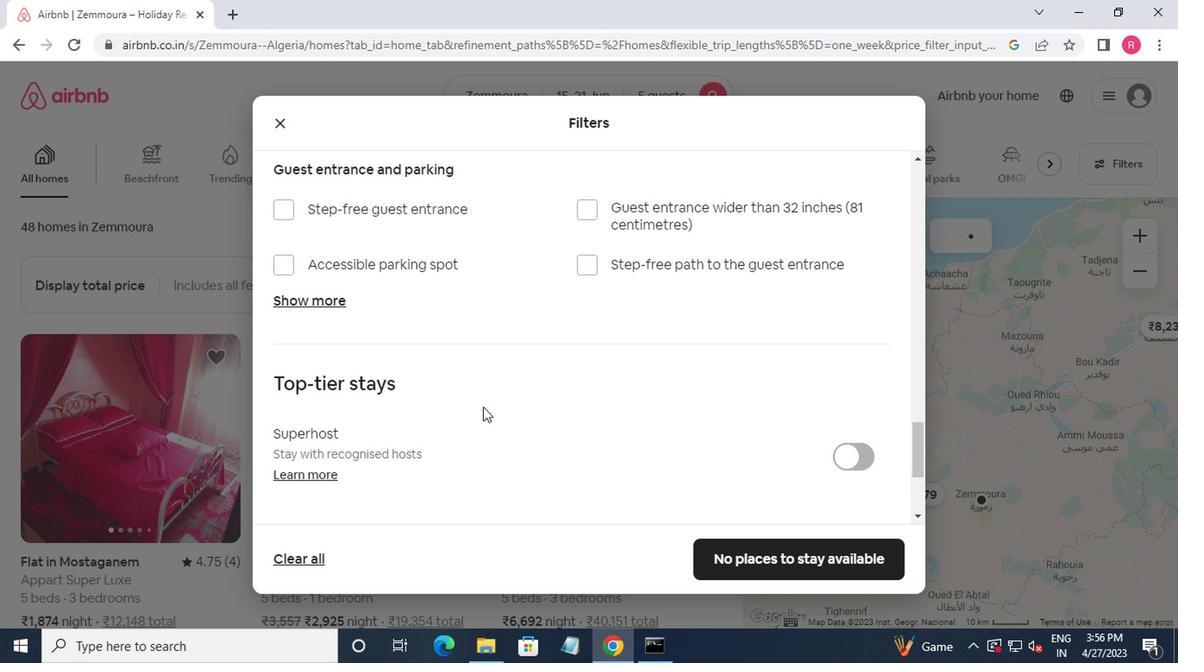 
Action: Mouse scrolled (437, 417) with delta (0, -1)
Screenshot: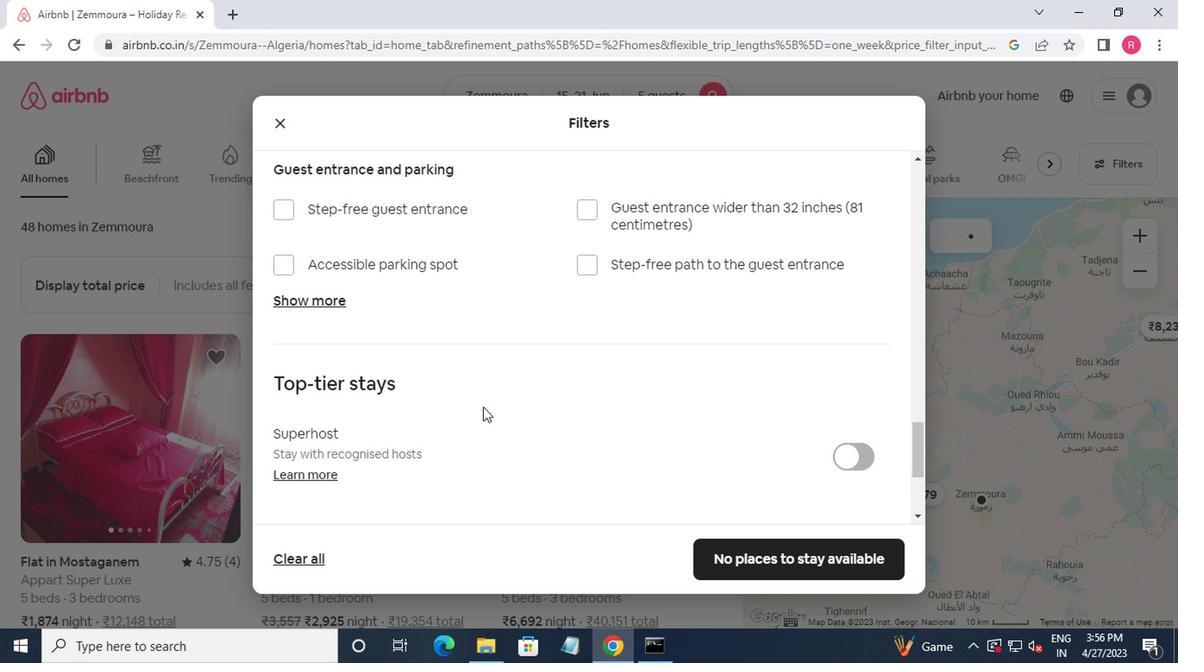 
Action: Mouse moved to (432, 420)
Screenshot: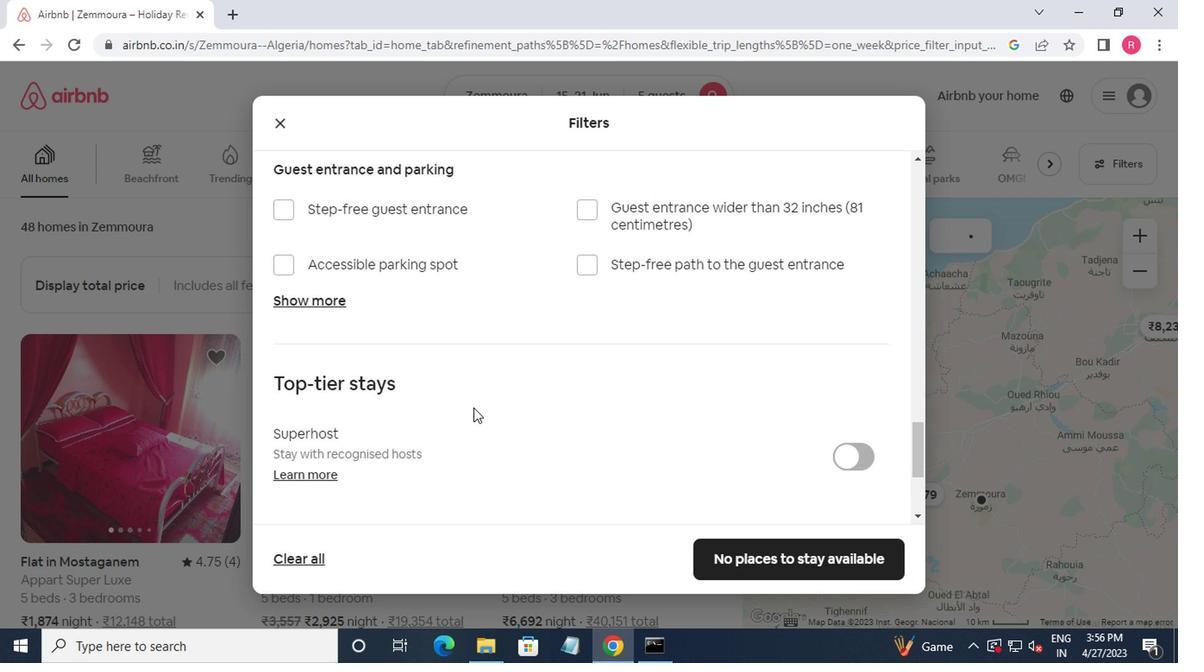 
Action: Mouse scrolled (432, 419) with delta (0, -1)
Screenshot: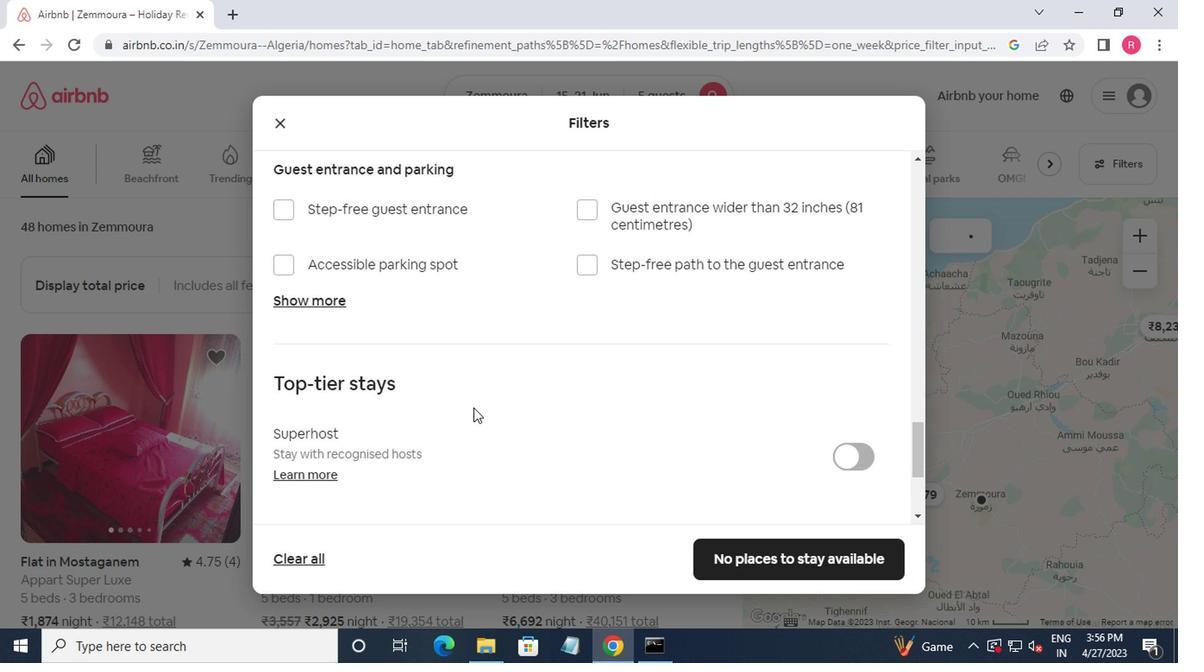 
Action: Mouse moved to (428, 421)
Screenshot: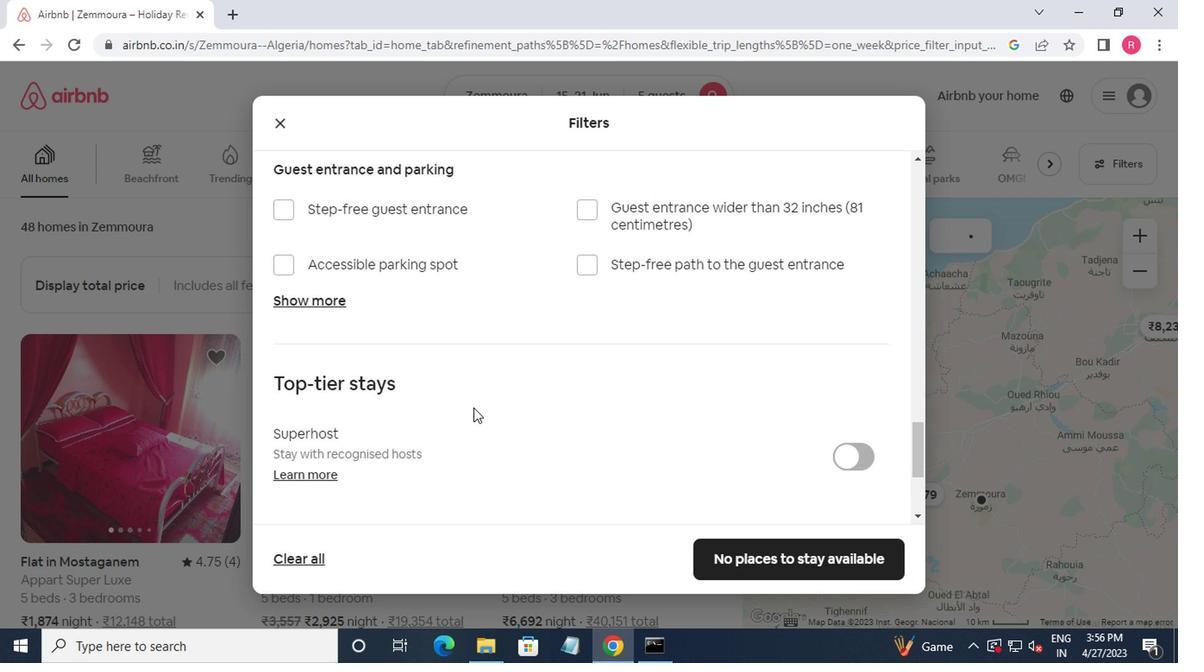 
Action: Mouse scrolled (428, 420) with delta (0, 0)
Screenshot: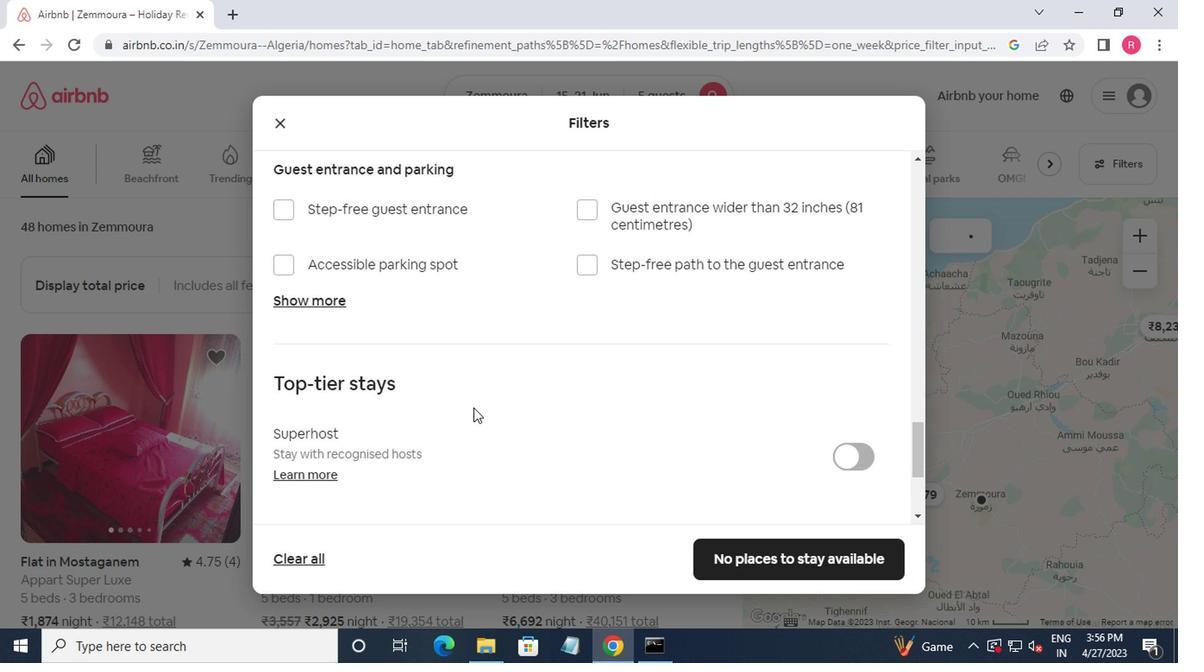 
Action: Mouse moved to (426, 421)
Screenshot: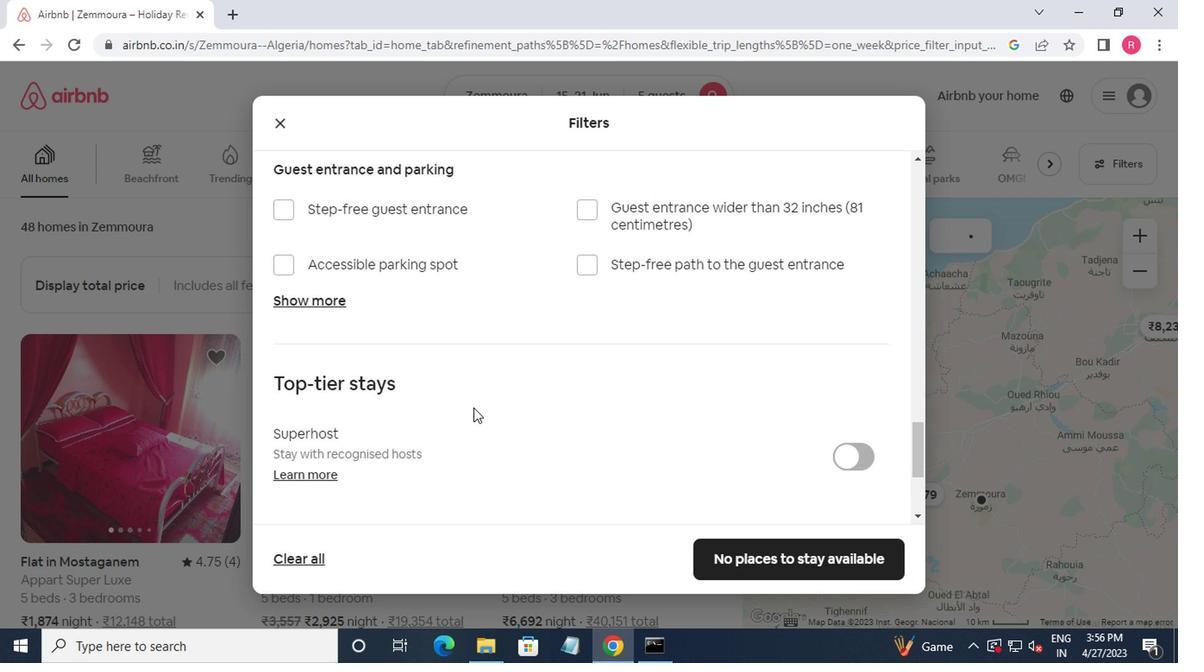 
Action: Mouse scrolled (426, 420) with delta (0, 0)
Screenshot: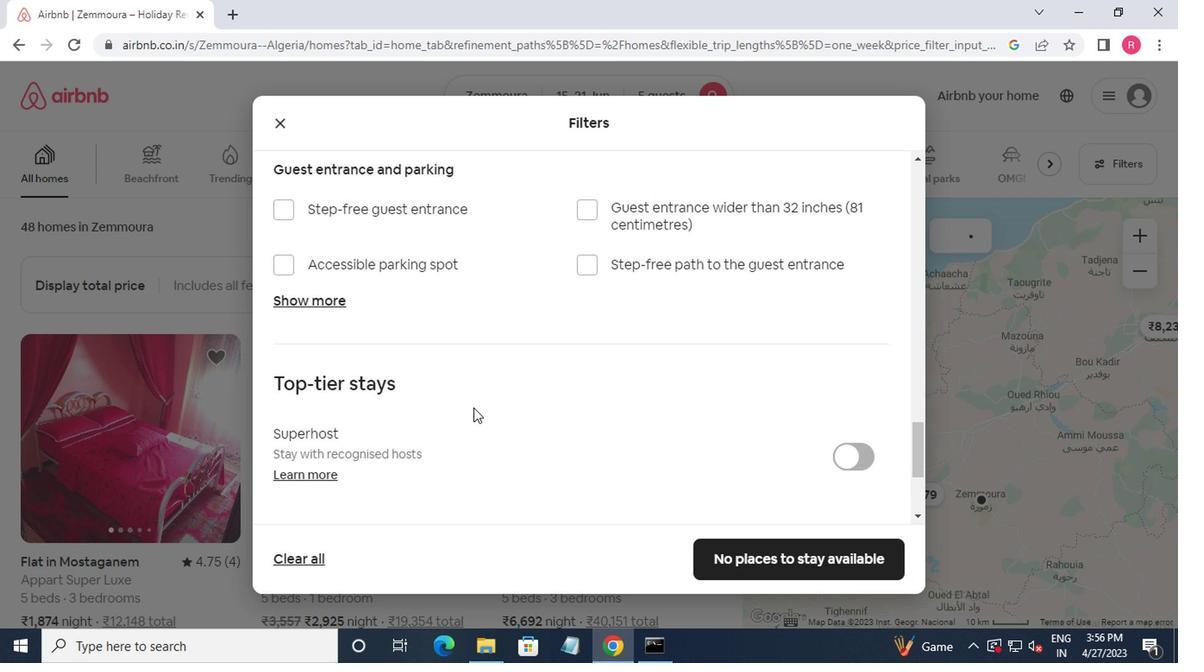 
Action: Mouse moved to (279, 407)
Screenshot: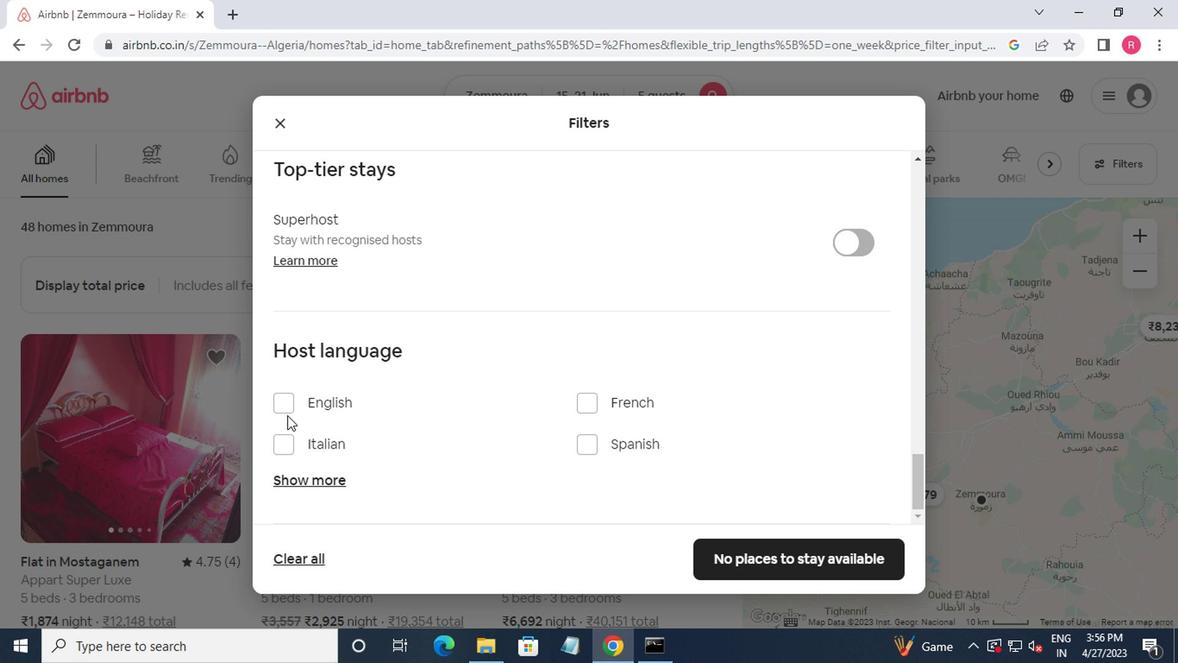 
Action: Mouse pressed left at (279, 407)
Screenshot: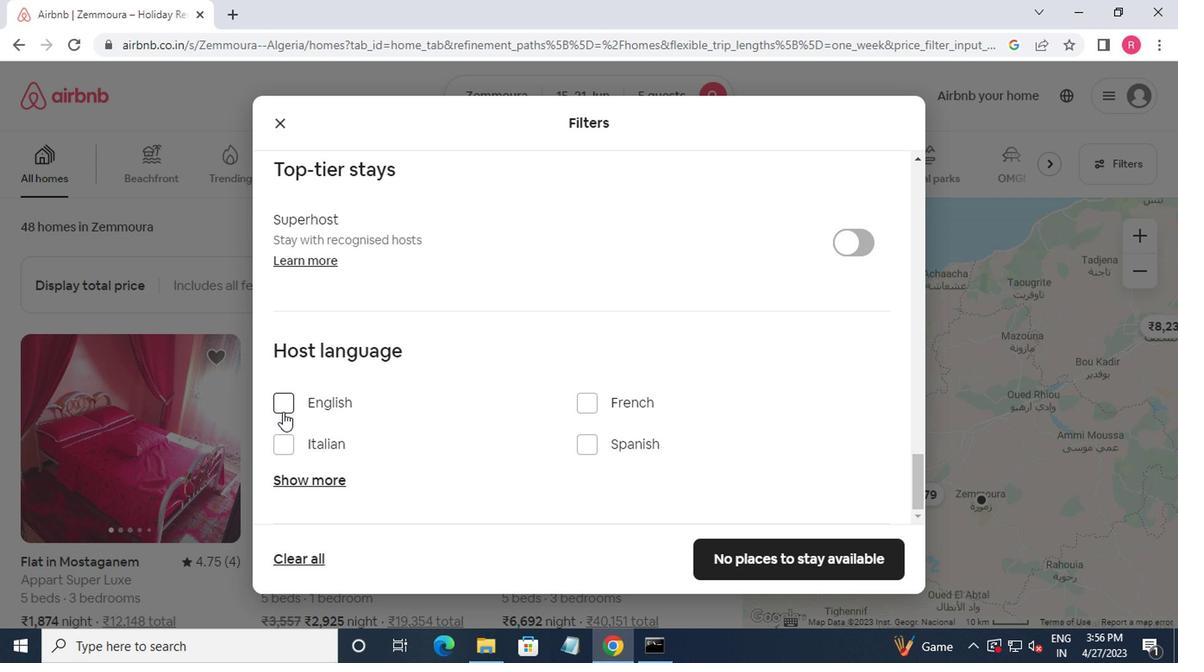 
Action: Mouse moved to (760, 553)
Screenshot: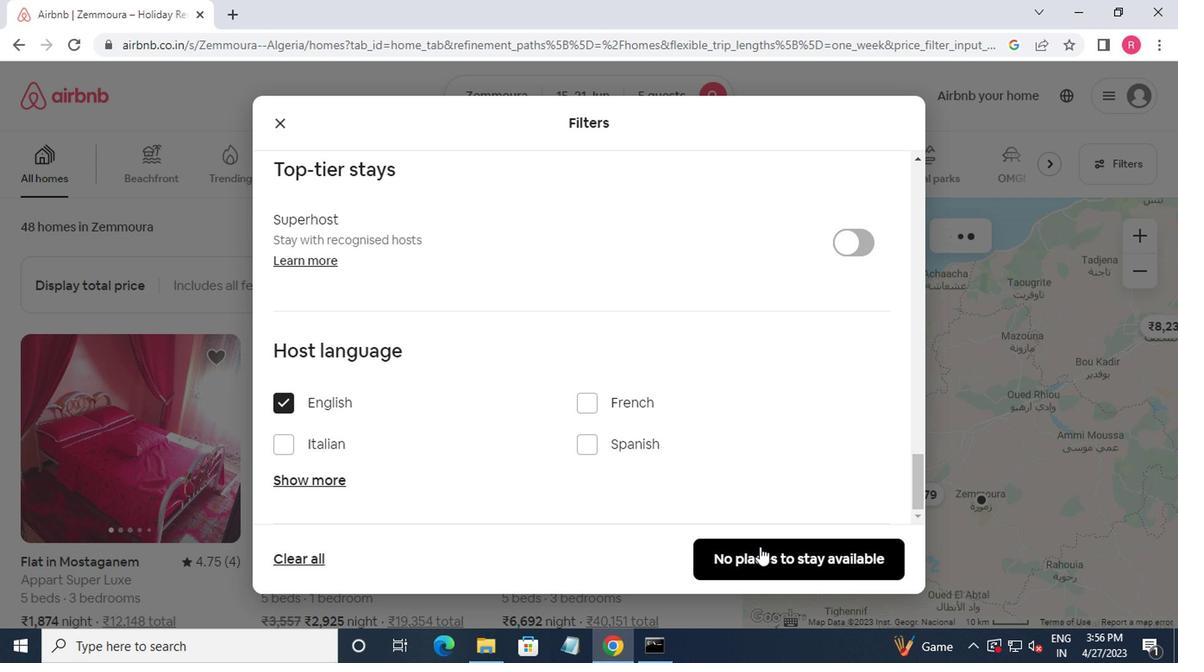 
Action: Mouse pressed left at (760, 553)
Screenshot: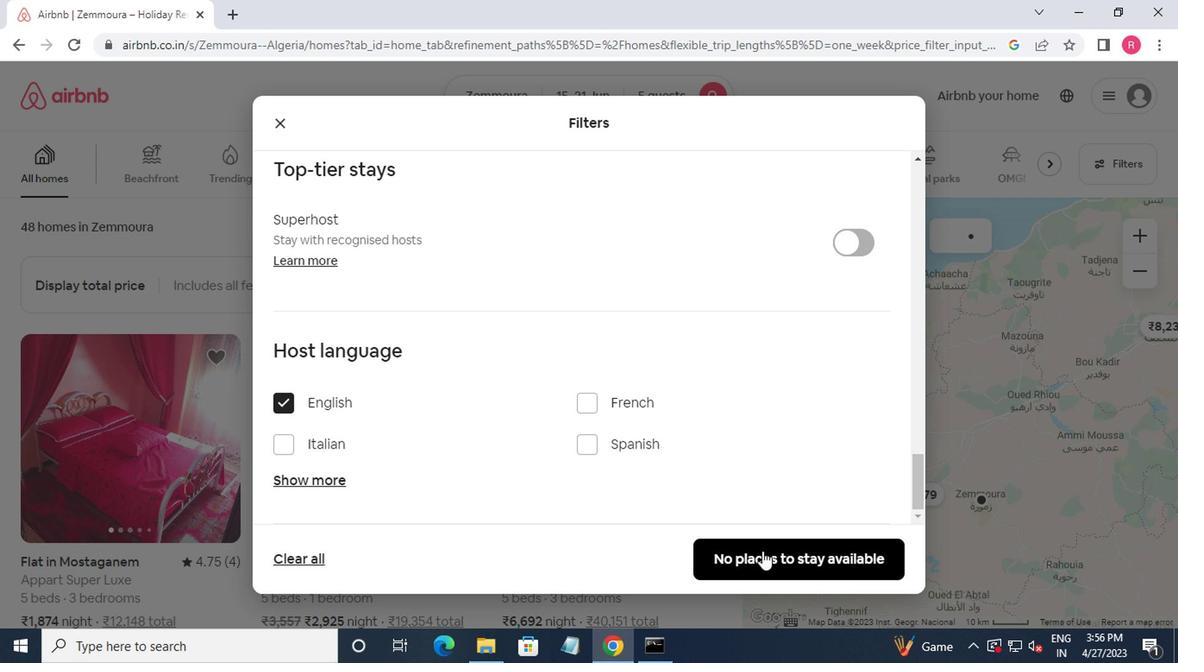 
Action: Mouse moved to (765, 546)
Screenshot: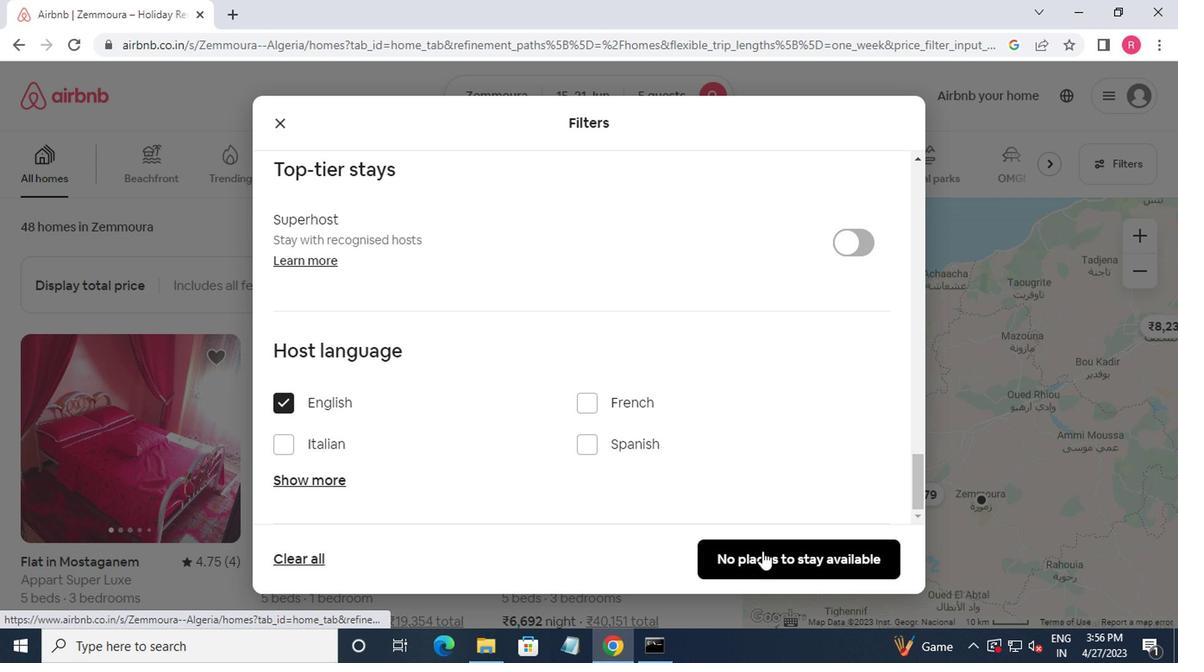 
